 Task: Find connections with filter location Londrina with filter topic #lawstudentswith filter profile language German with filter current company TRANSEARCH with filter school Banaras Hindu University, Banaras with filter industry Forestry and Logging with filter service category Packaging Design with filter keywords title Brand Manager
Action: Mouse moved to (700, 109)
Screenshot: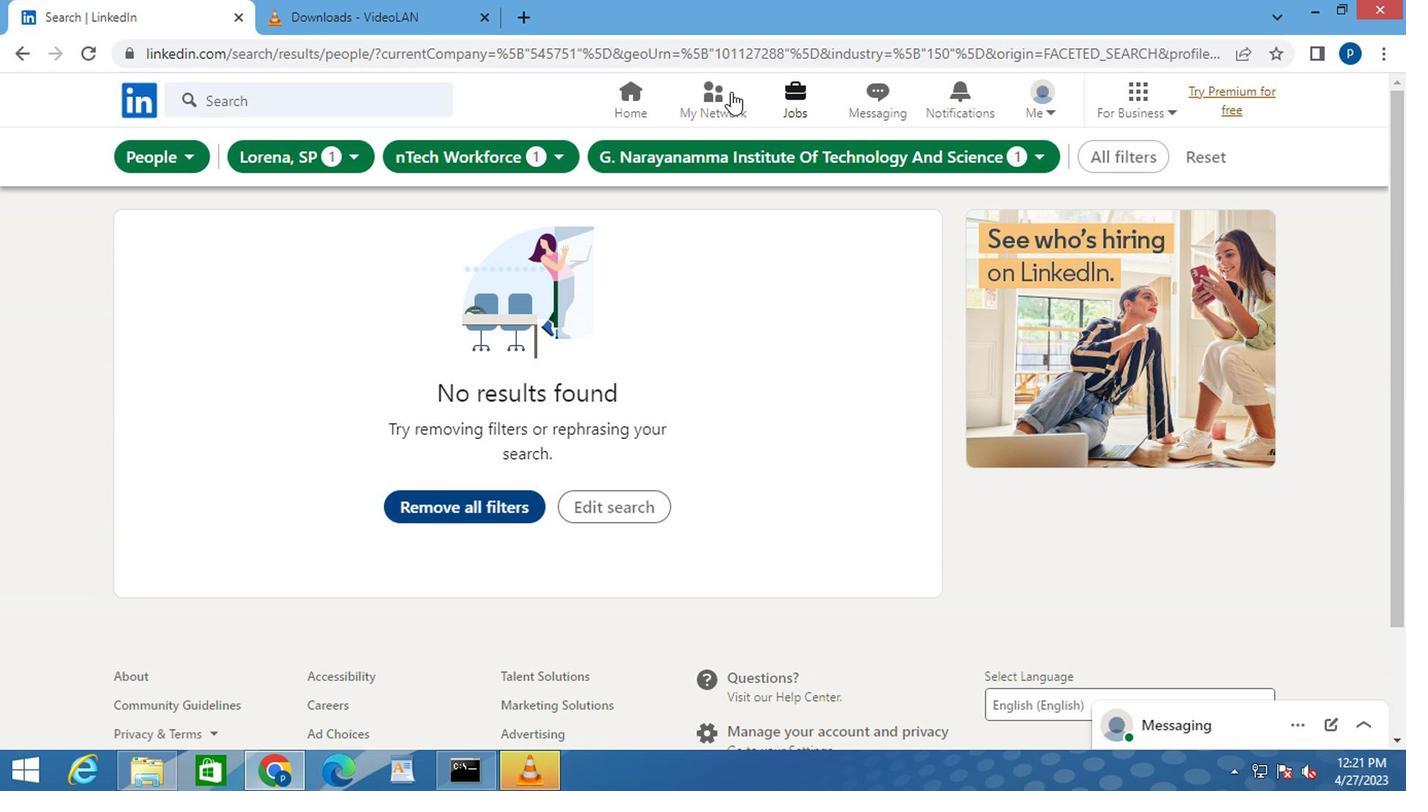 
Action: Mouse pressed left at (700, 109)
Screenshot: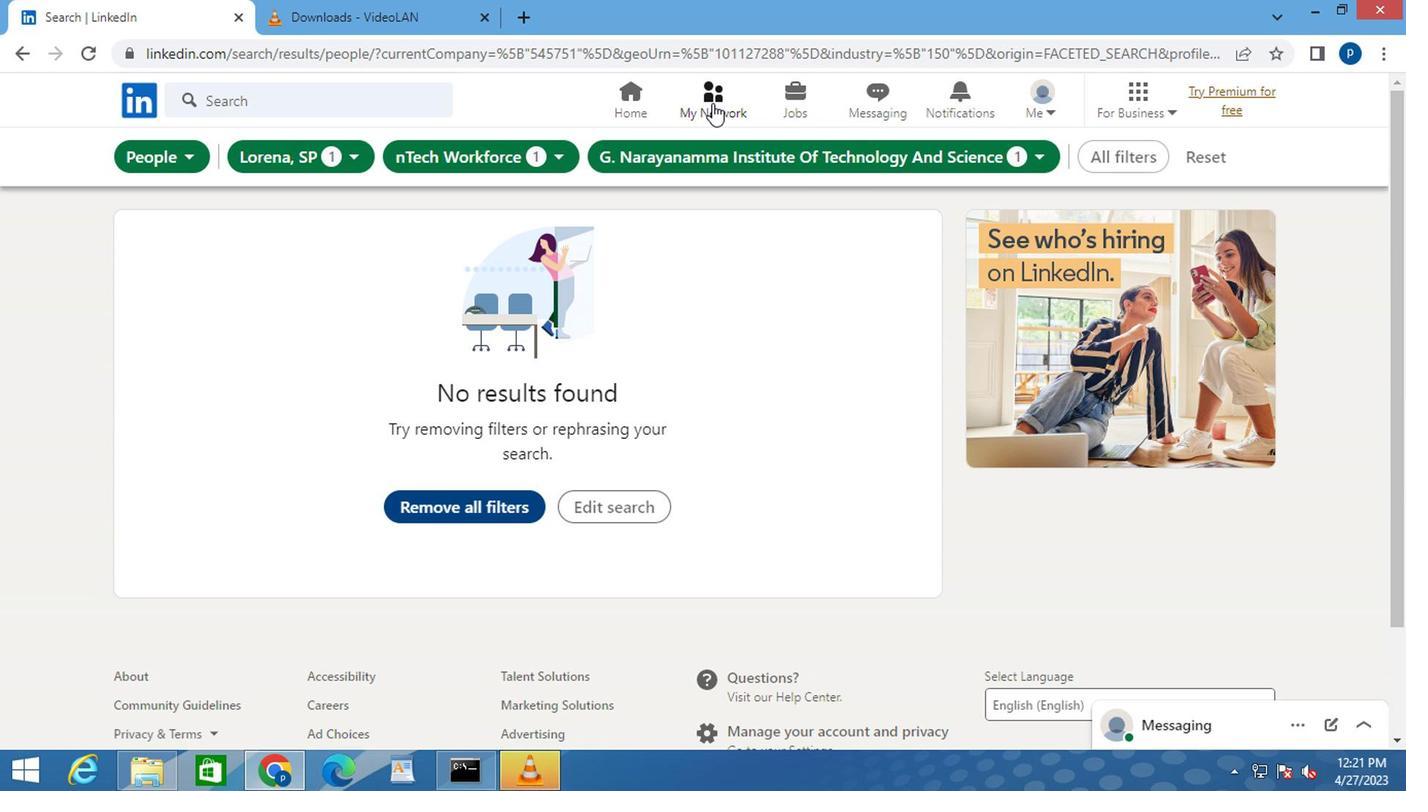 
Action: Mouse moved to (275, 208)
Screenshot: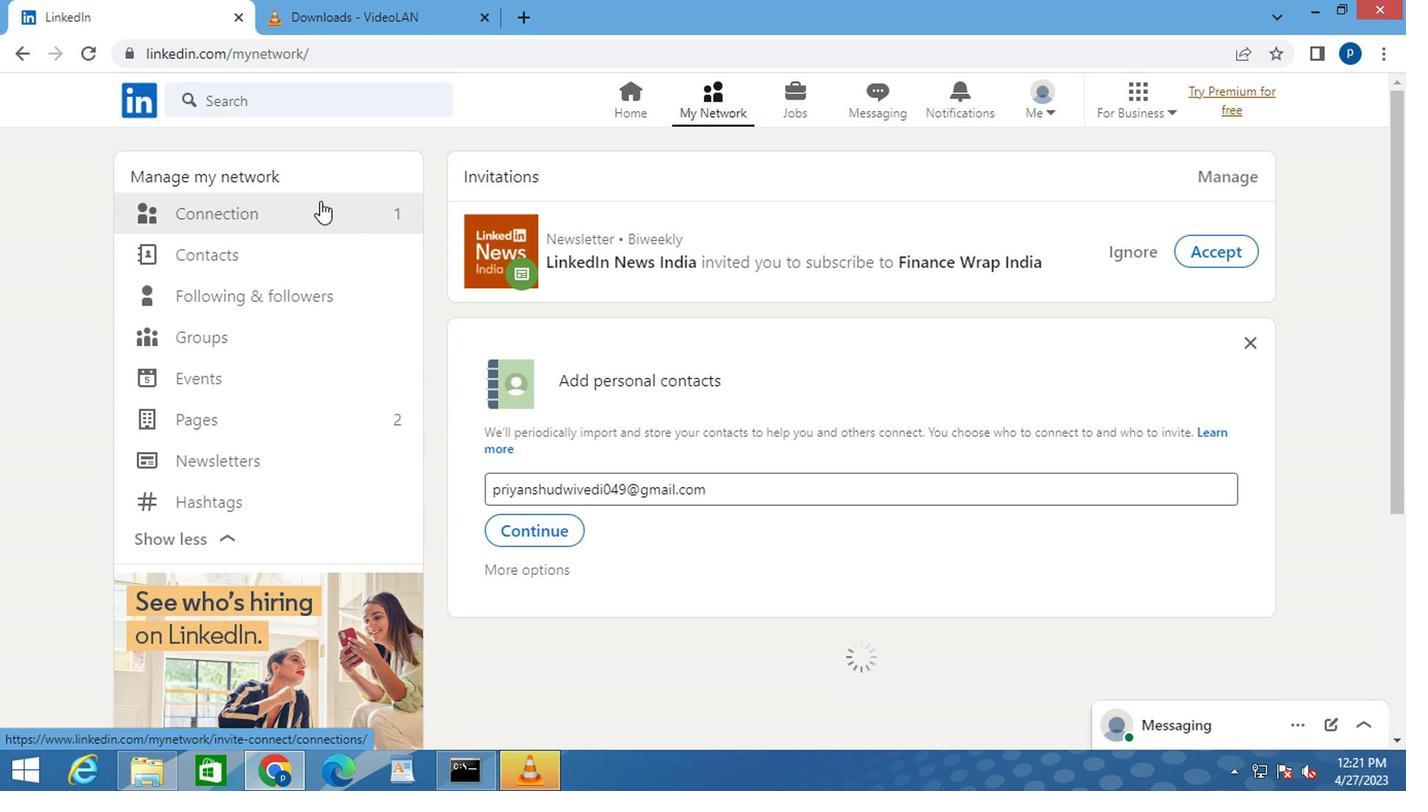 
Action: Mouse pressed left at (275, 208)
Screenshot: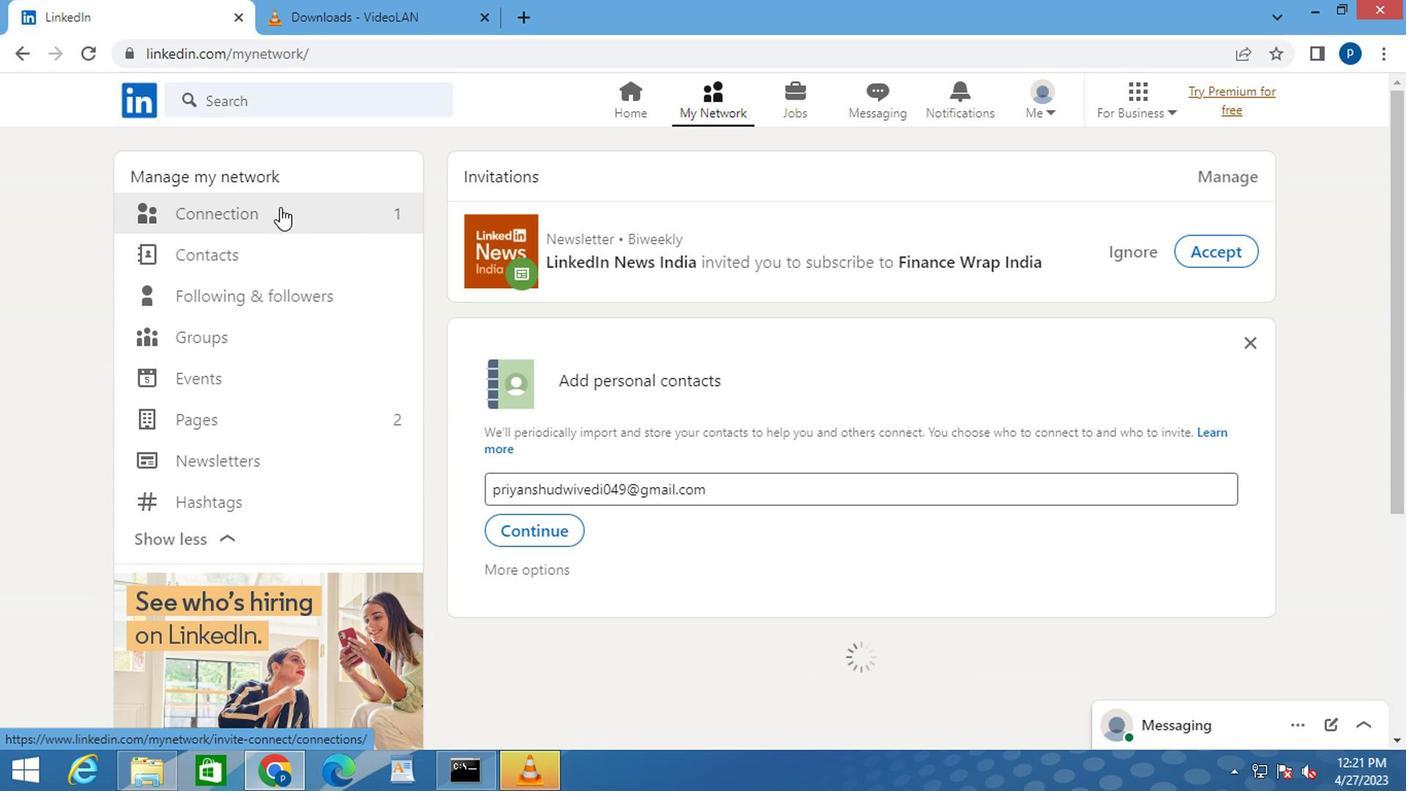 
Action: Mouse moved to (884, 221)
Screenshot: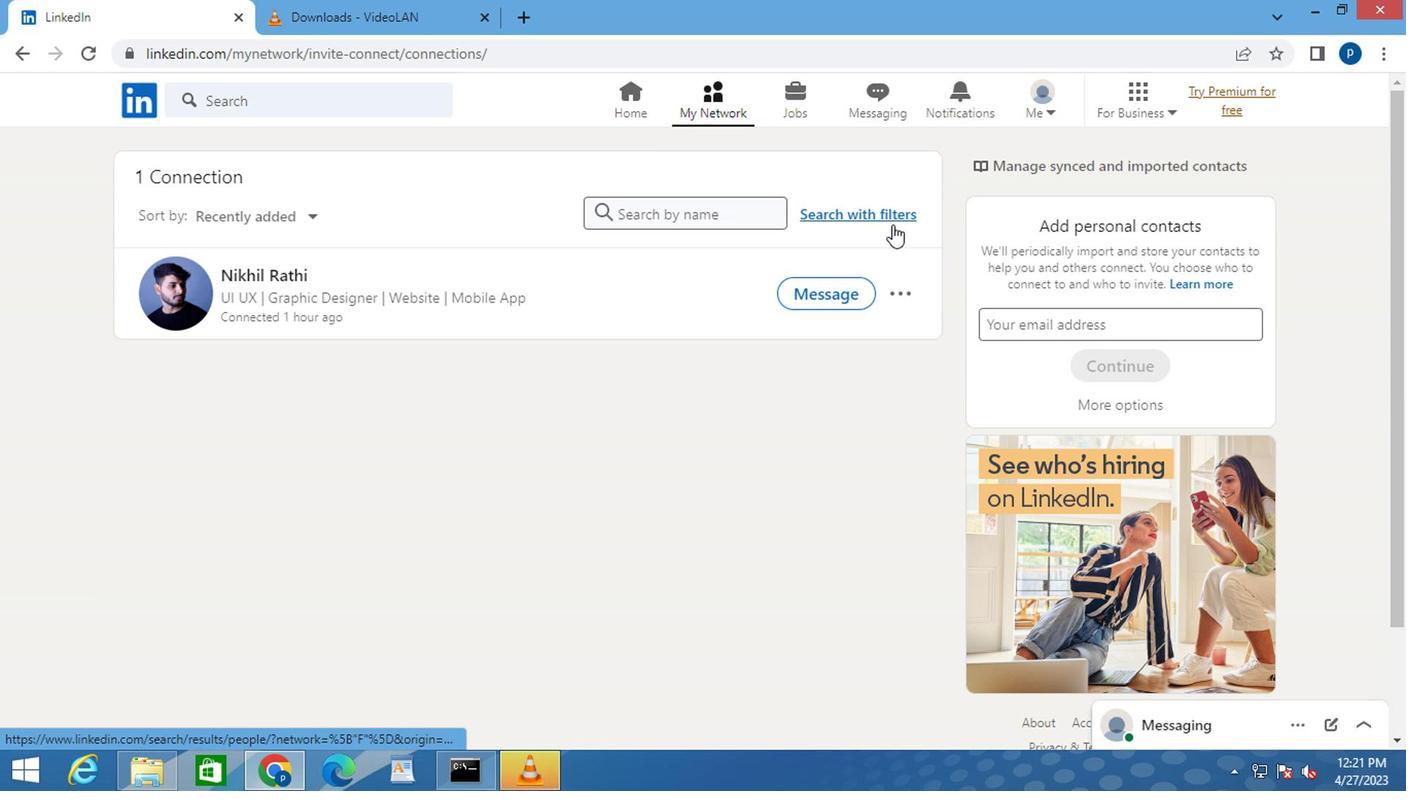 
Action: Mouse pressed left at (884, 221)
Screenshot: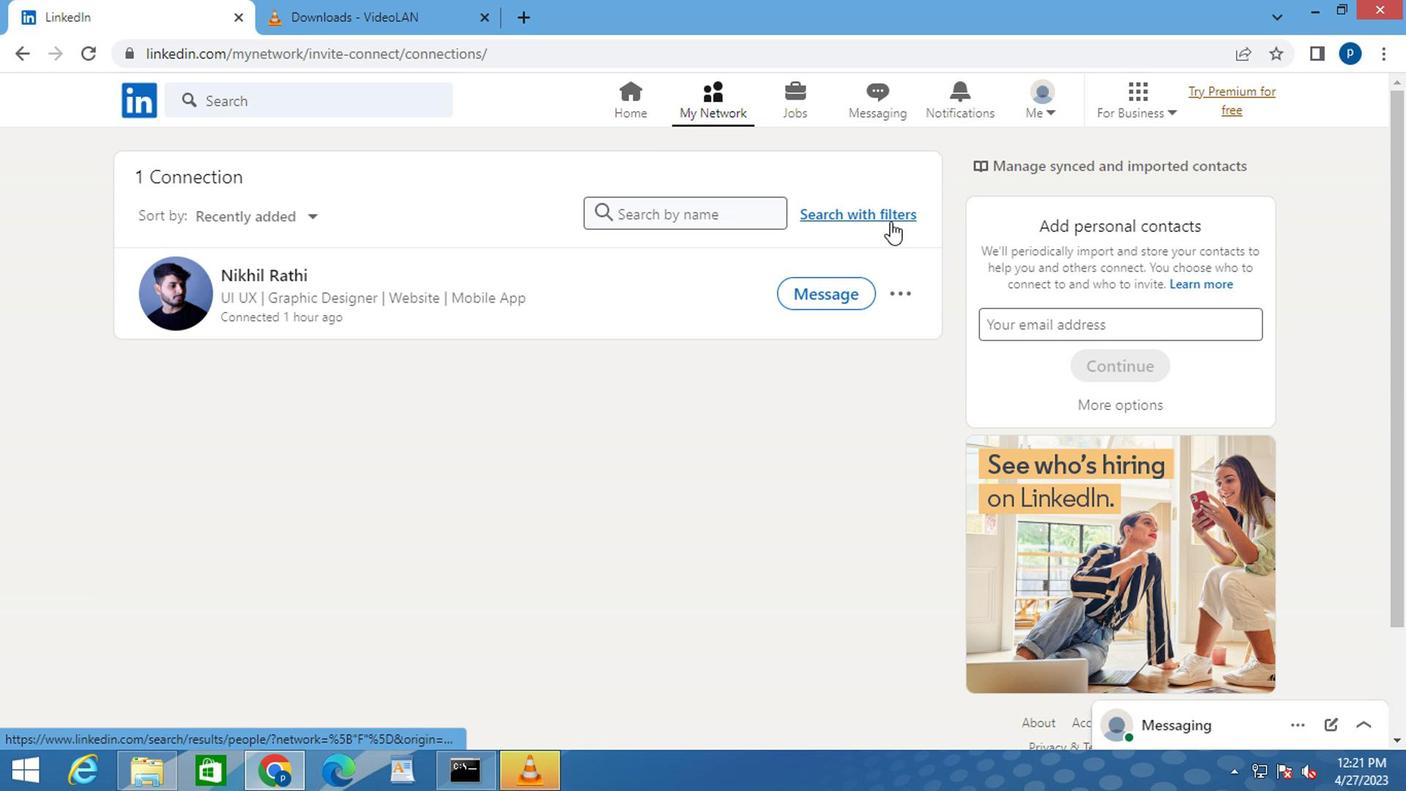 
Action: Mouse moved to (747, 156)
Screenshot: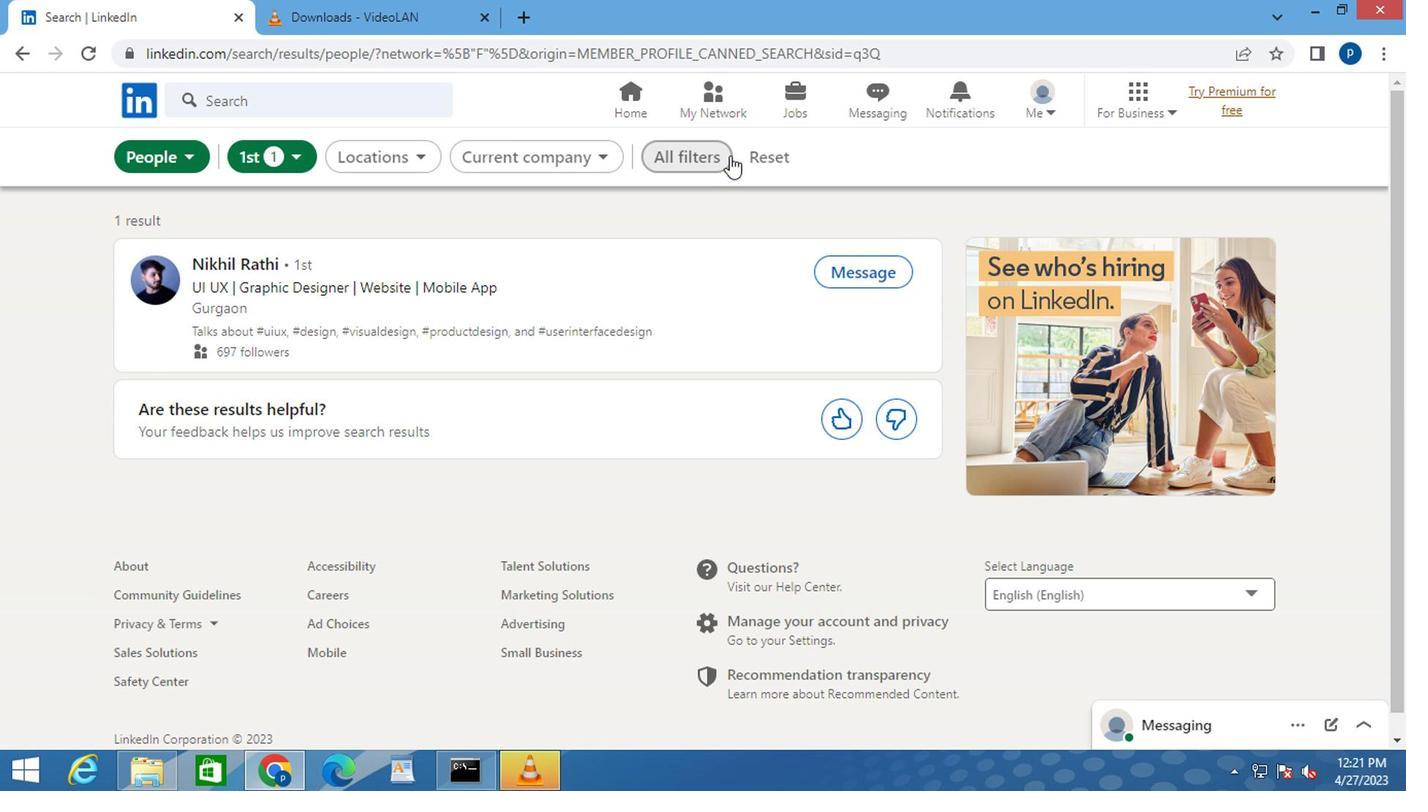 
Action: Mouse pressed left at (747, 156)
Screenshot: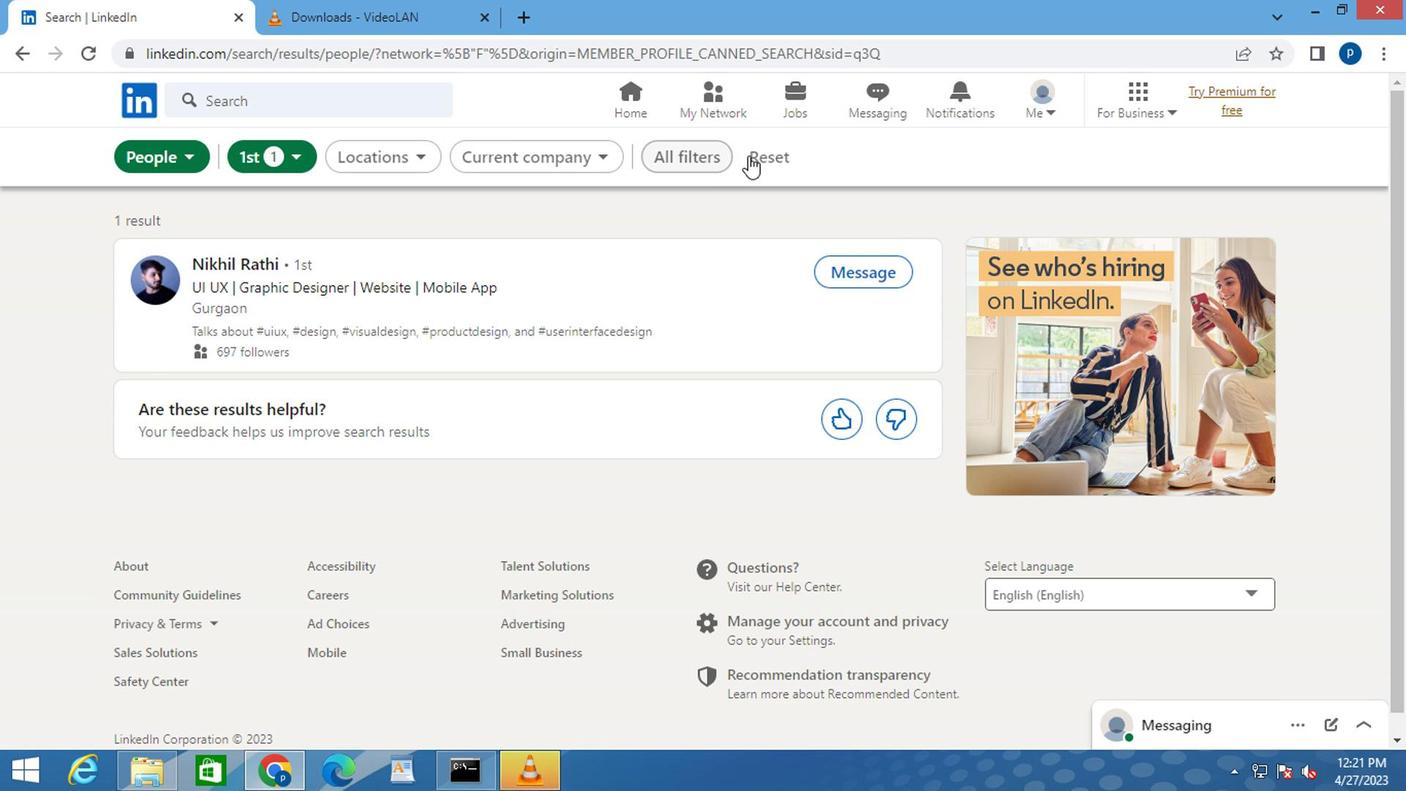 
Action: Mouse moved to (722, 160)
Screenshot: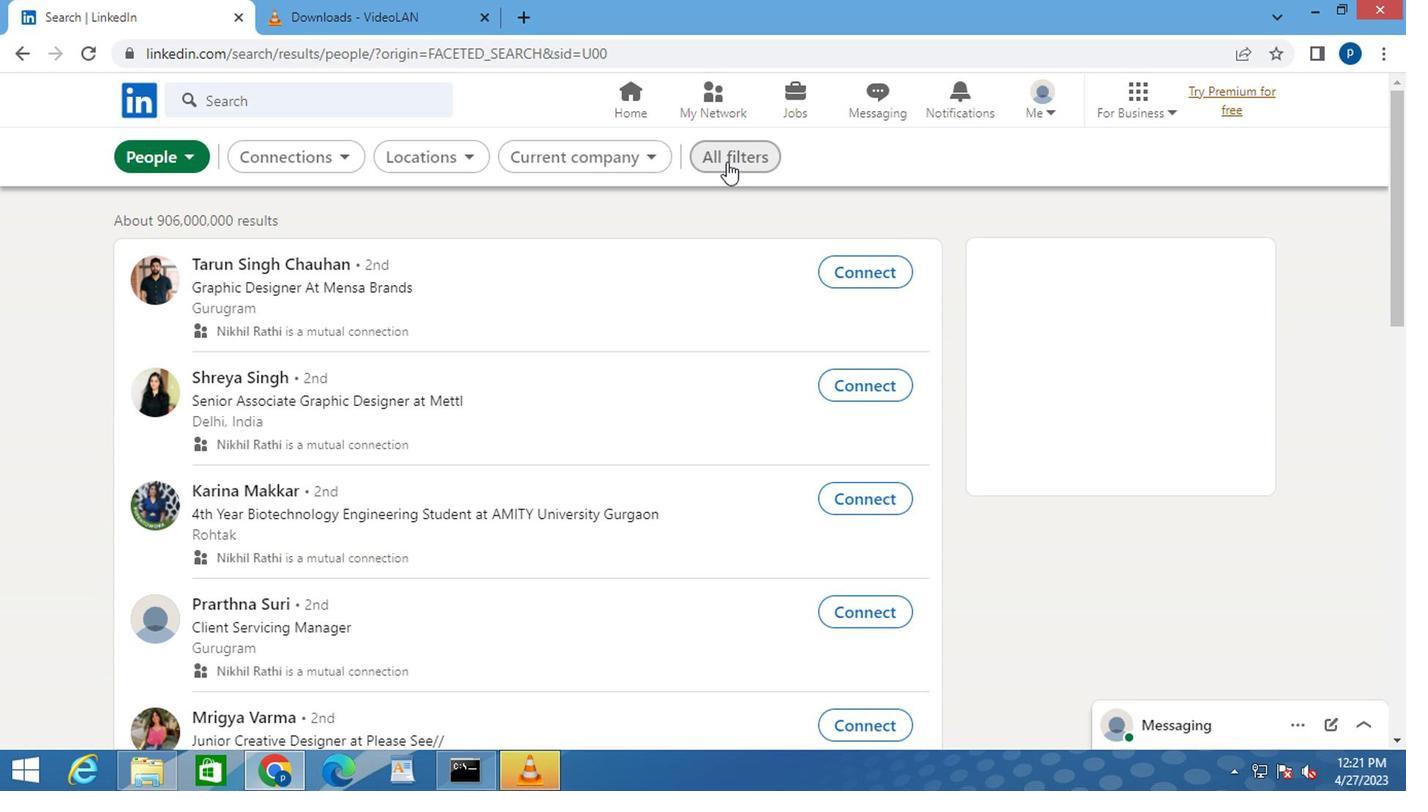 
Action: Mouse pressed left at (722, 160)
Screenshot: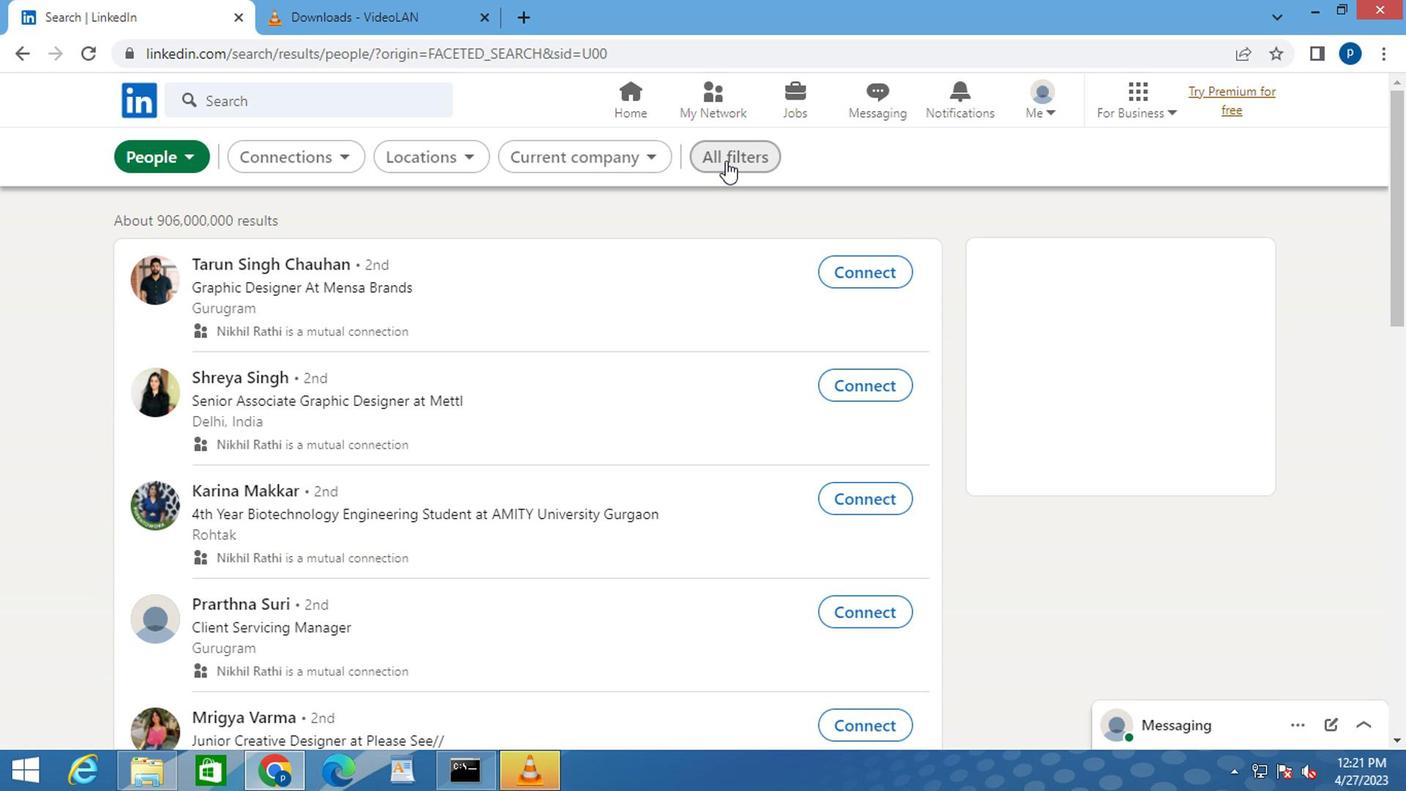 
Action: Mouse moved to (1046, 407)
Screenshot: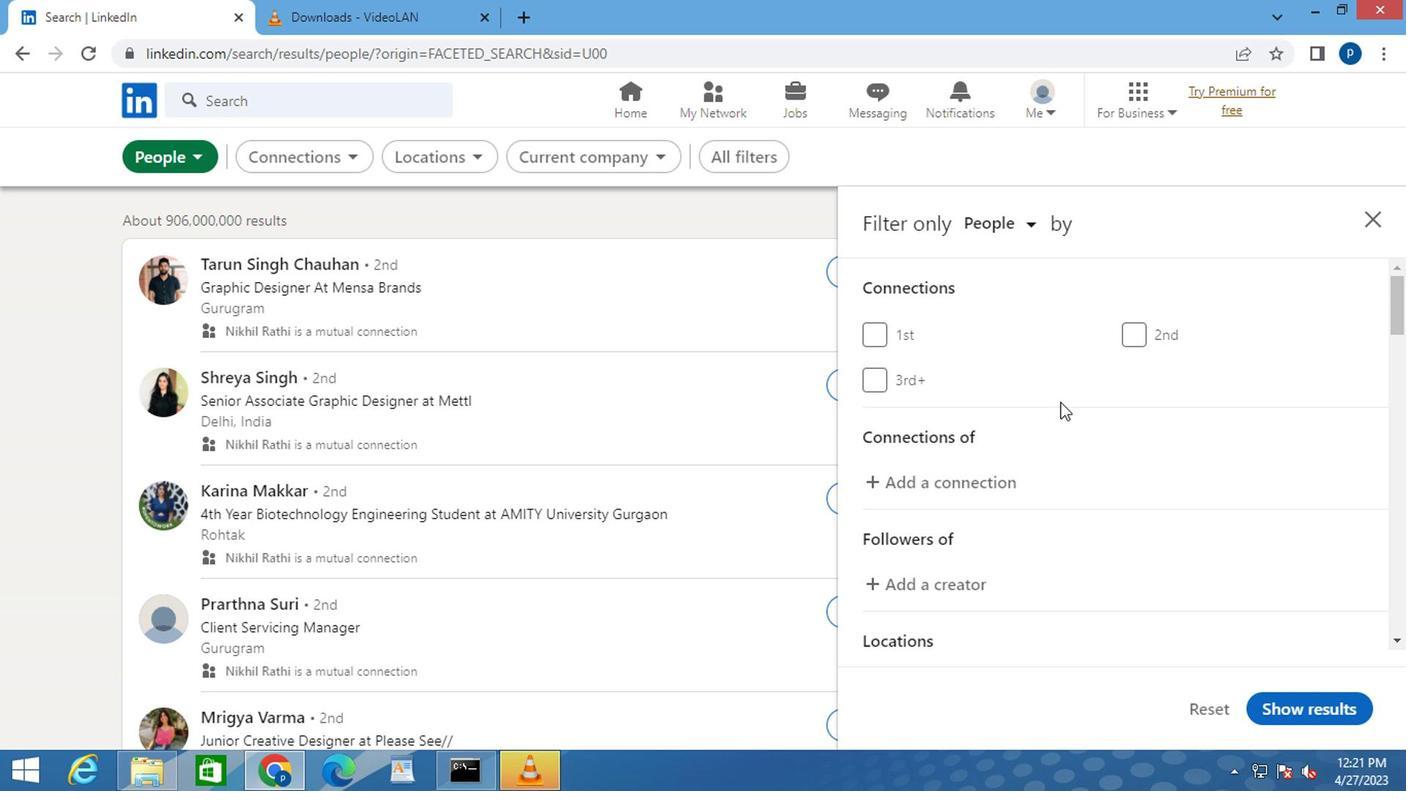 
Action: Mouse scrolled (1046, 406) with delta (0, -1)
Screenshot: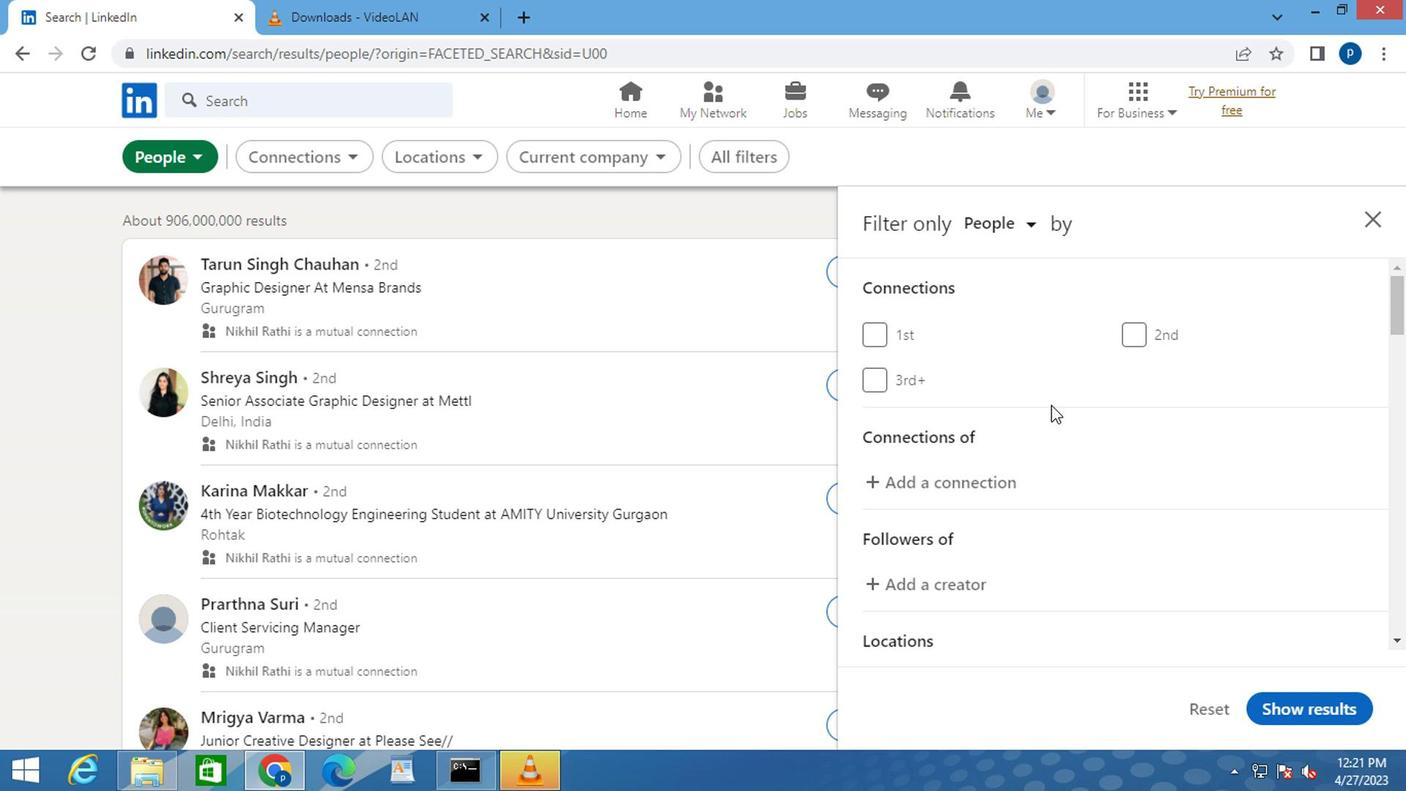 
Action: Mouse scrolled (1046, 406) with delta (0, -1)
Screenshot: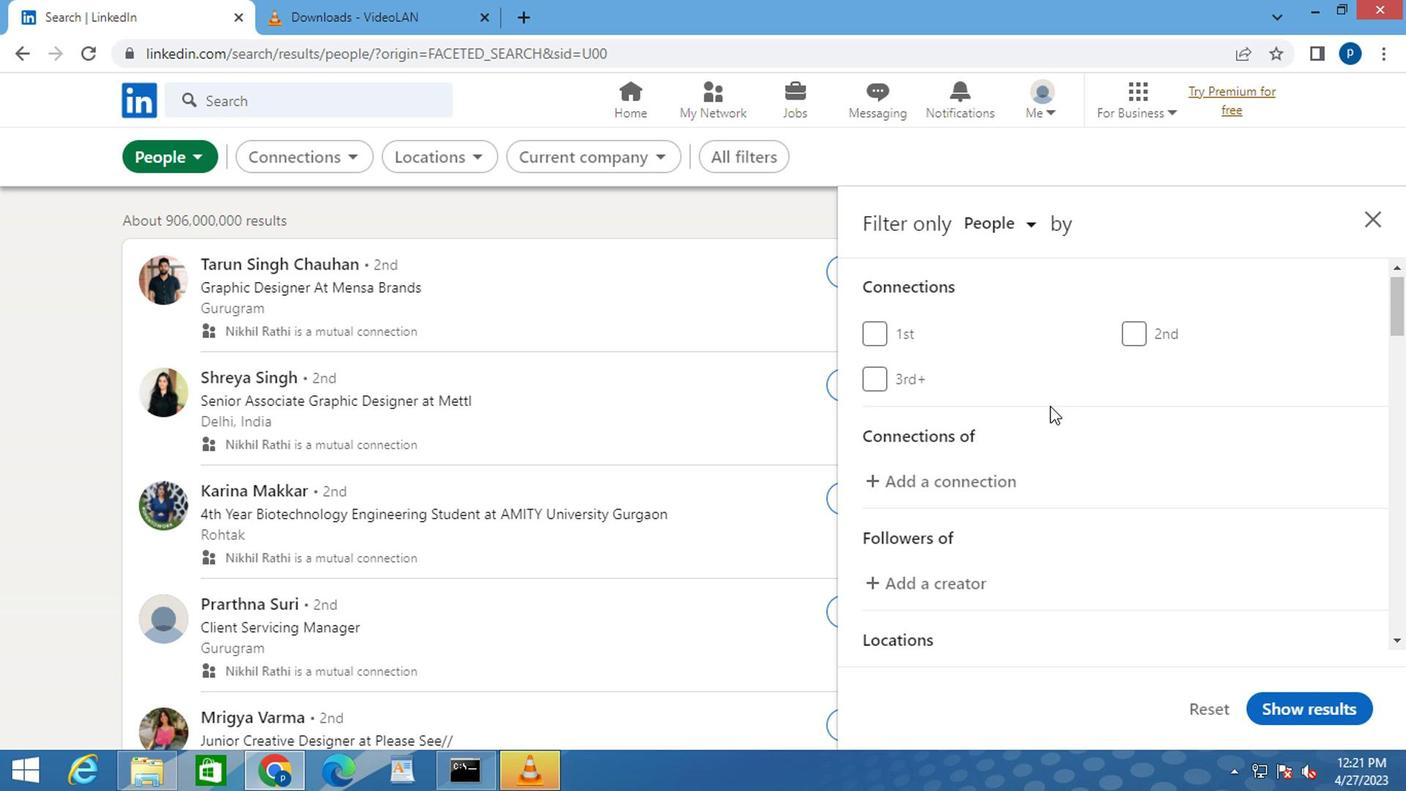 
Action: Mouse moved to (1176, 574)
Screenshot: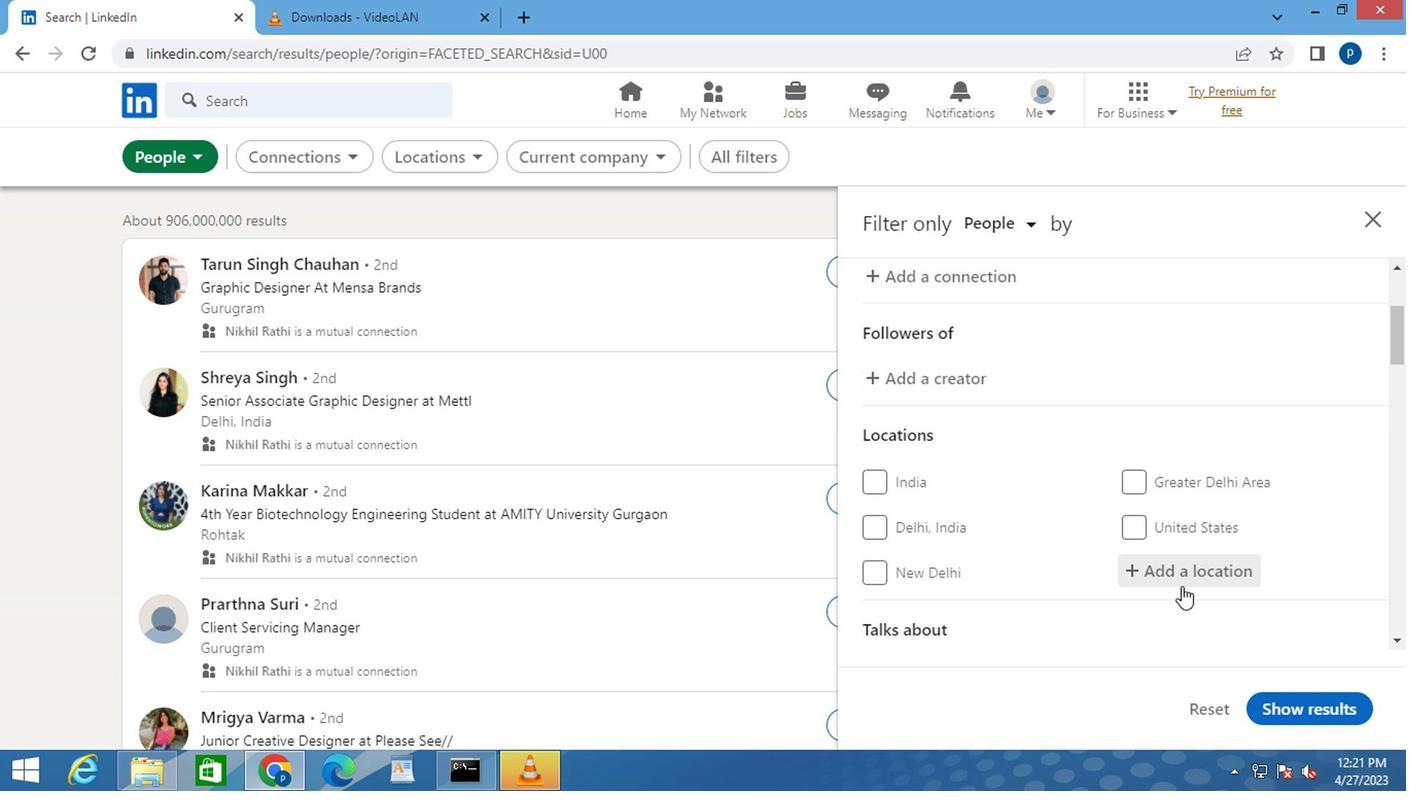 
Action: Mouse pressed left at (1176, 574)
Screenshot: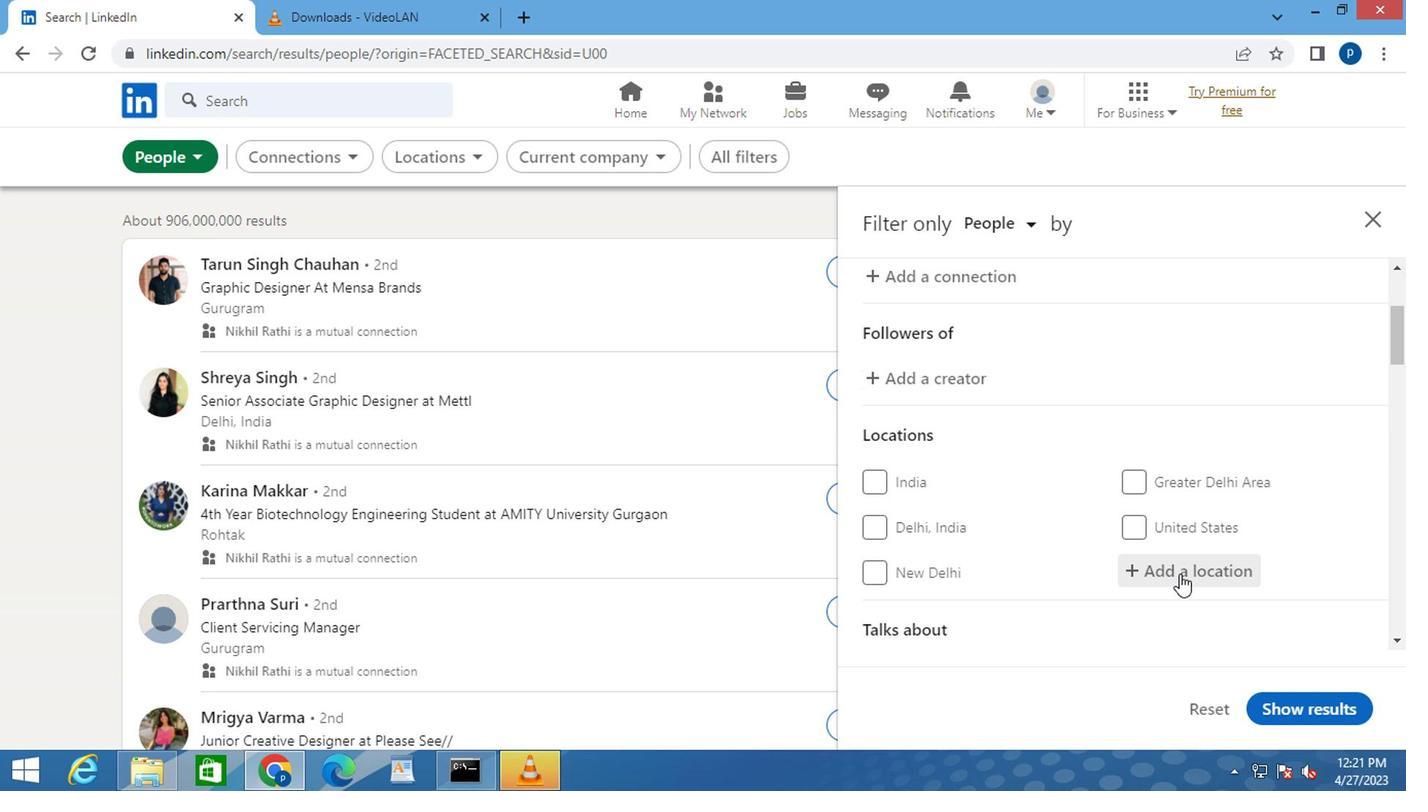 
Action: Key pressed l<Key.caps_lock>ondrina
Screenshot: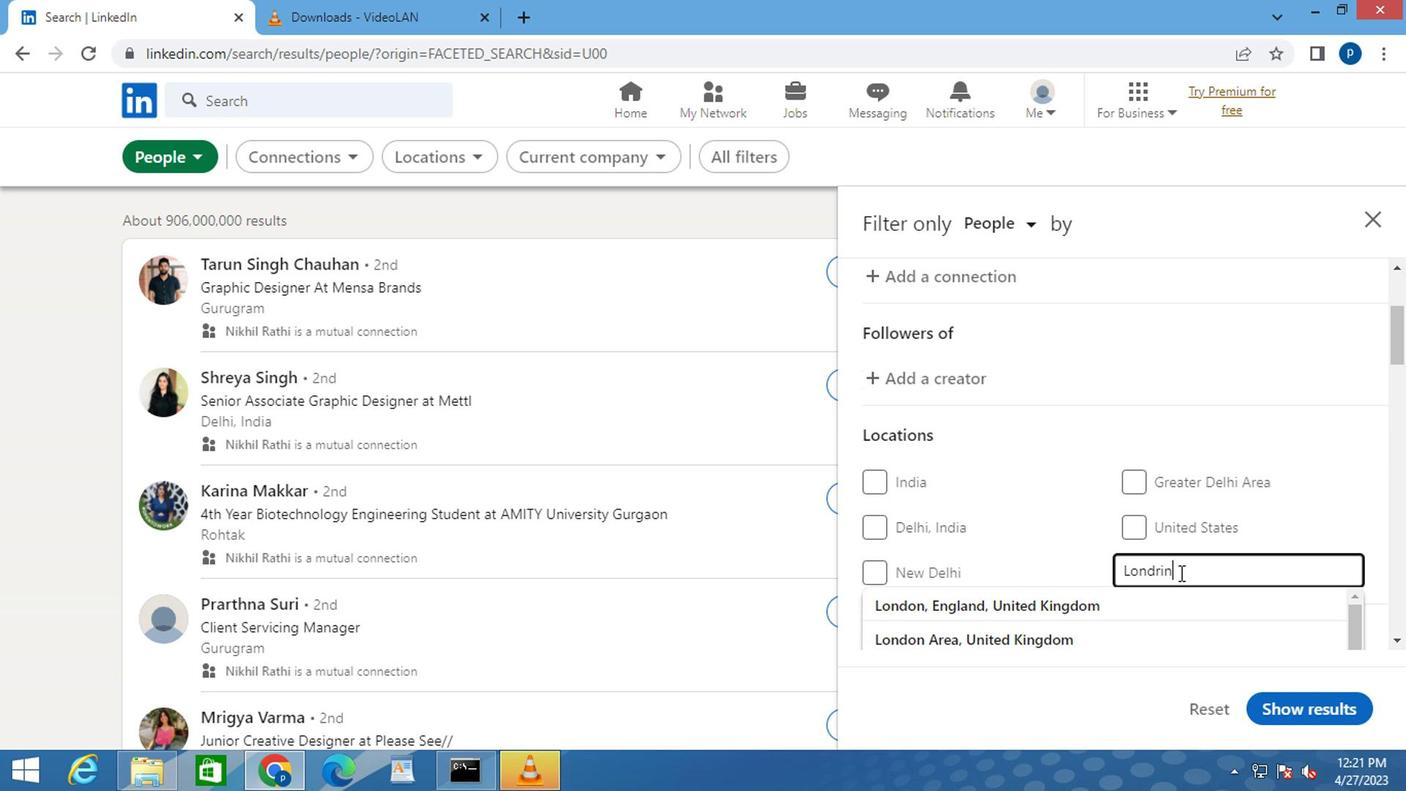 
Action: Mouse moved to (1005, 614)
Screenshot: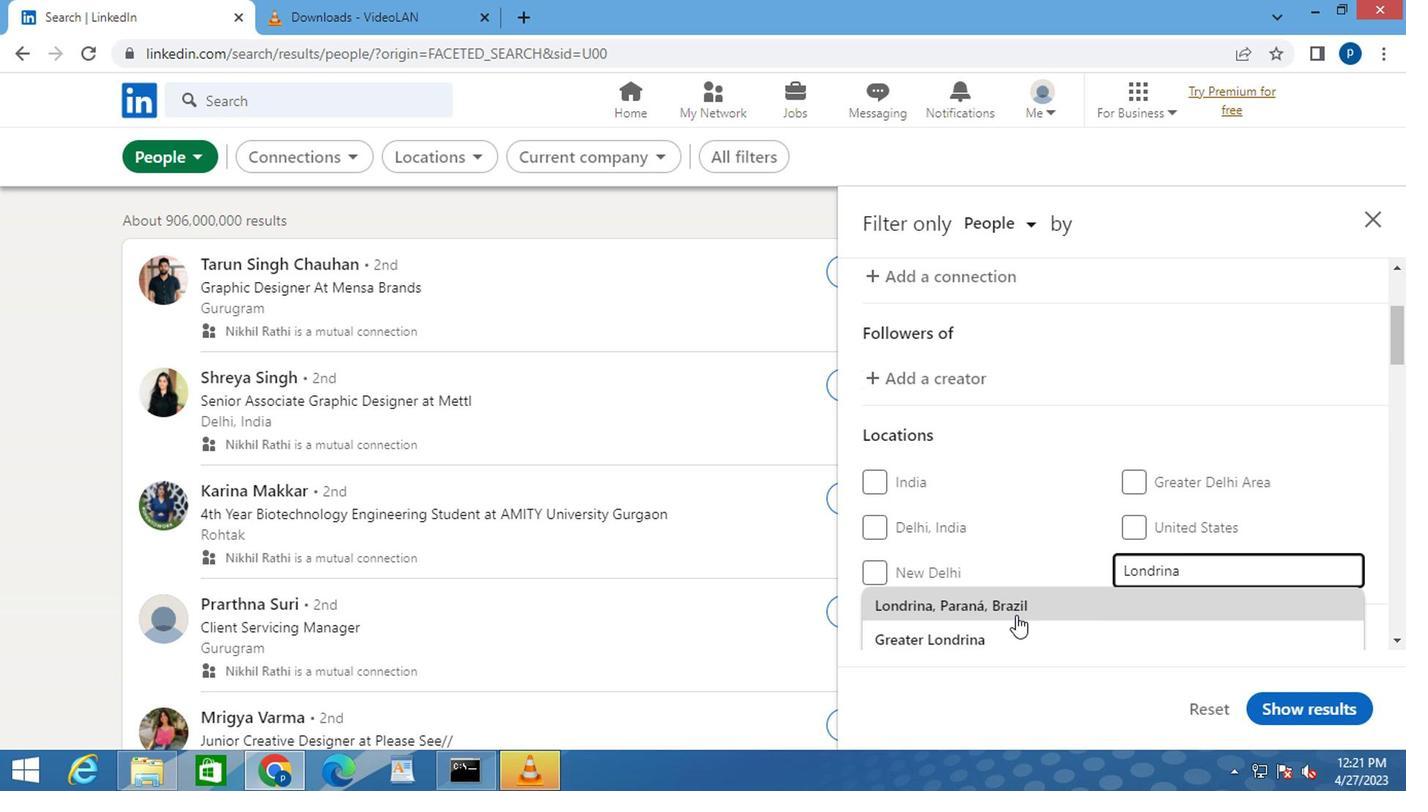 
Action: Mouse pressed left at (1005, 614)
Screenshot: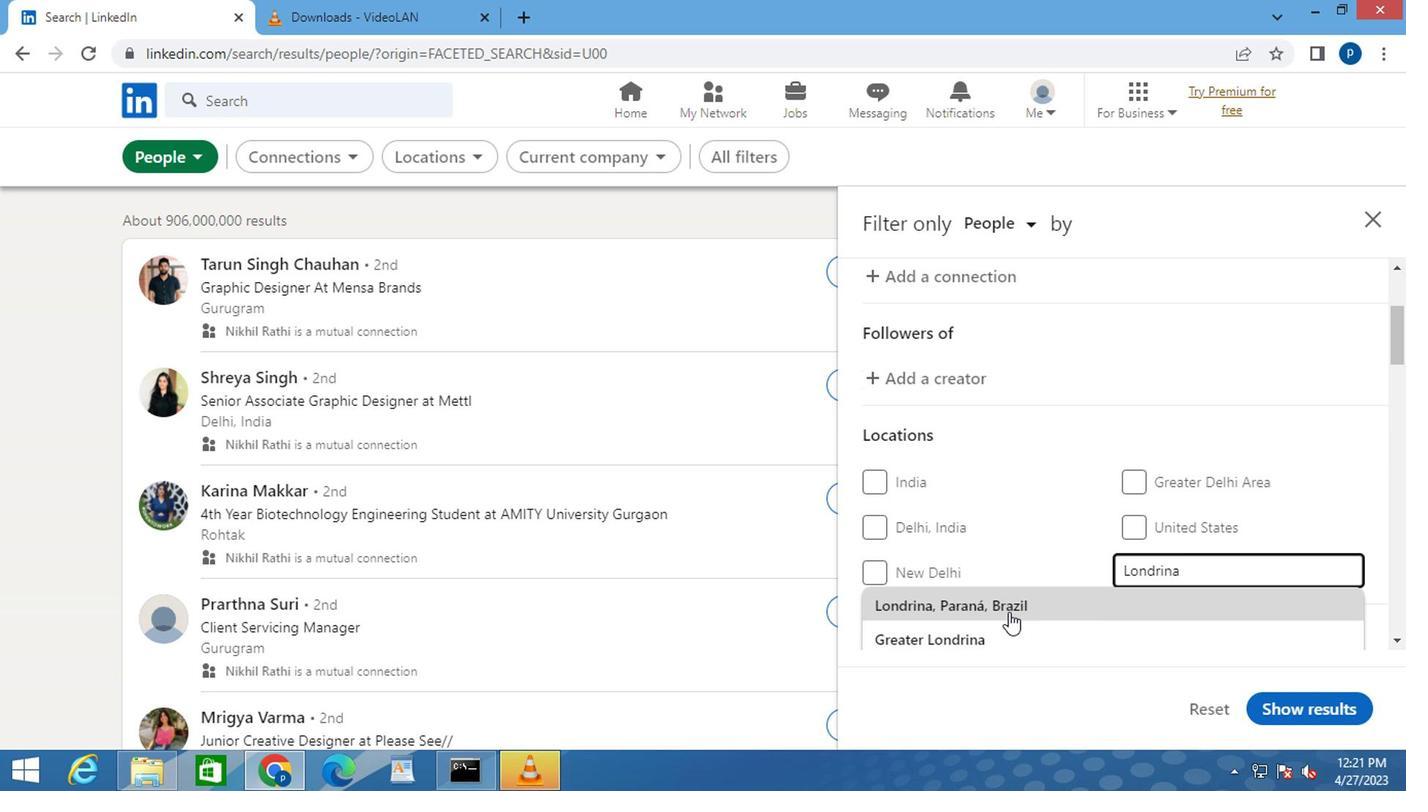 
Action: Mouse moved to (1013, 593)
Screenshot: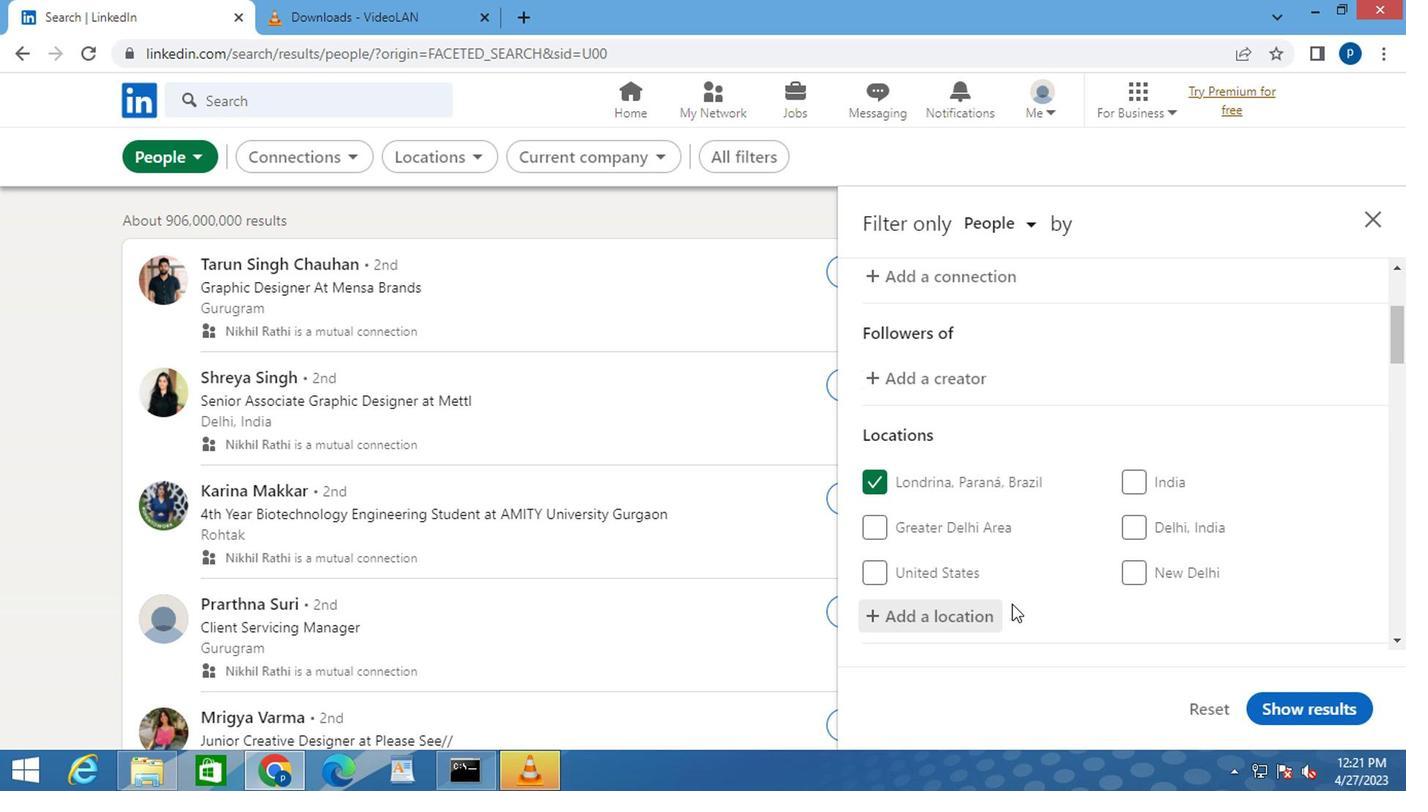 
Action: Mouse scrolled (1013, 592) with delta (0, 0)
Screenshot: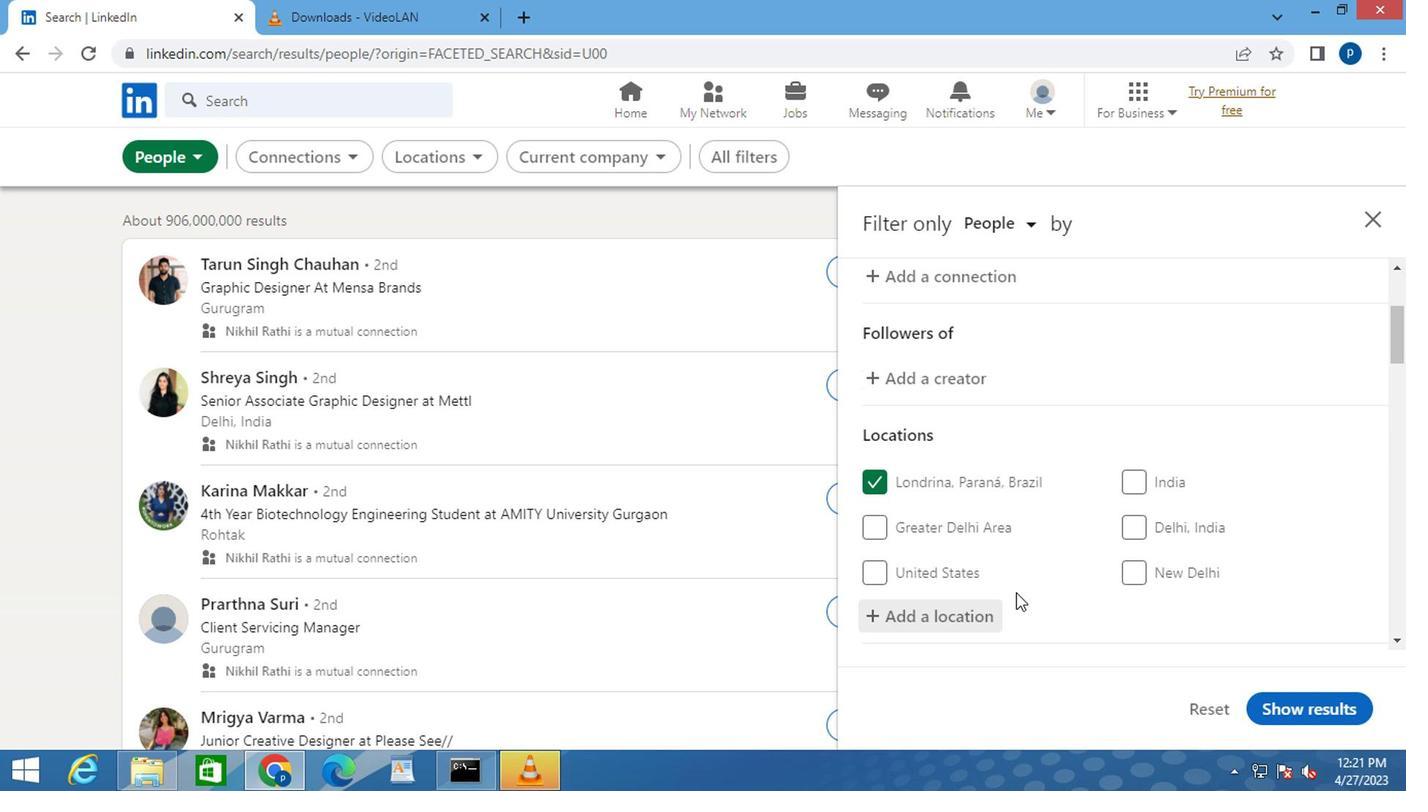 
Action: Mouse scrolled (1013, 592) with delta (0, 0)
Screenshot: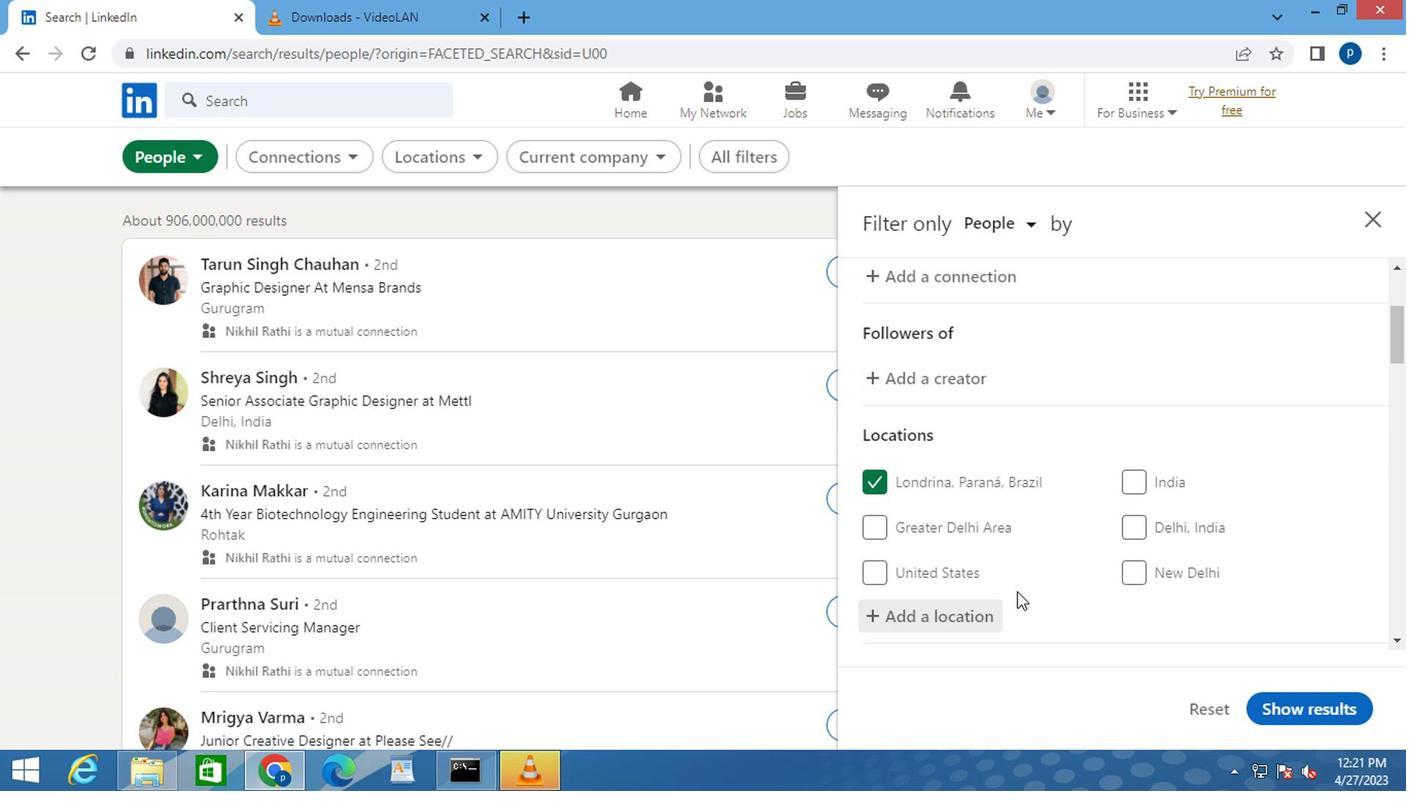 
Action: Mouse scrolled (1013, 592) with delta (0, 0)
Screenshot: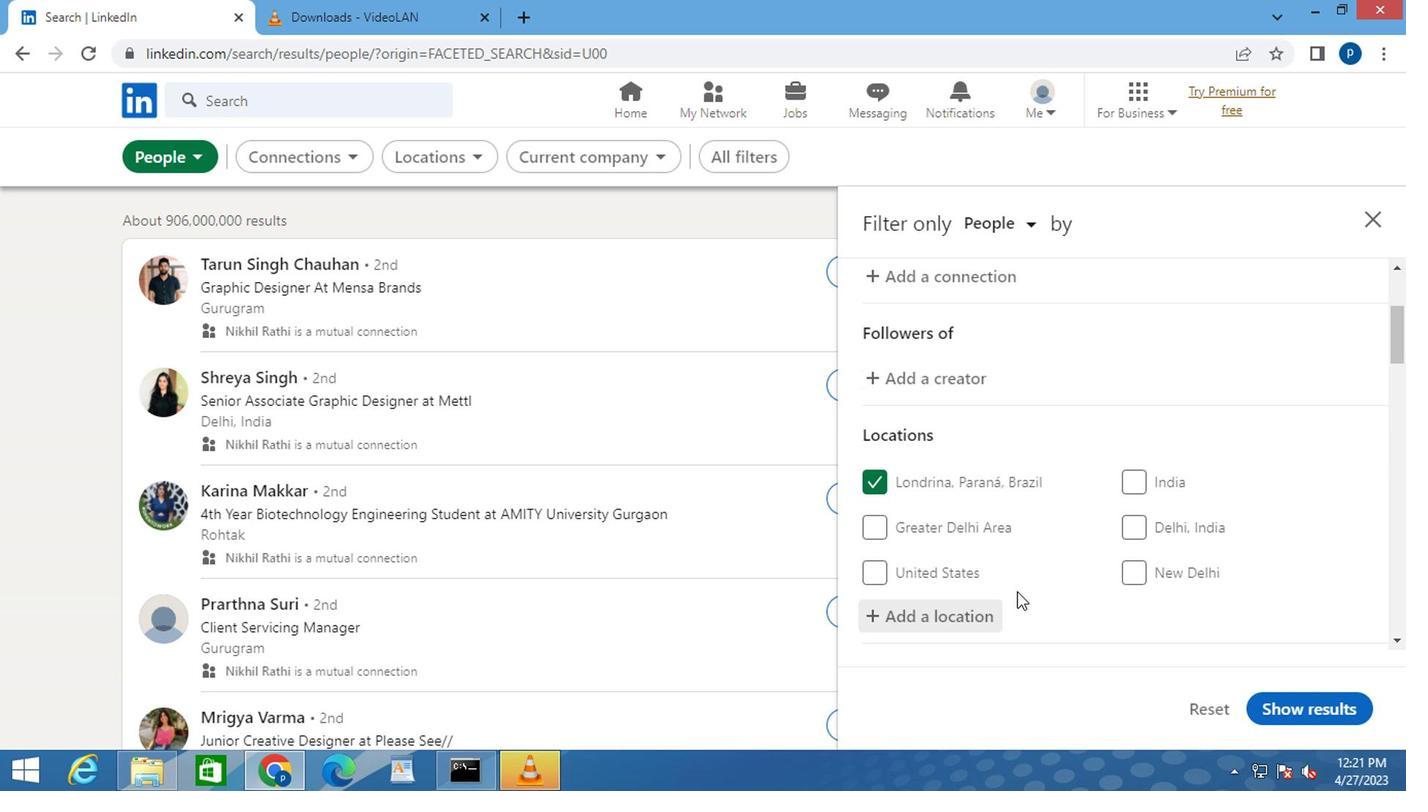 
Action: Mouse moved to (1205, 507)
Screenshot: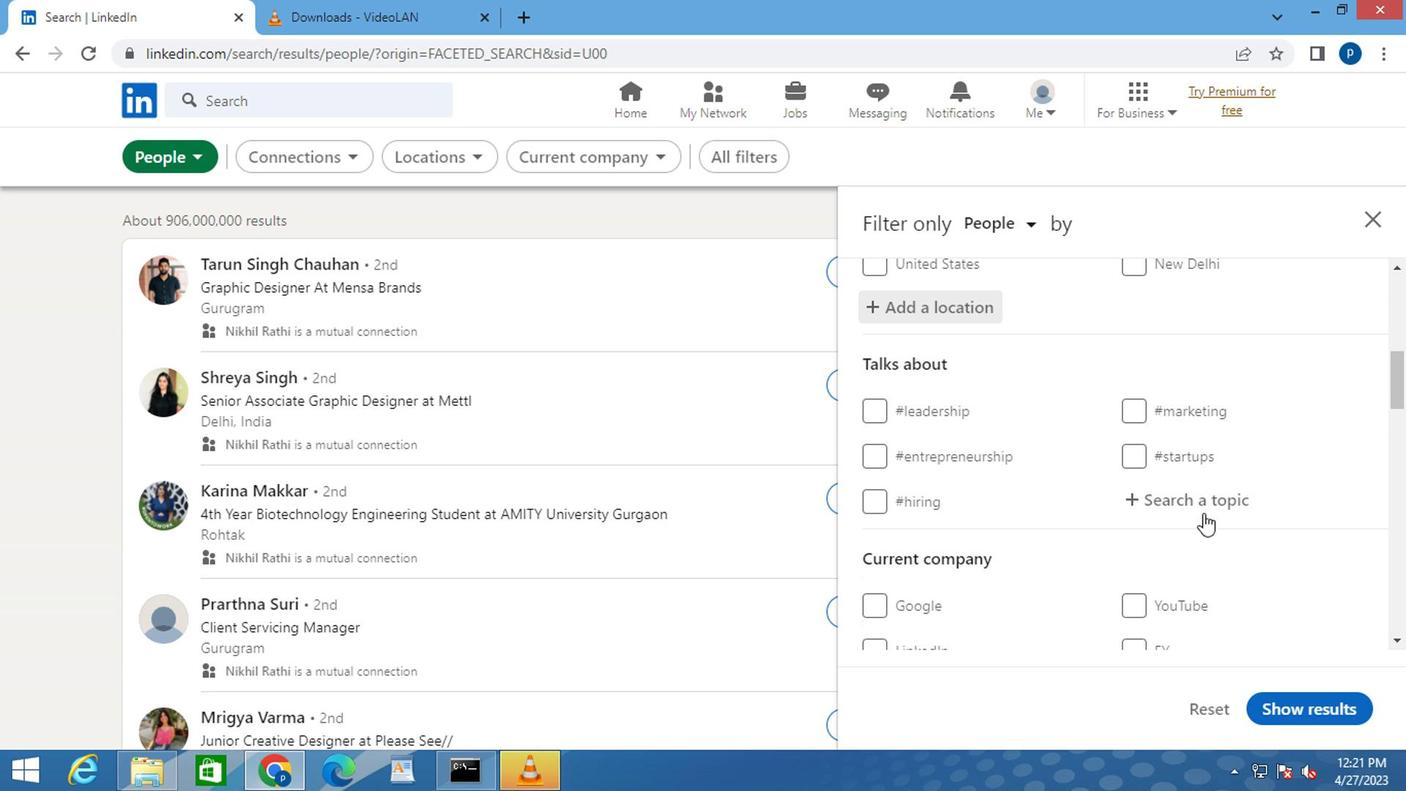 
Action: Mouse pressed left at (1205, 507)
Screenshot: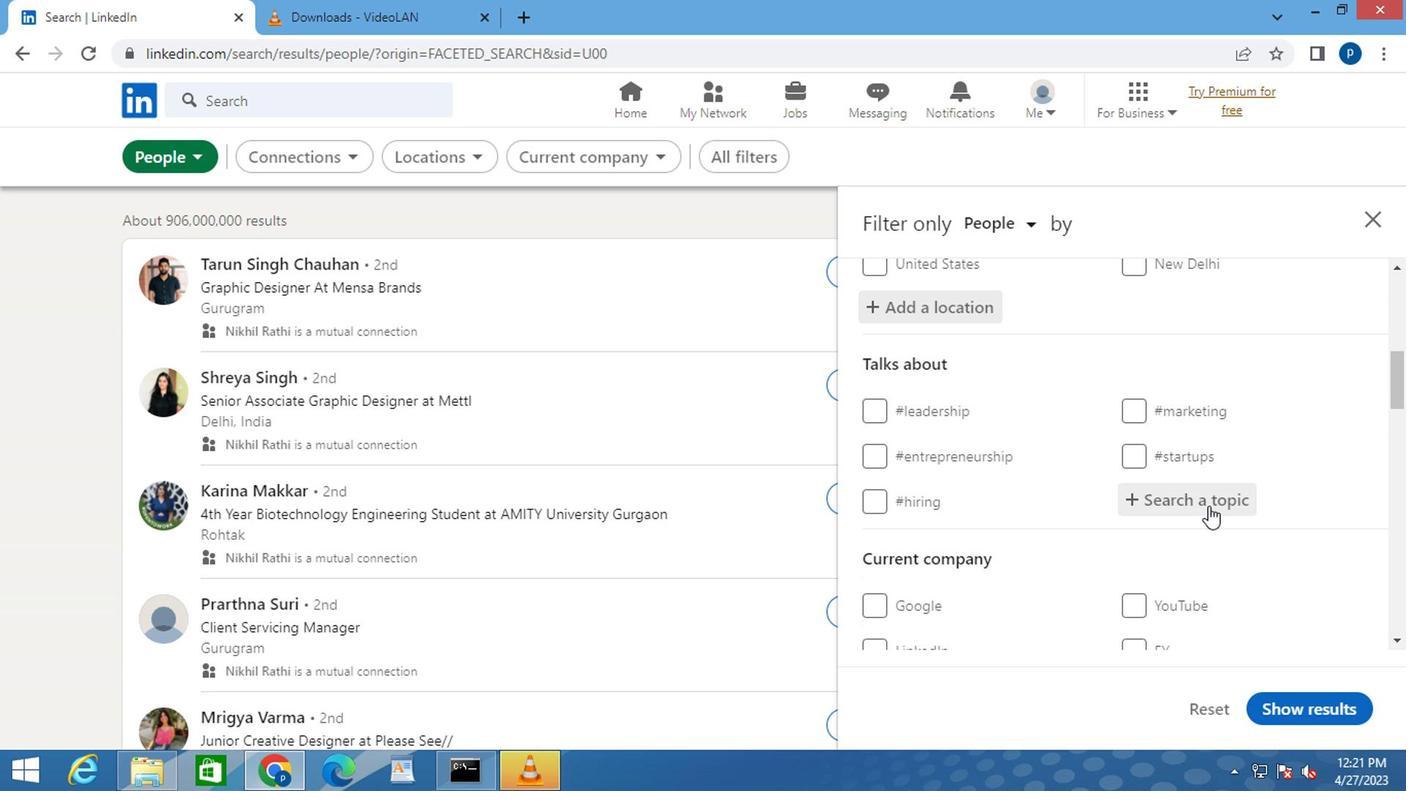 
Action: Key pressed <Key.shift>#<Key.caps_lock>L<Key.caps_lock>AWSTUDENTS<Key.space>
Screenshot: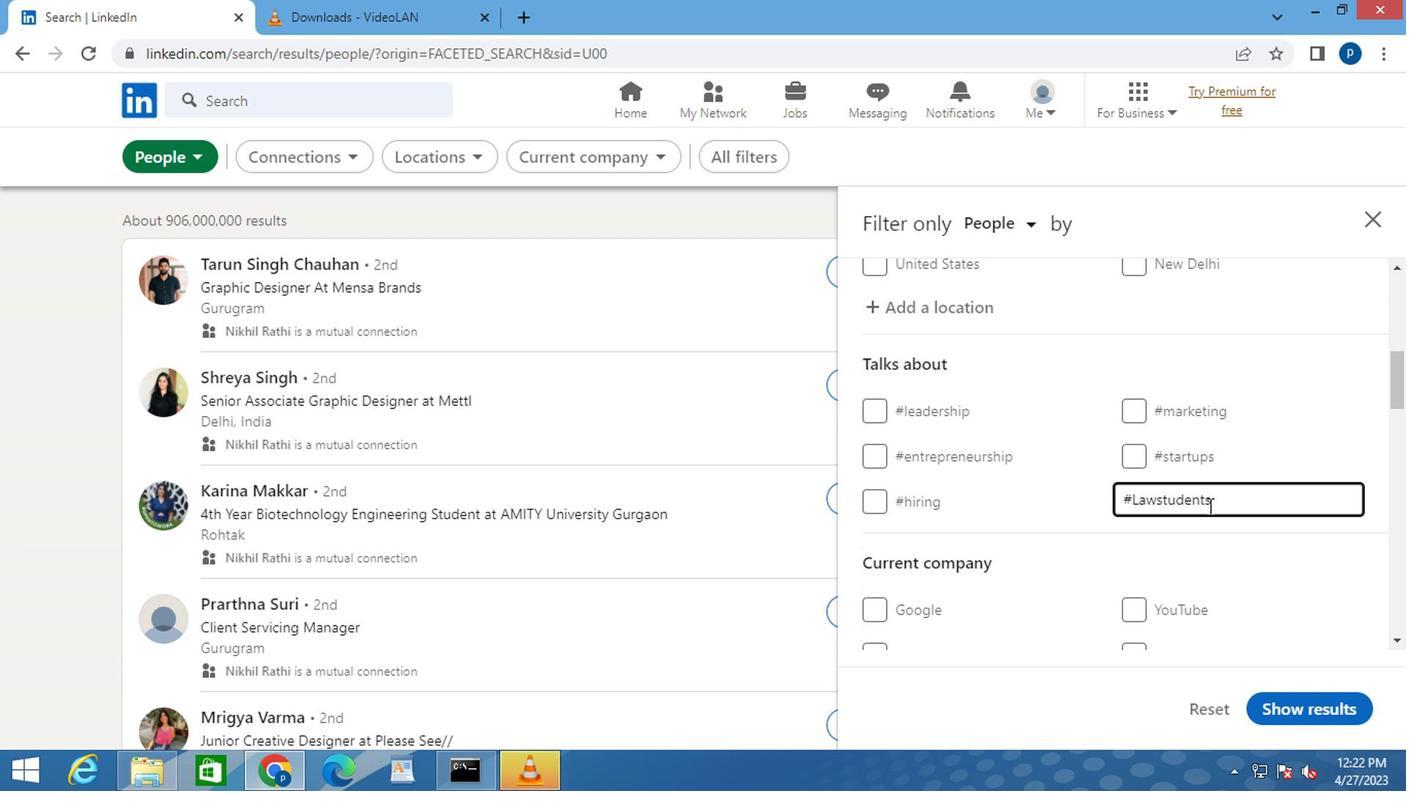 
Action: Mouse moved to (1081, 541)
Screenshot: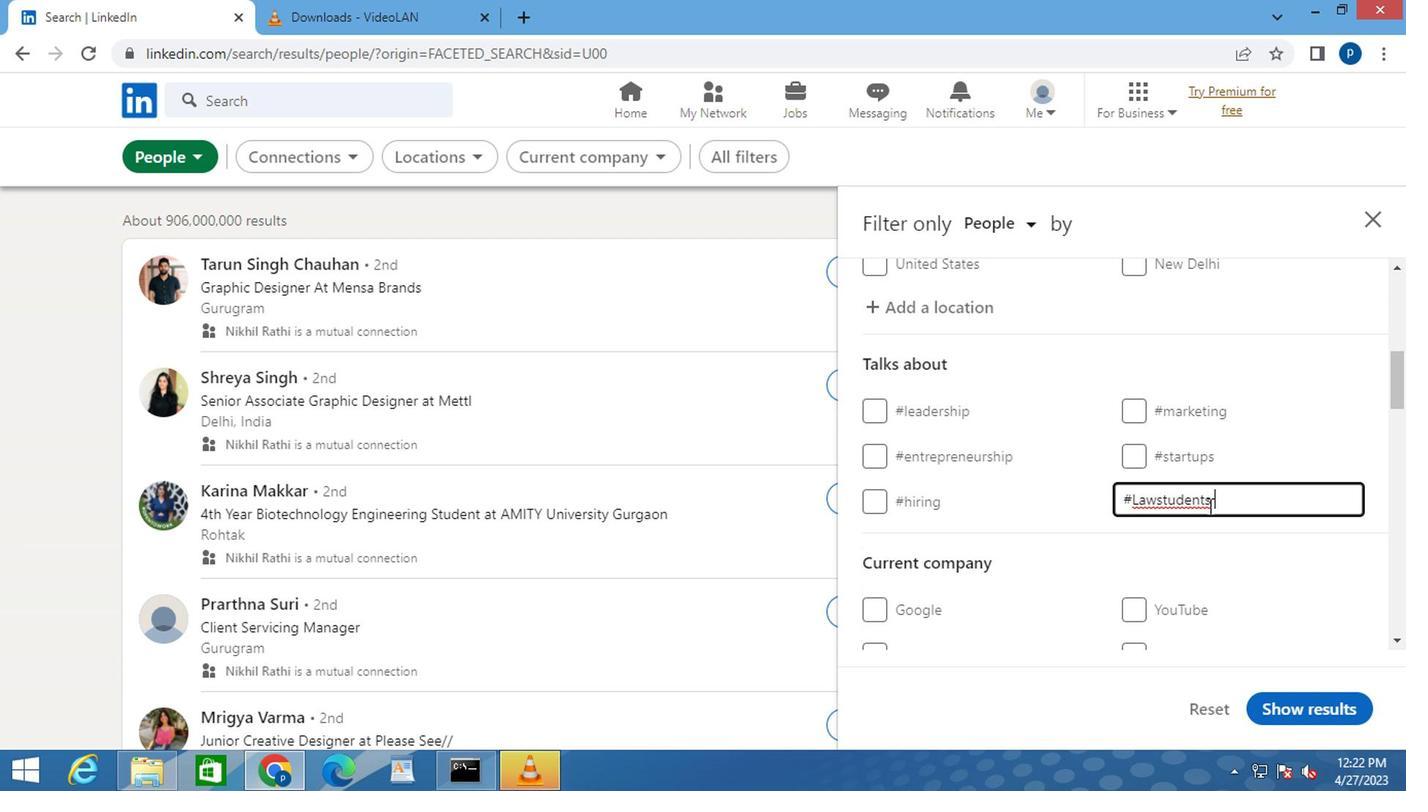 
Action: Mouse scrolled (1081, 539) with delta (0, -1)
Screenshot: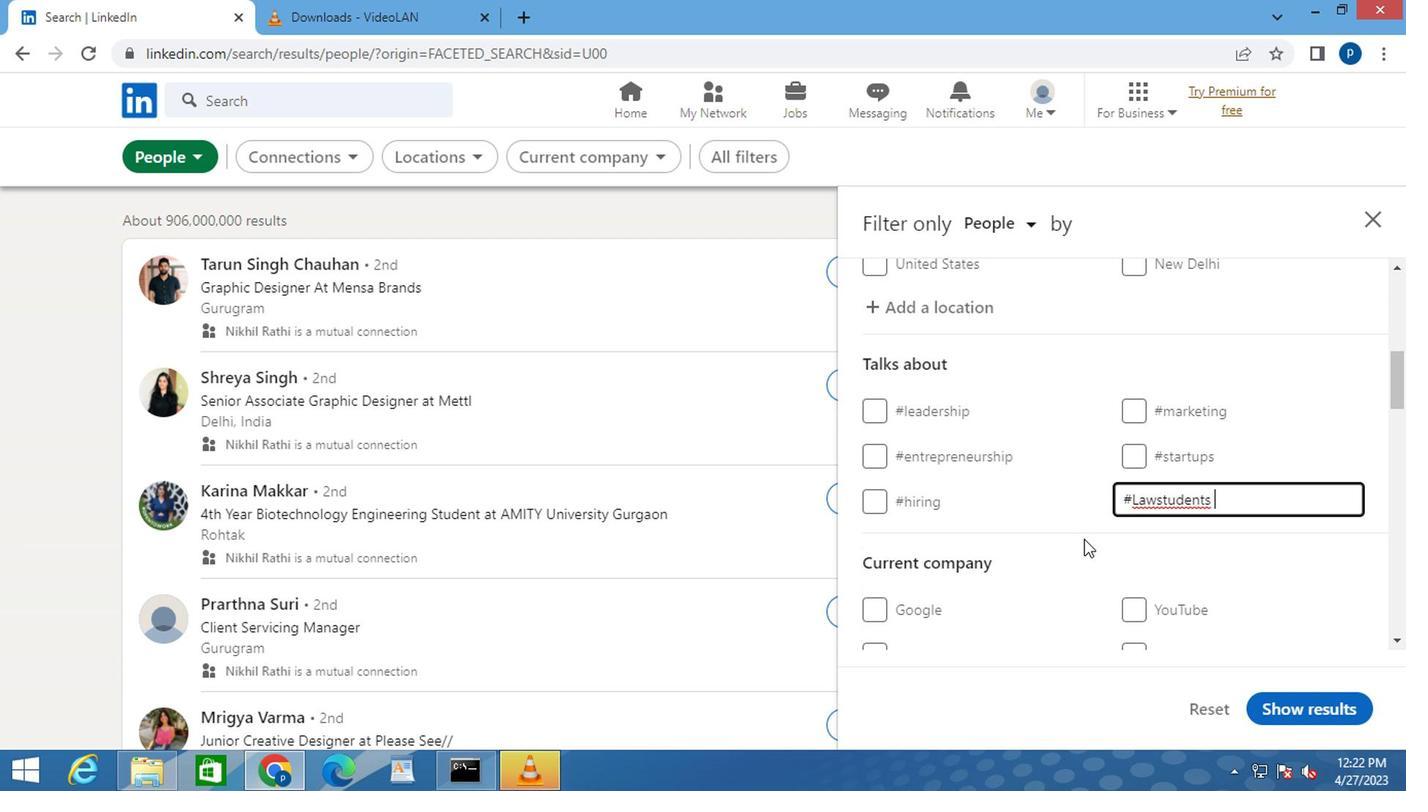 
Action: Mouse scrolled (1081, 539) with delta (0, -1)
Screenshot: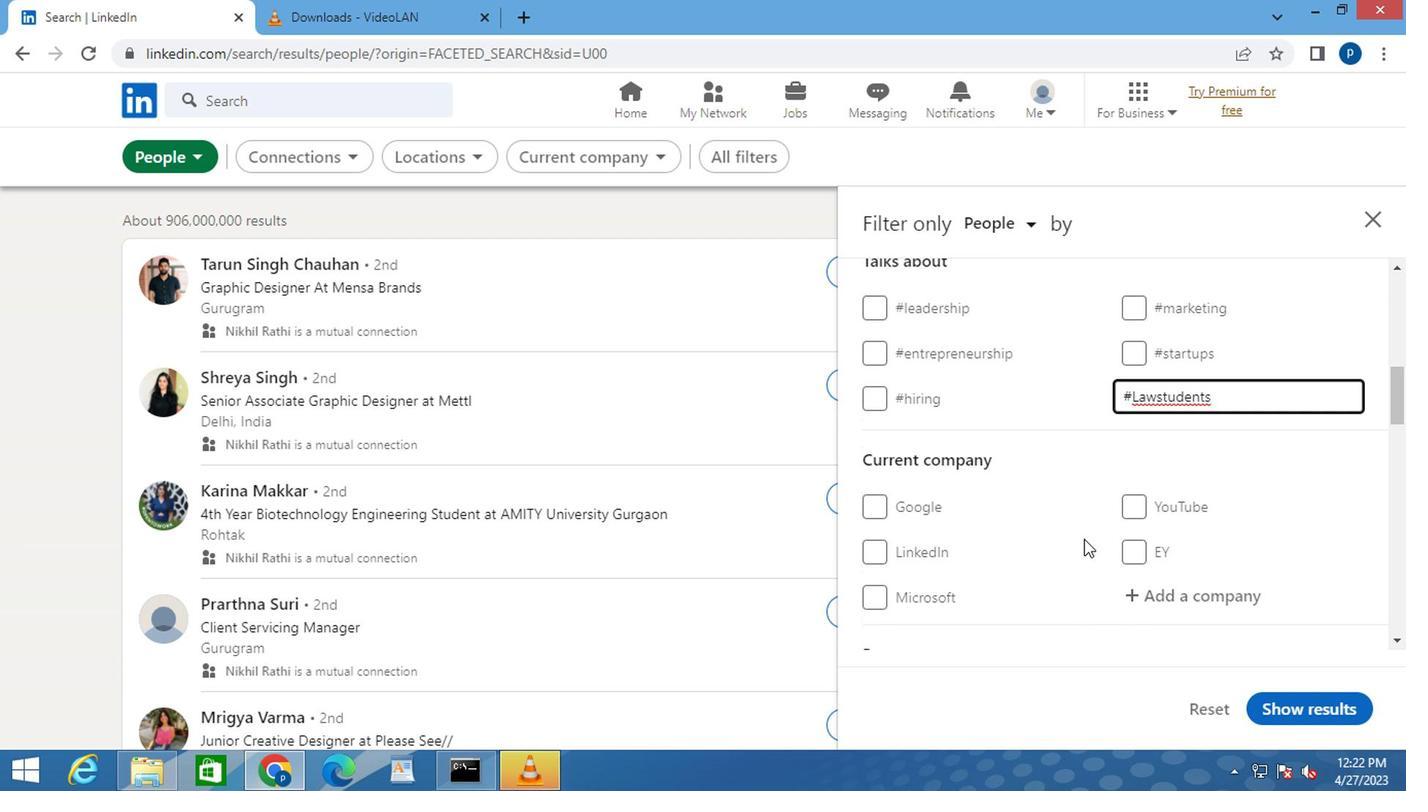 
Action: Mouse scrolled (1081, 539) with delta (0, -1)
Screenshot: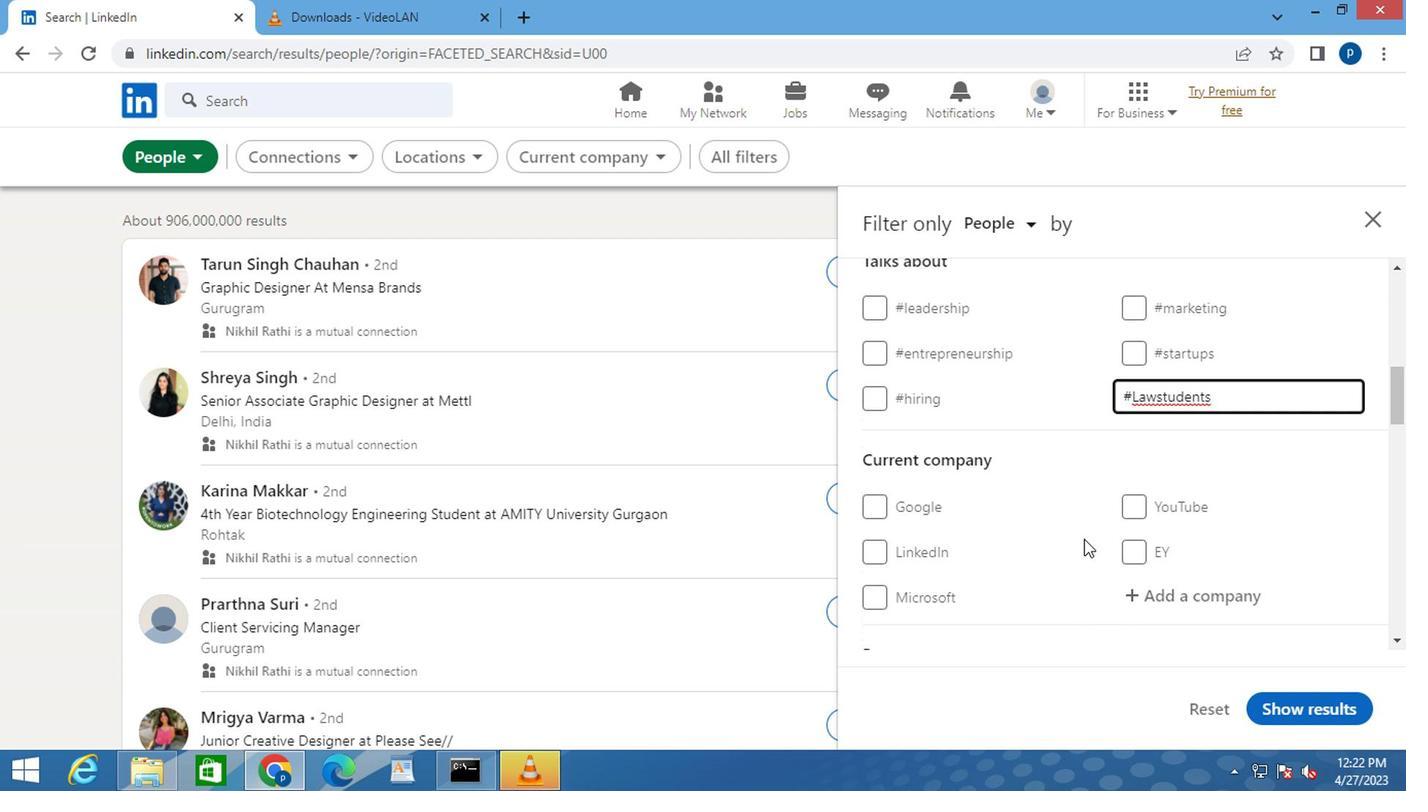 
Action: Mouse scrolled (1081, 539) with delta (0, -1)
Screenshot: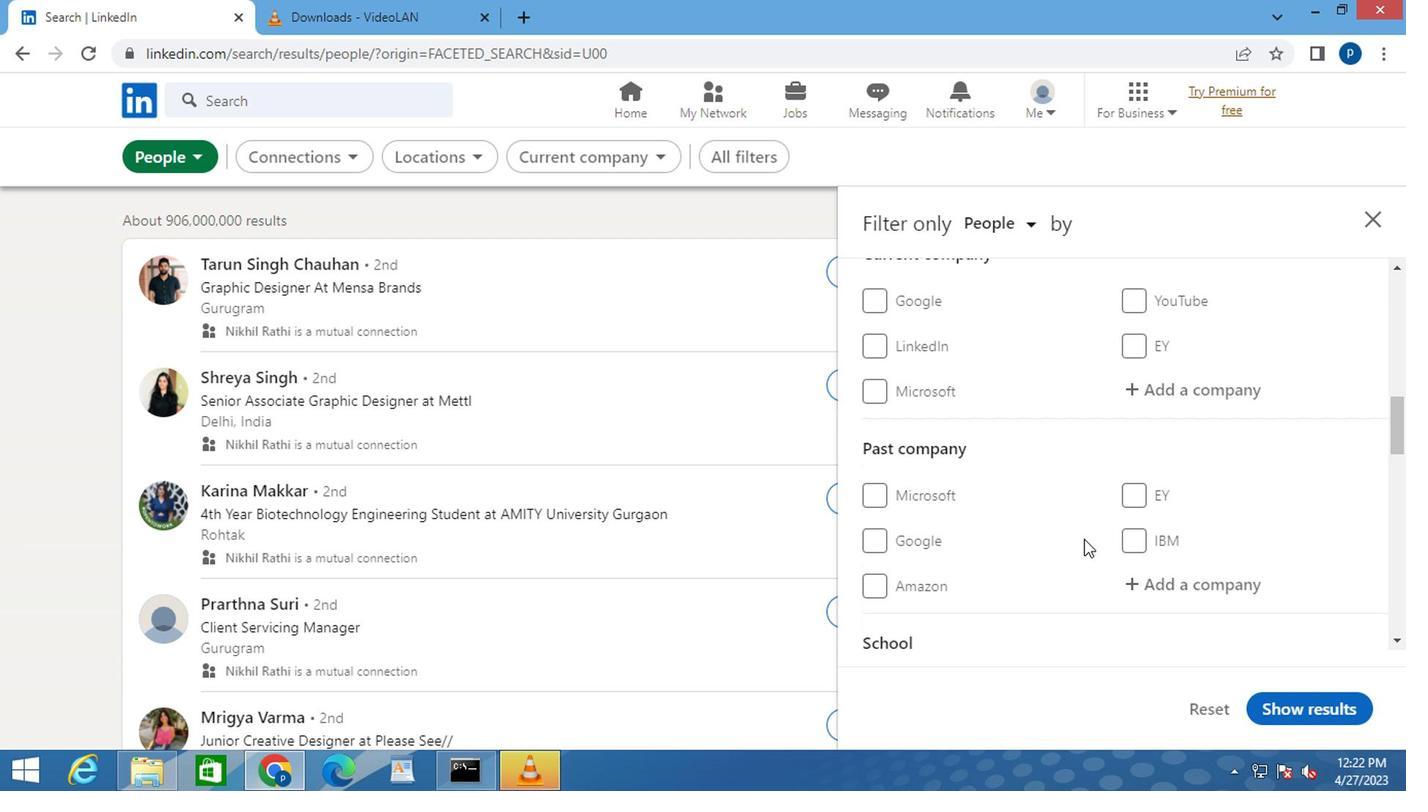 
Action: Mouse scrolled (1081, 539) with delta (0, -1)
Screenshot: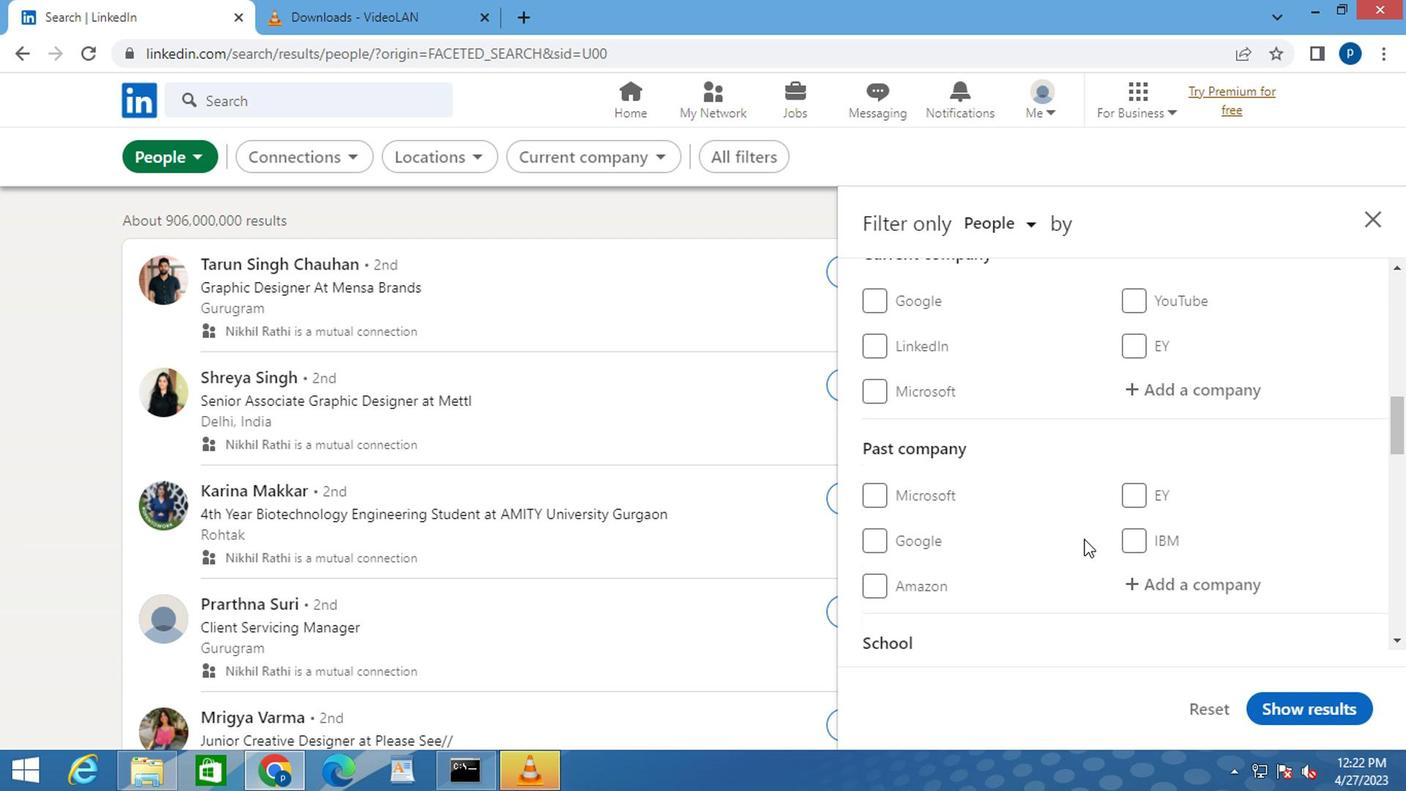 
Action: Mouse moved to (1081, 541)
Screenshot: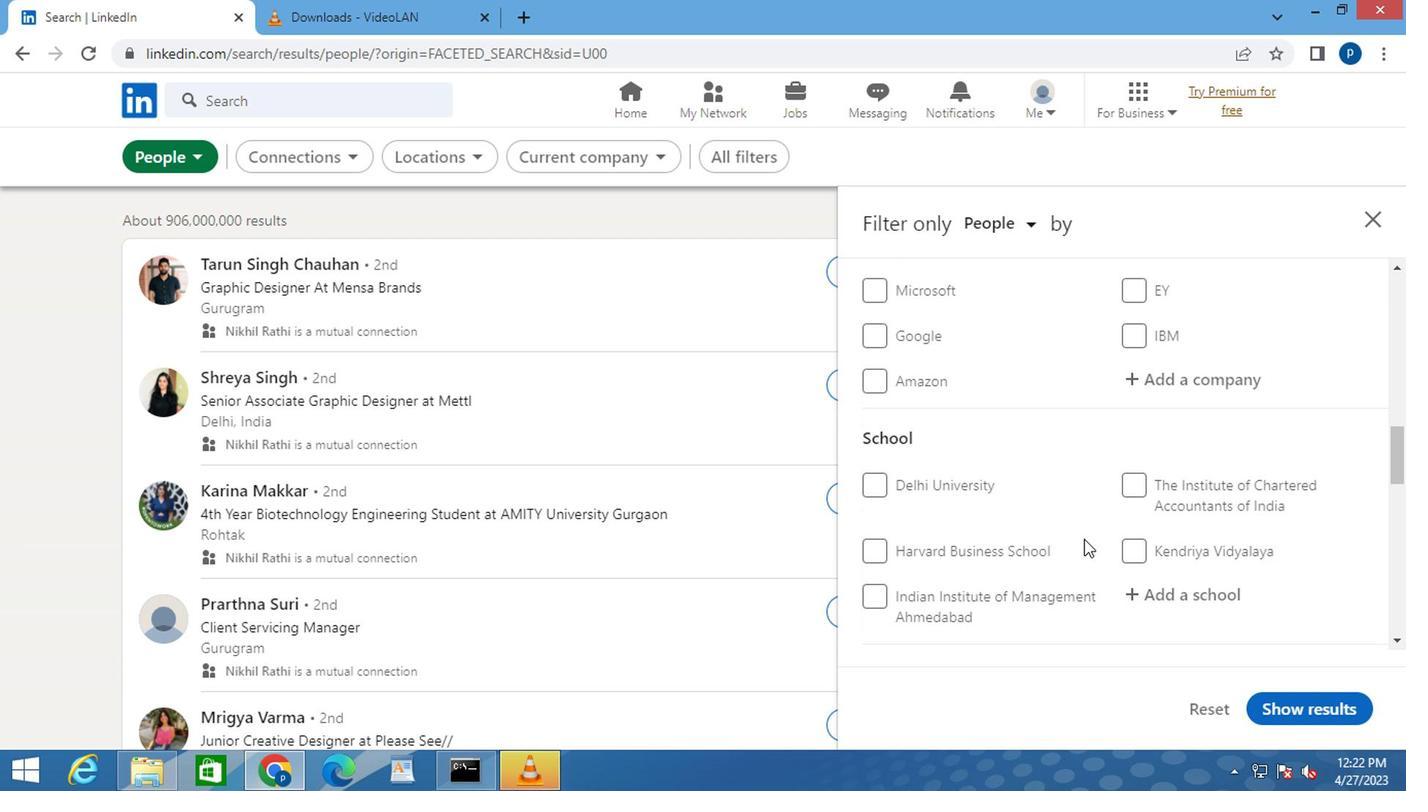 
Action: Mouse scrolled (1081, 541) with delta (0, 0)
Screenshot: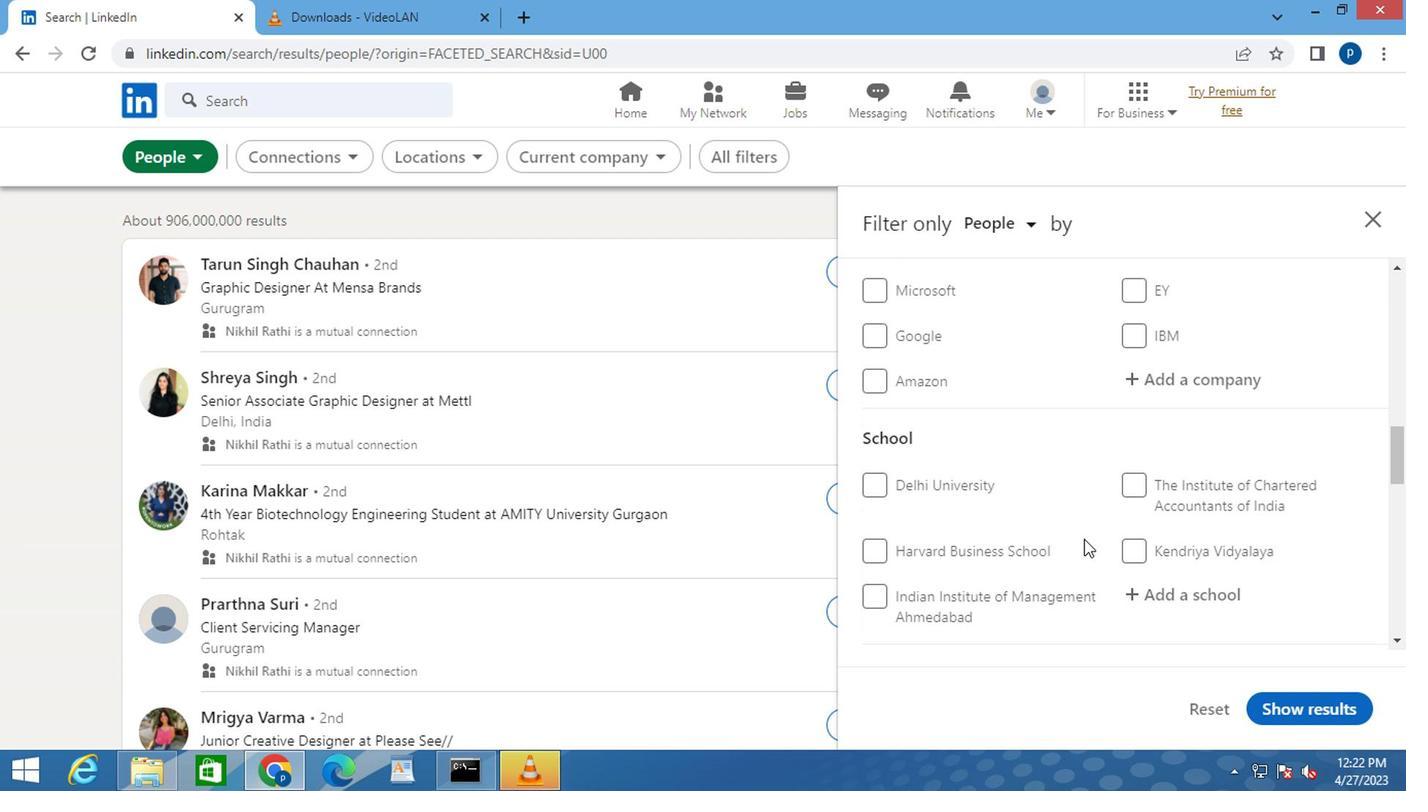 
Action: Mouse moved to (1080, 541)
Screenshot: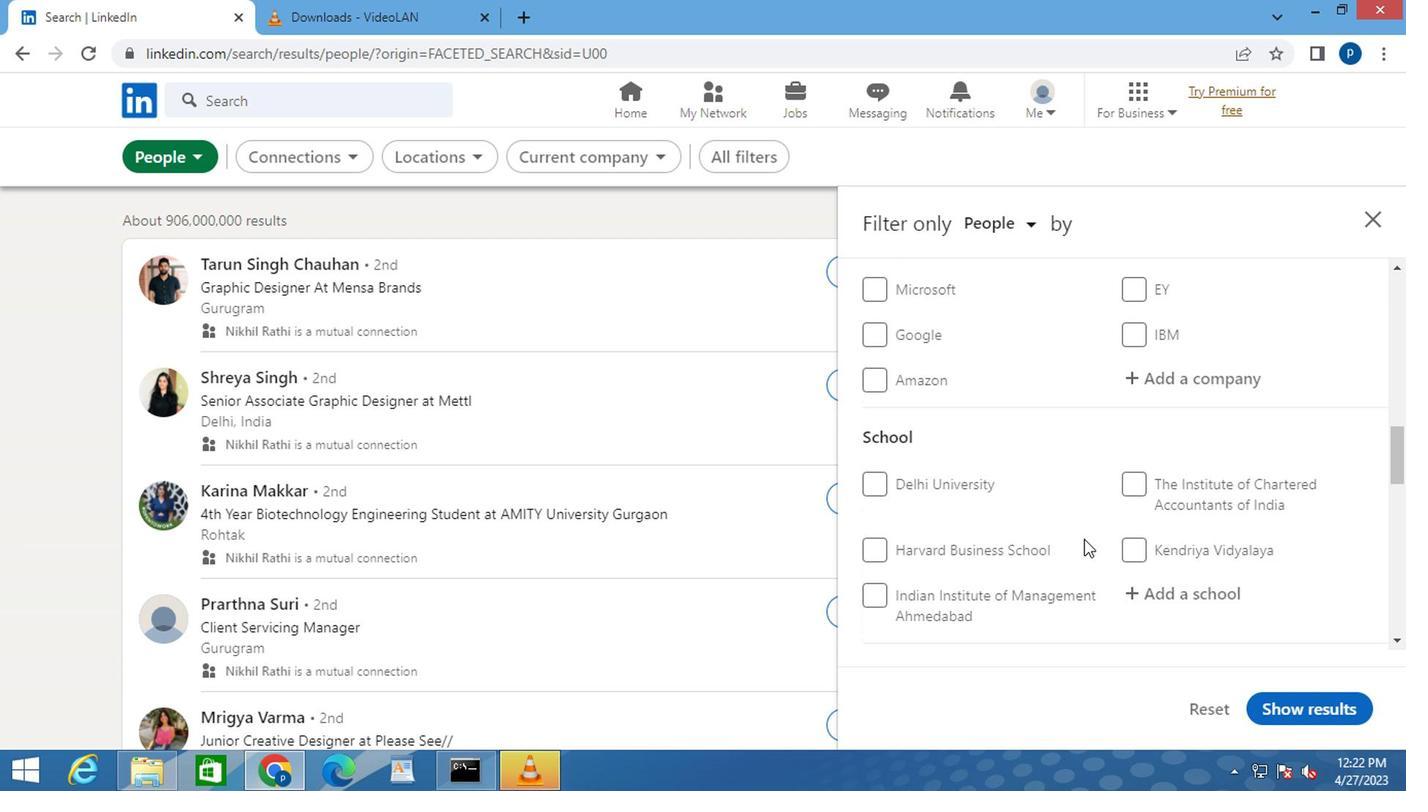
Action: Mouse scrolled (1080, 541) with delta (0, 0)
Screenshot: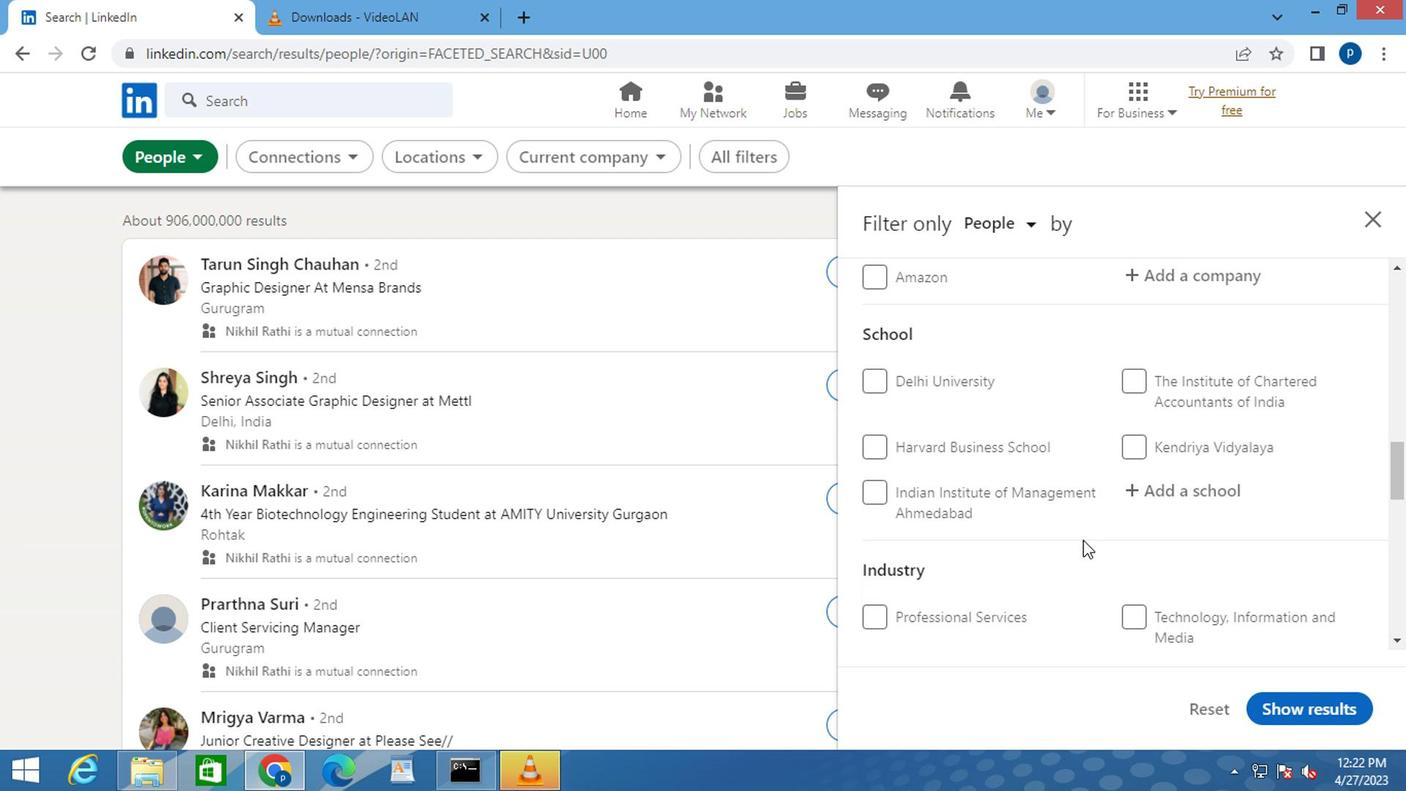 
Action: Mouse scrolled (1080, 541) with delta (0, 0)
Screenshot: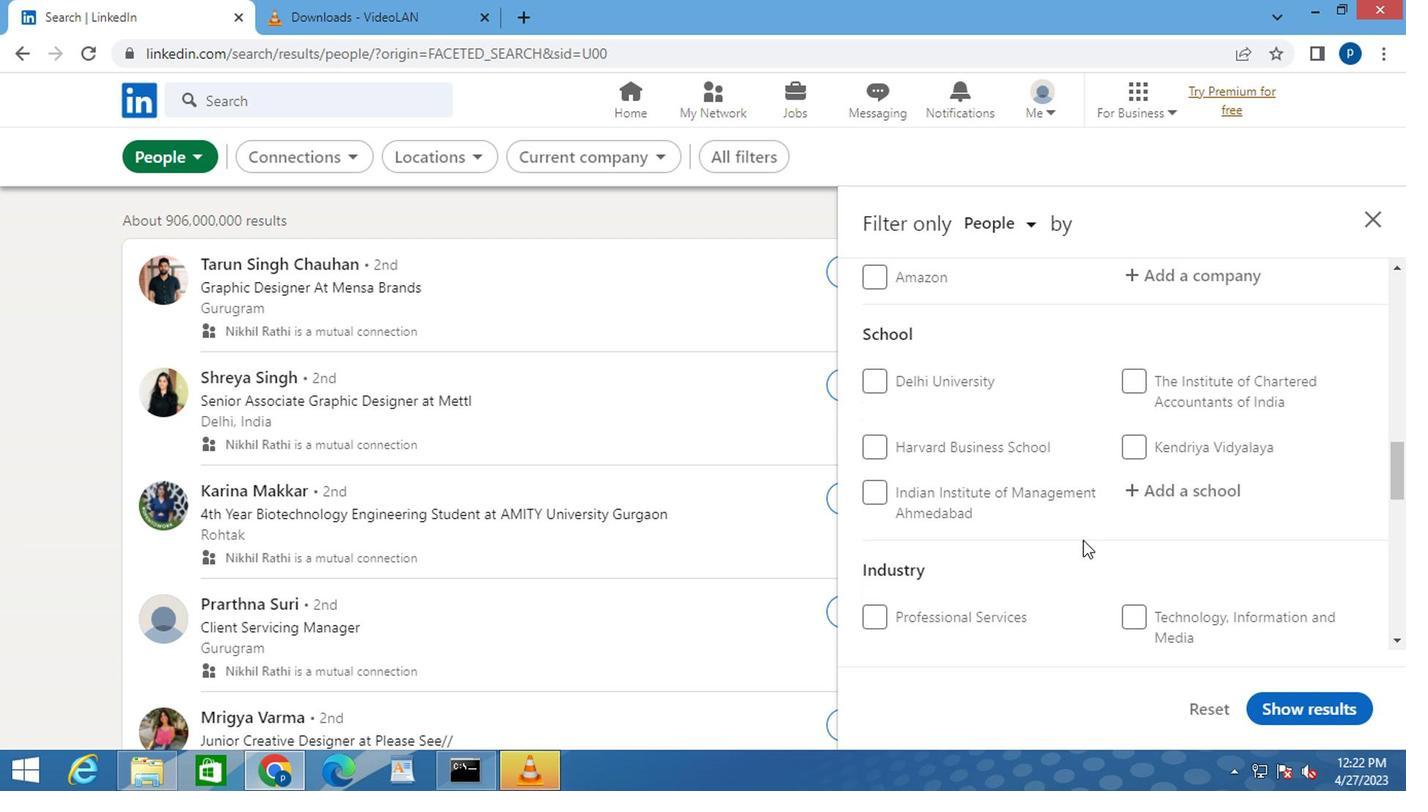
Action: Mouse moved to (1075, 542)
Screenshot: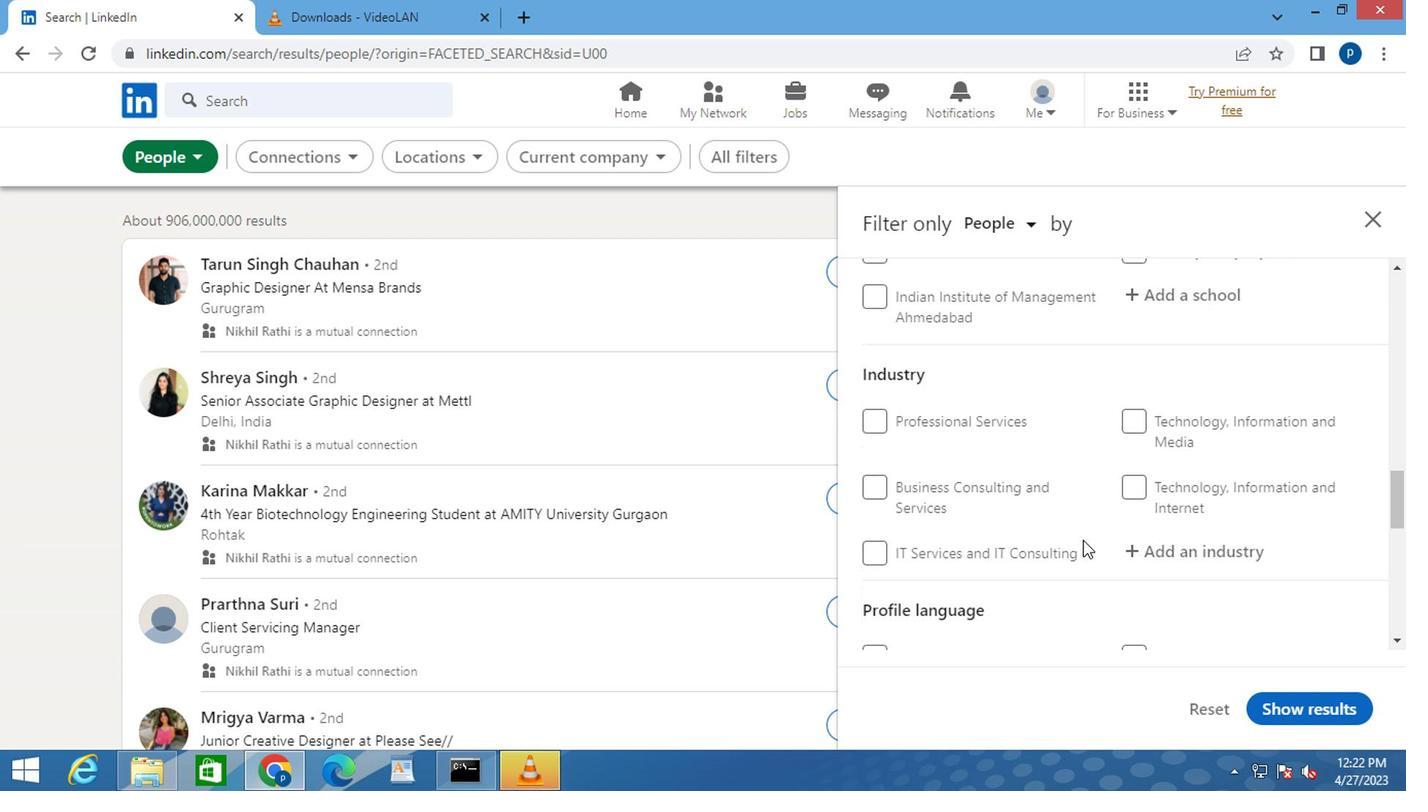 
Action: Mouse scrolled (1075, 541) with delta (0, 0)
Screenshot: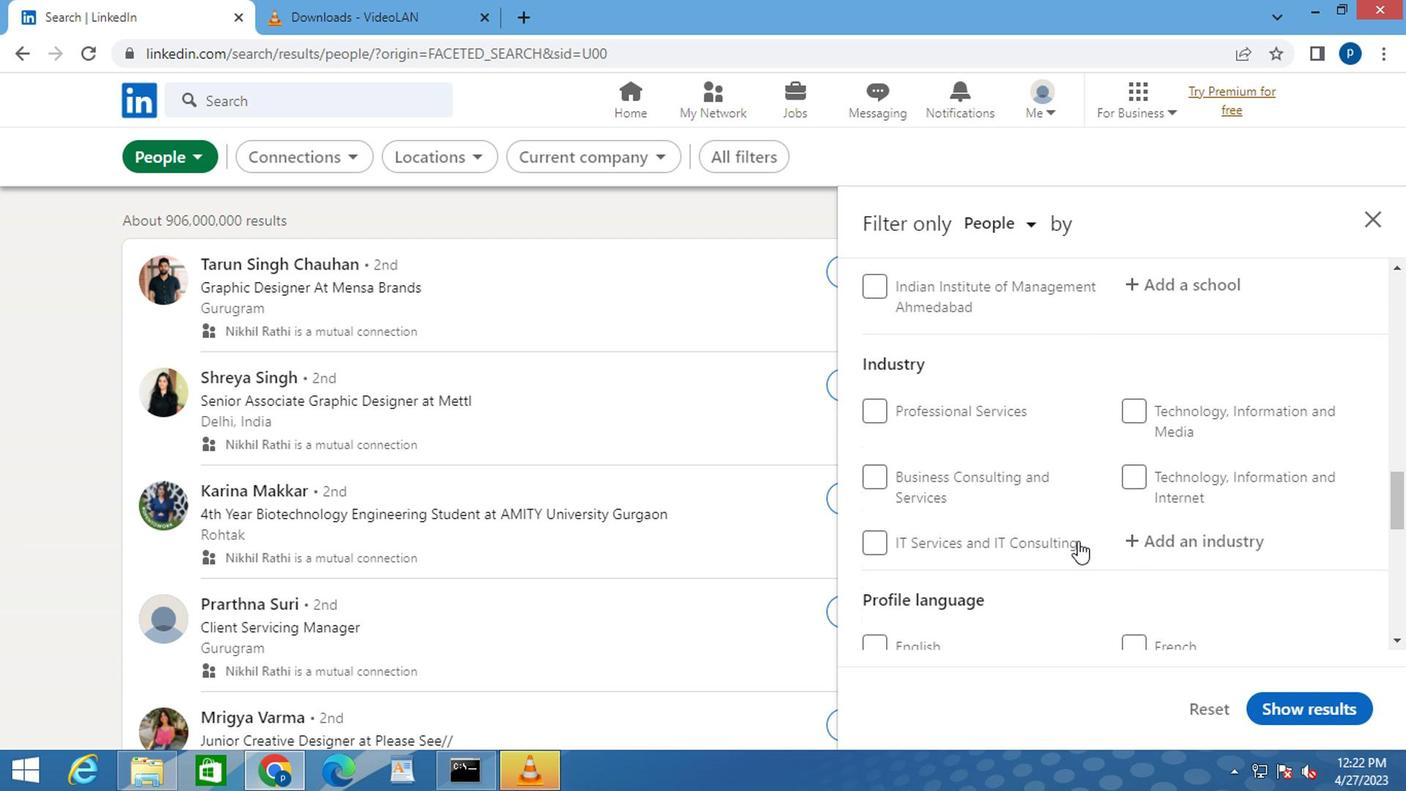 
Action: Mouse scrolled (1075, 541) with delta (0, 0)
Screenshot: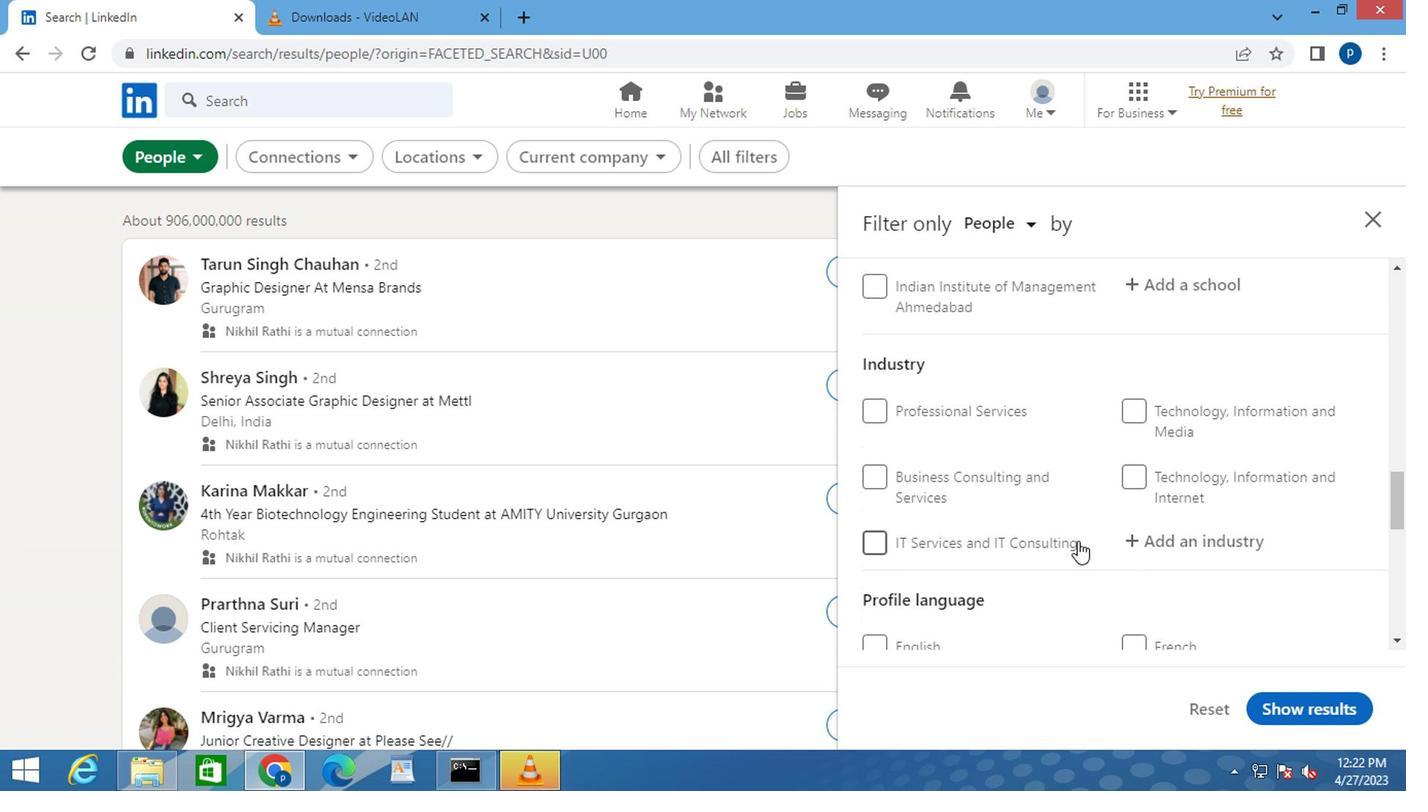 
Action: Mouse moved to (879, 529)
Screenshot: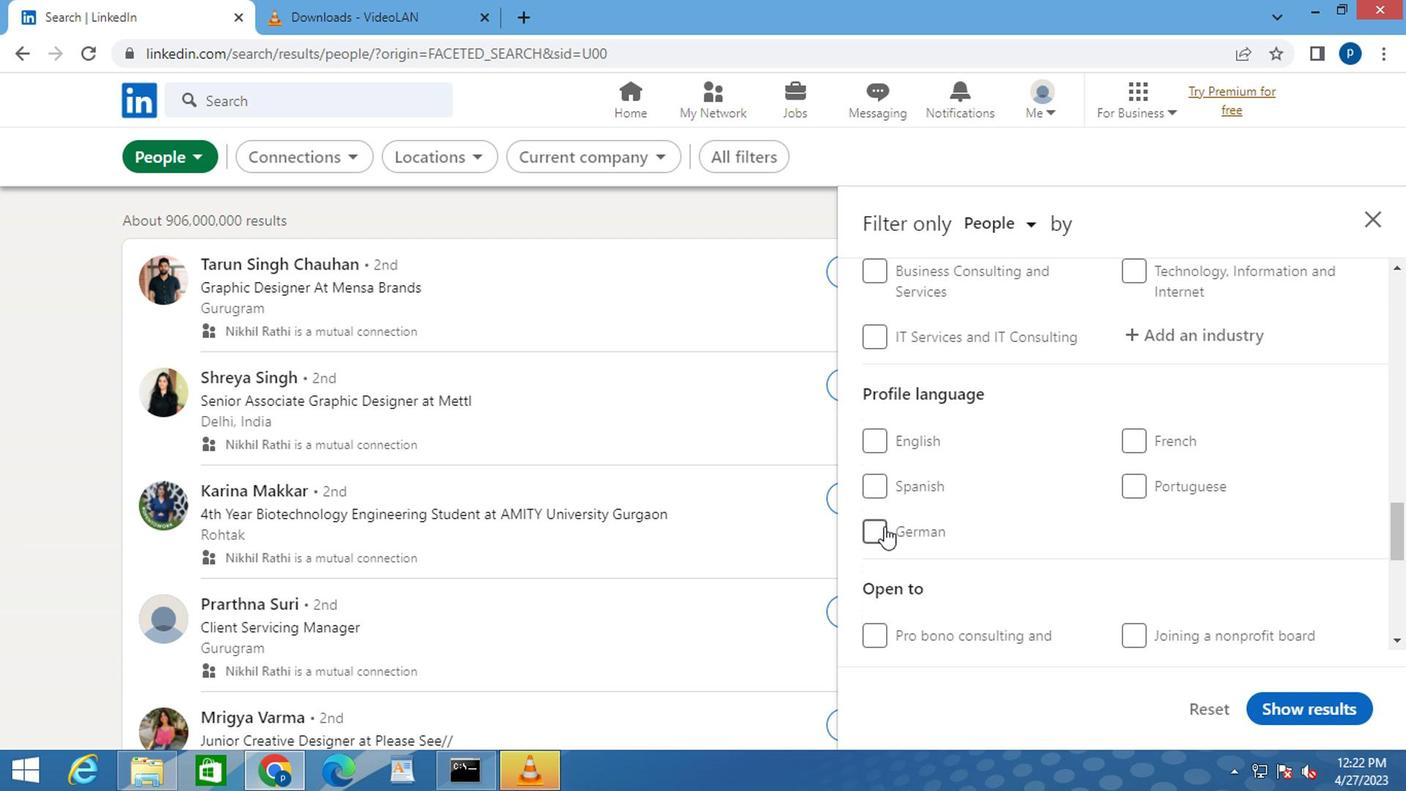 
Action: Mouse pressed left at (879, 529)
Screenshot: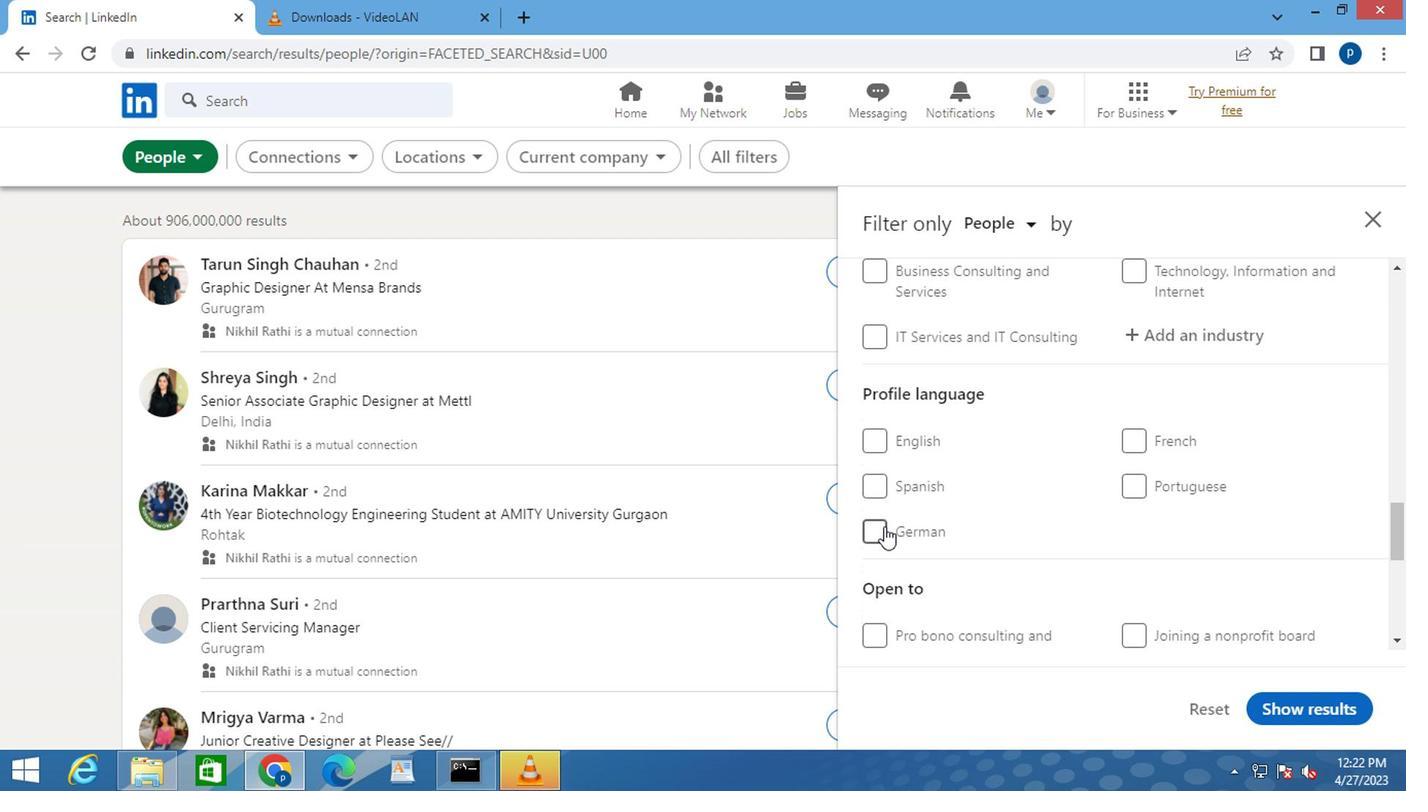 
Action: Mouse moved to (1031, 514)
Screenshot: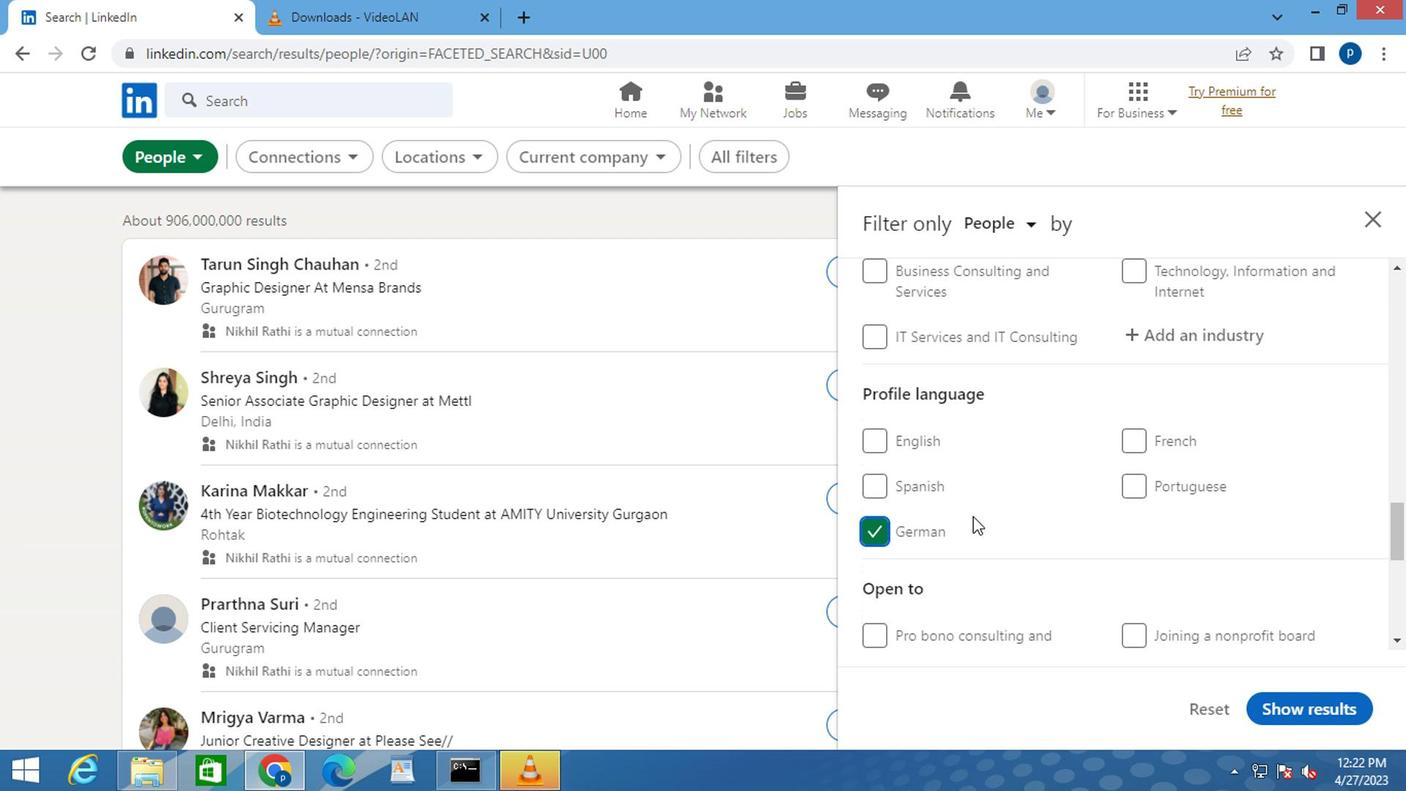 
Action: Mouse scrolled (1031, 514) with delta (0, 0)
Screenshot: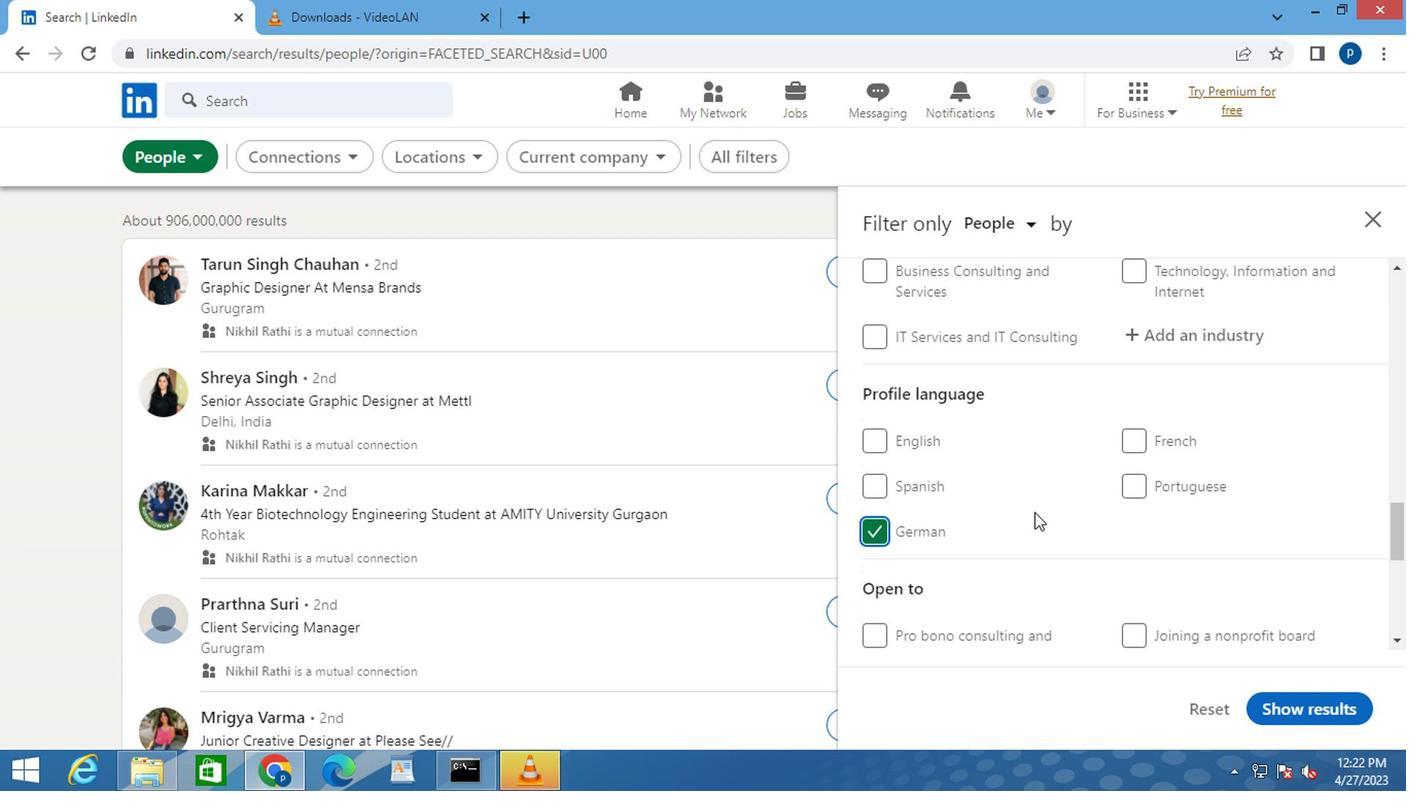 
Action: Mouse scrolled (1031, 514) with delta (0, 0)
Screenshot: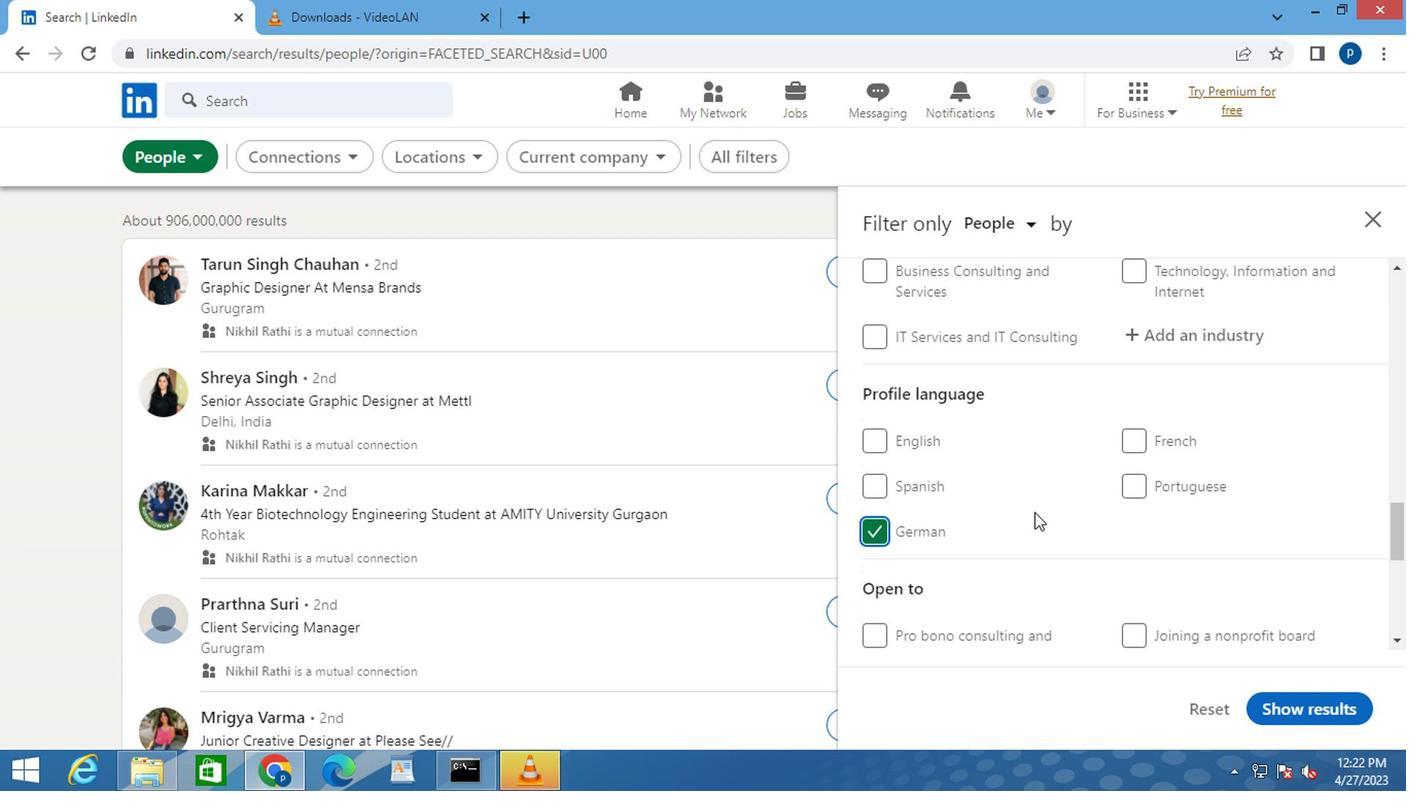 
Action: Mouse moved to (1031, 514)
Screenshot: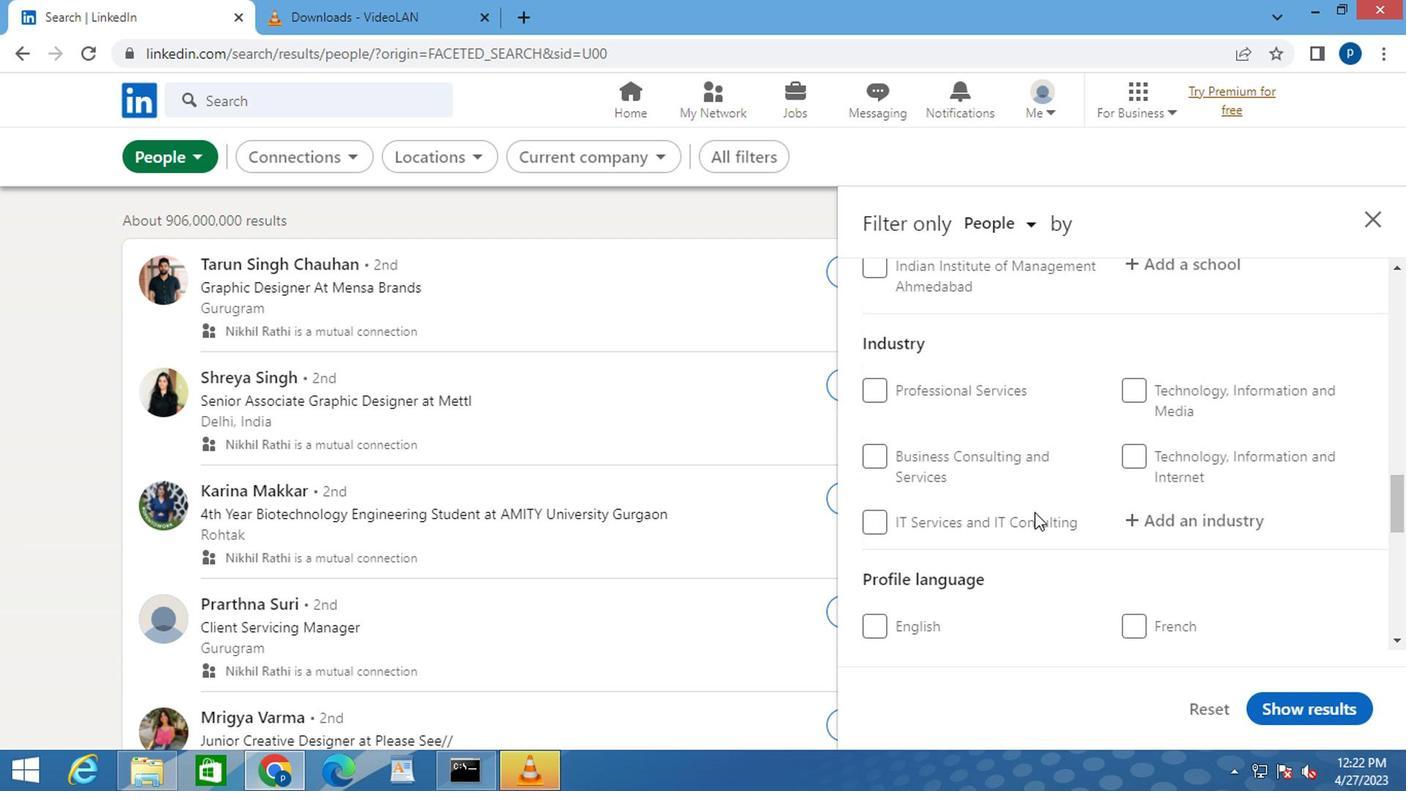 
Action: Mouse scrolled (1031, 514) with delta (0, 0)
Screenshot: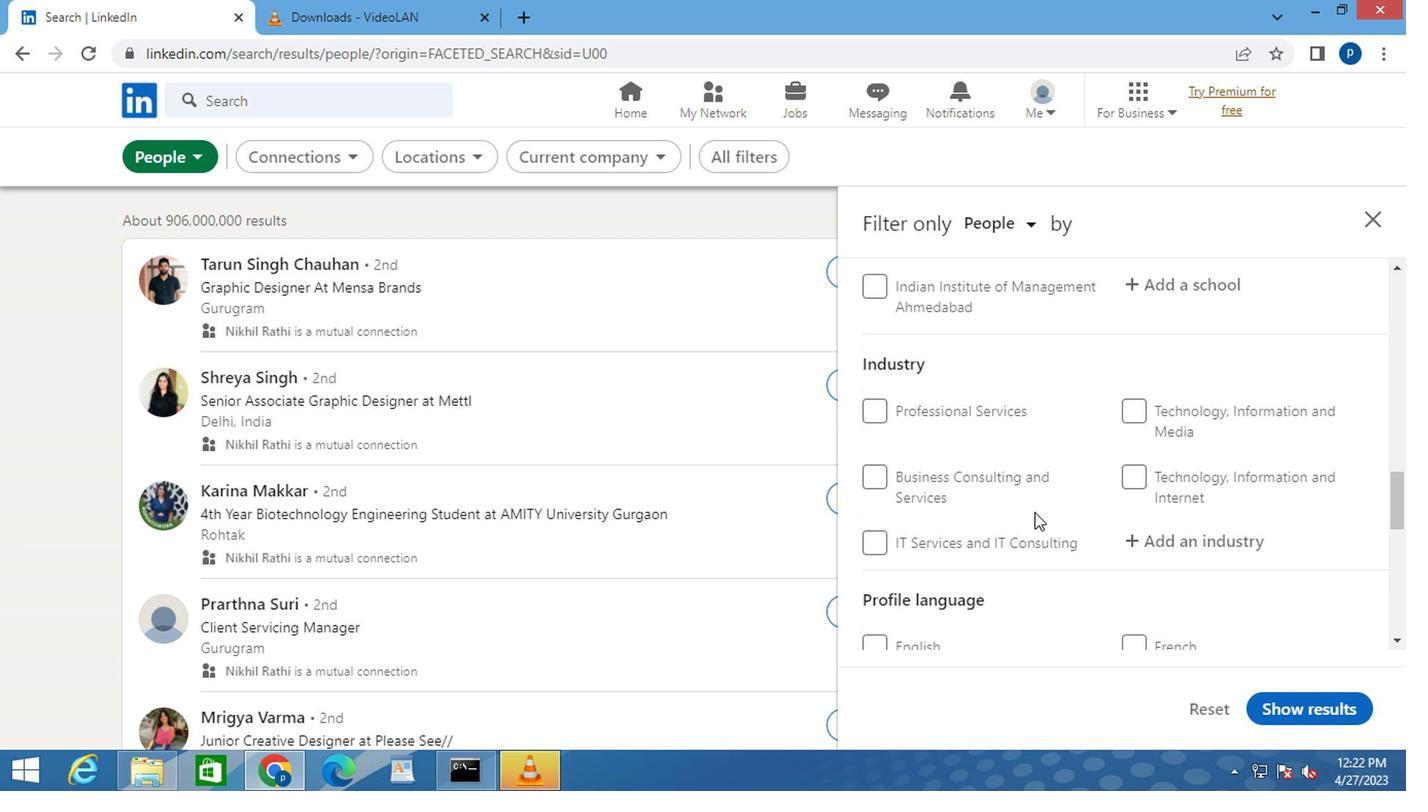 
Action: Mouse scrolled (1031, 514) with delta (0, 0)
Screenshot: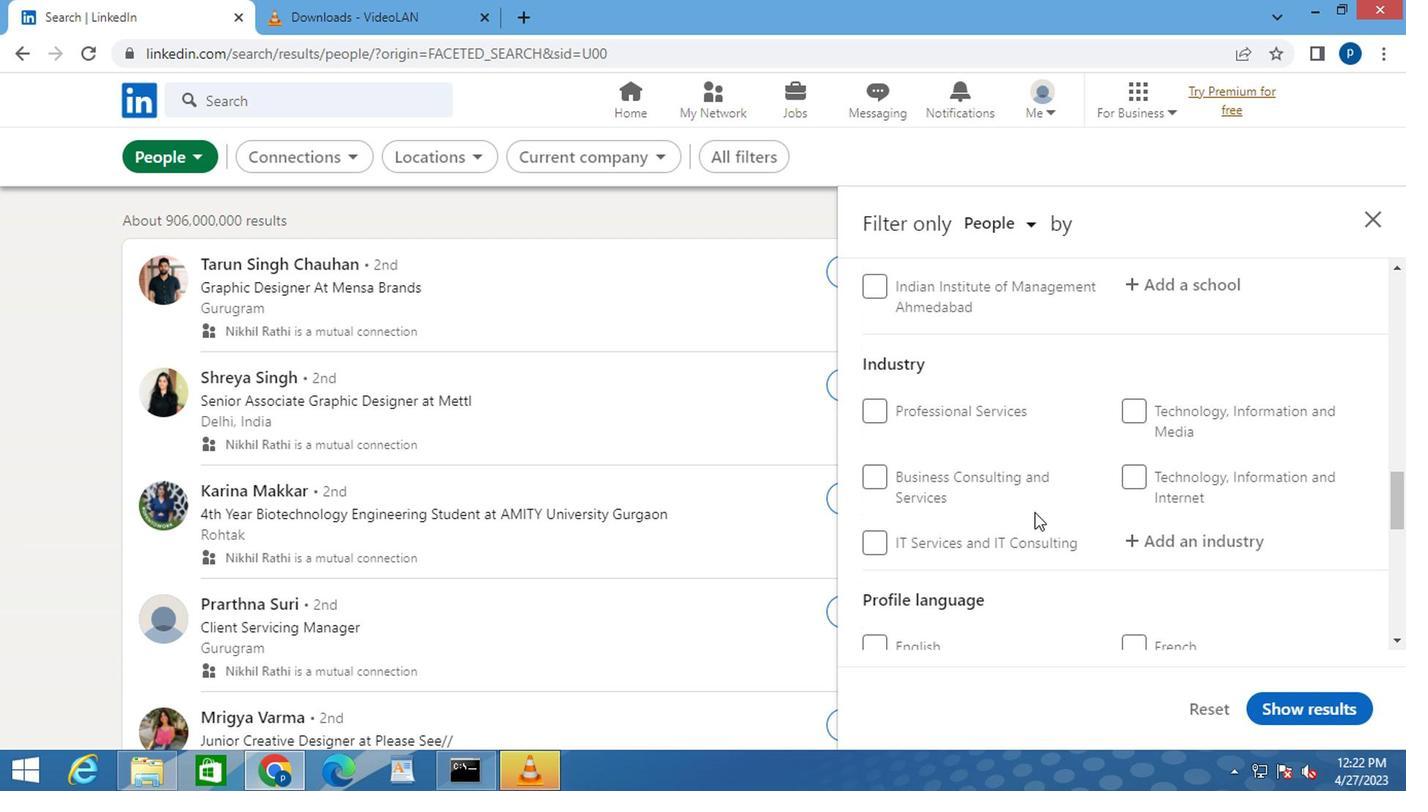 
Action: Mouse moved to (1040, 512)
Screenshot: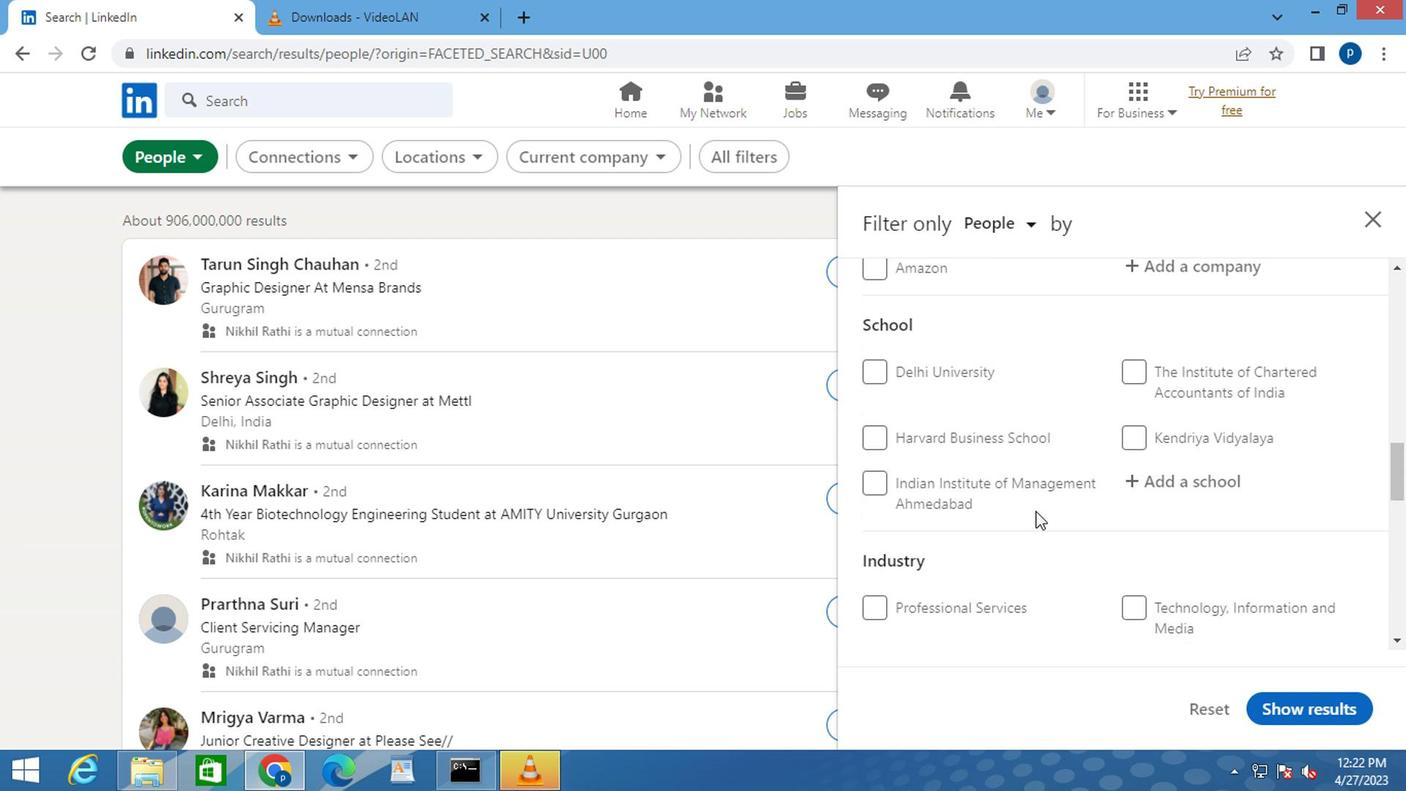 
Action: Mouse scrolled (1040, 514) with delta (0, 1)
Screenshot: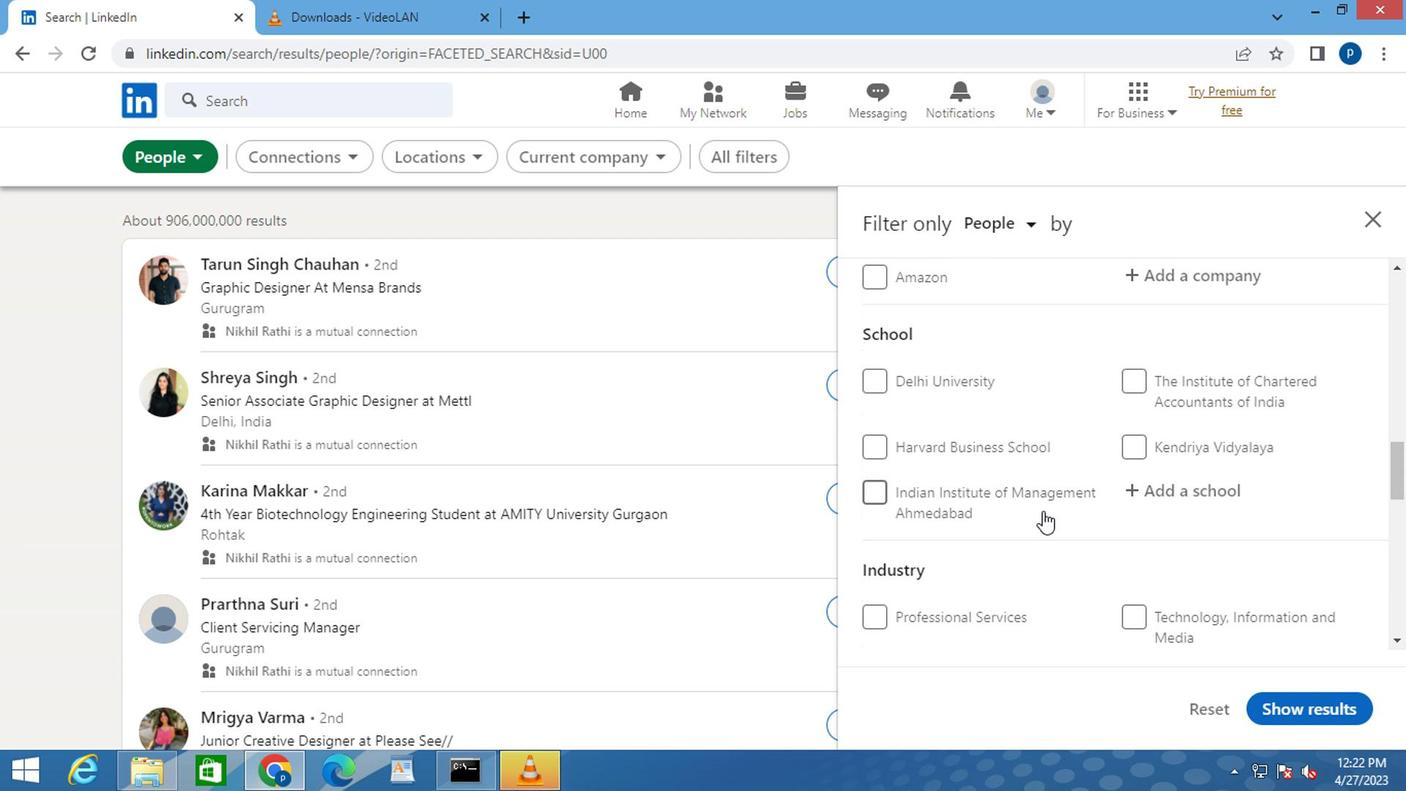
Action: Mouse scrolled (1040, 514) with delta (0, 1)
Screenshot: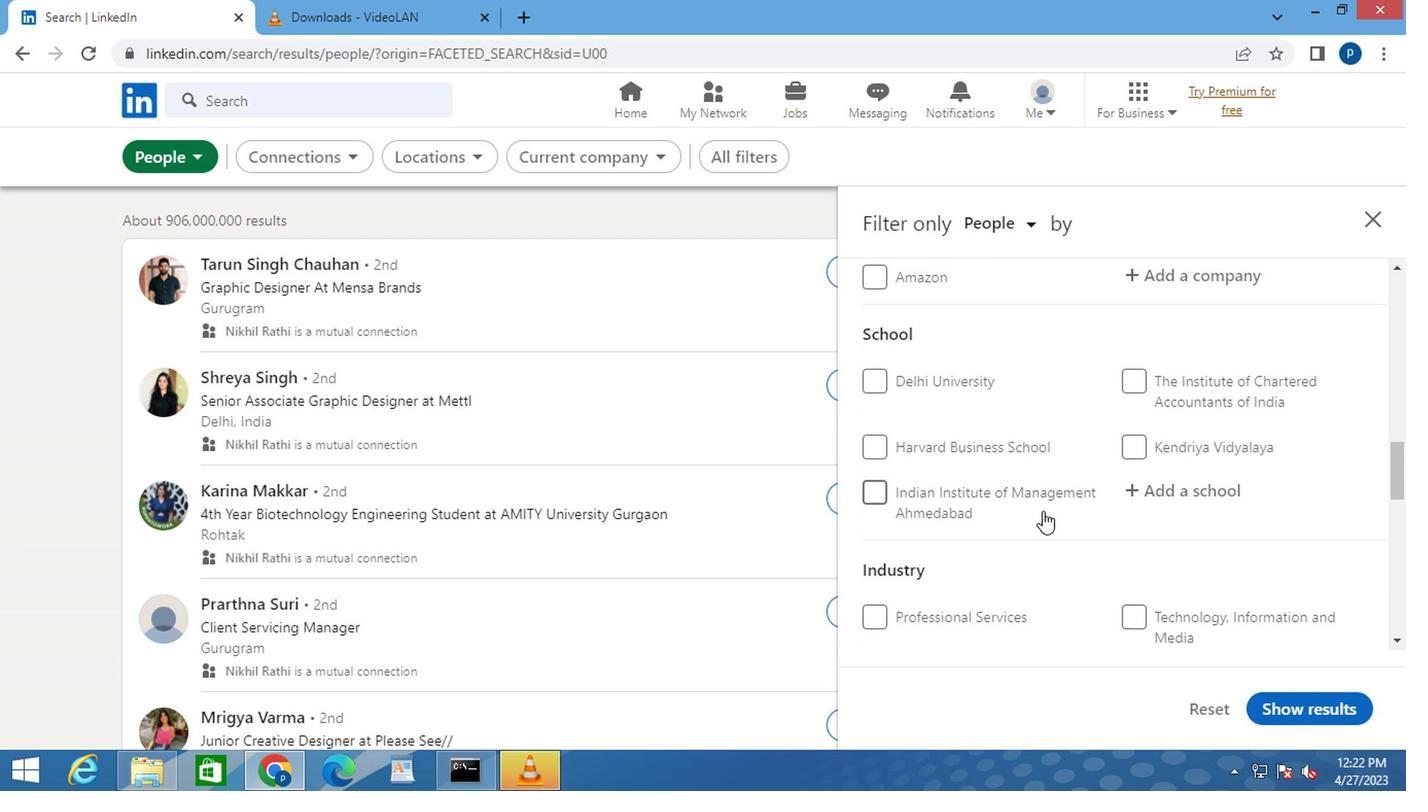 
Action: Mouse moved to (1075, 486)
Screenshot: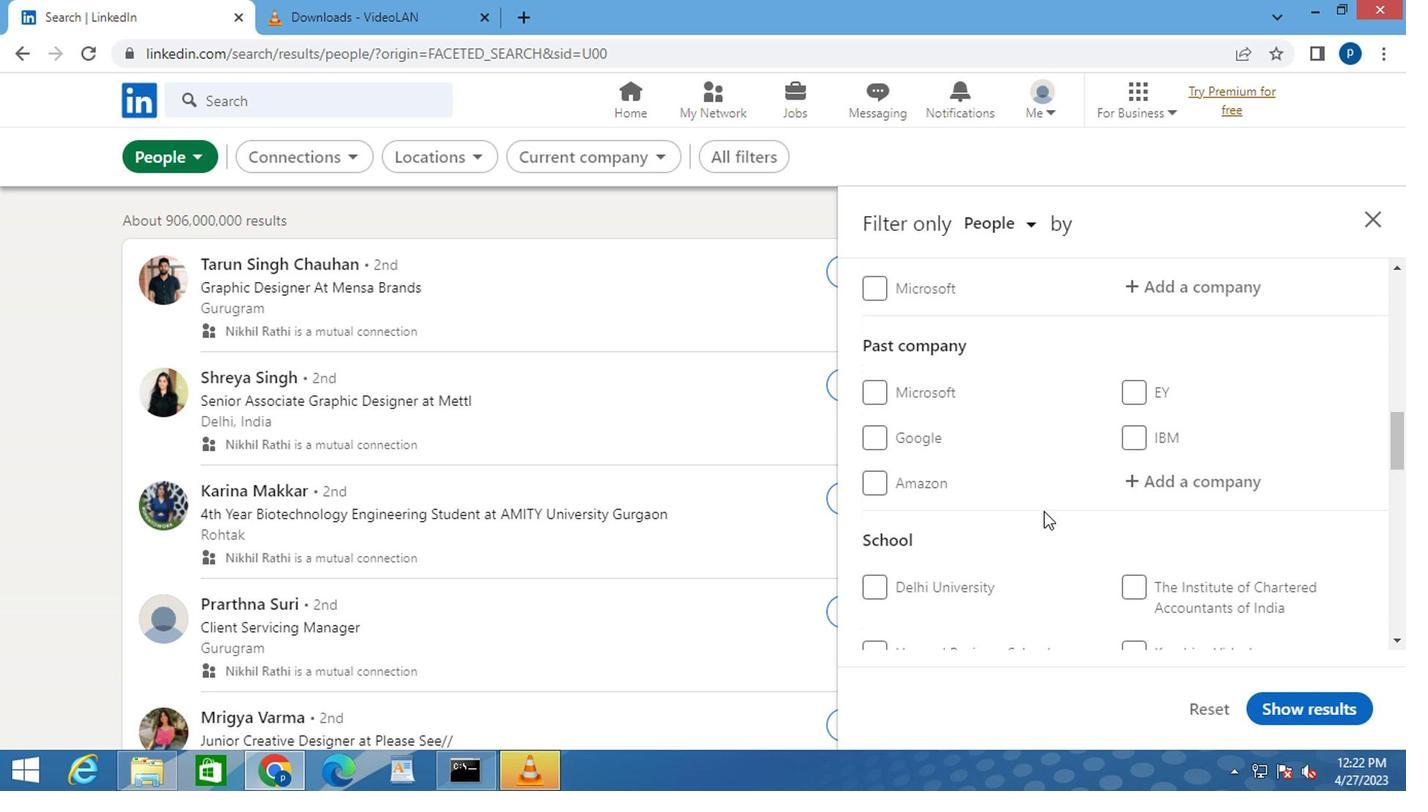
Action: Mouse scrolled (1075, 487) with delta (0, 0)
Screenshot: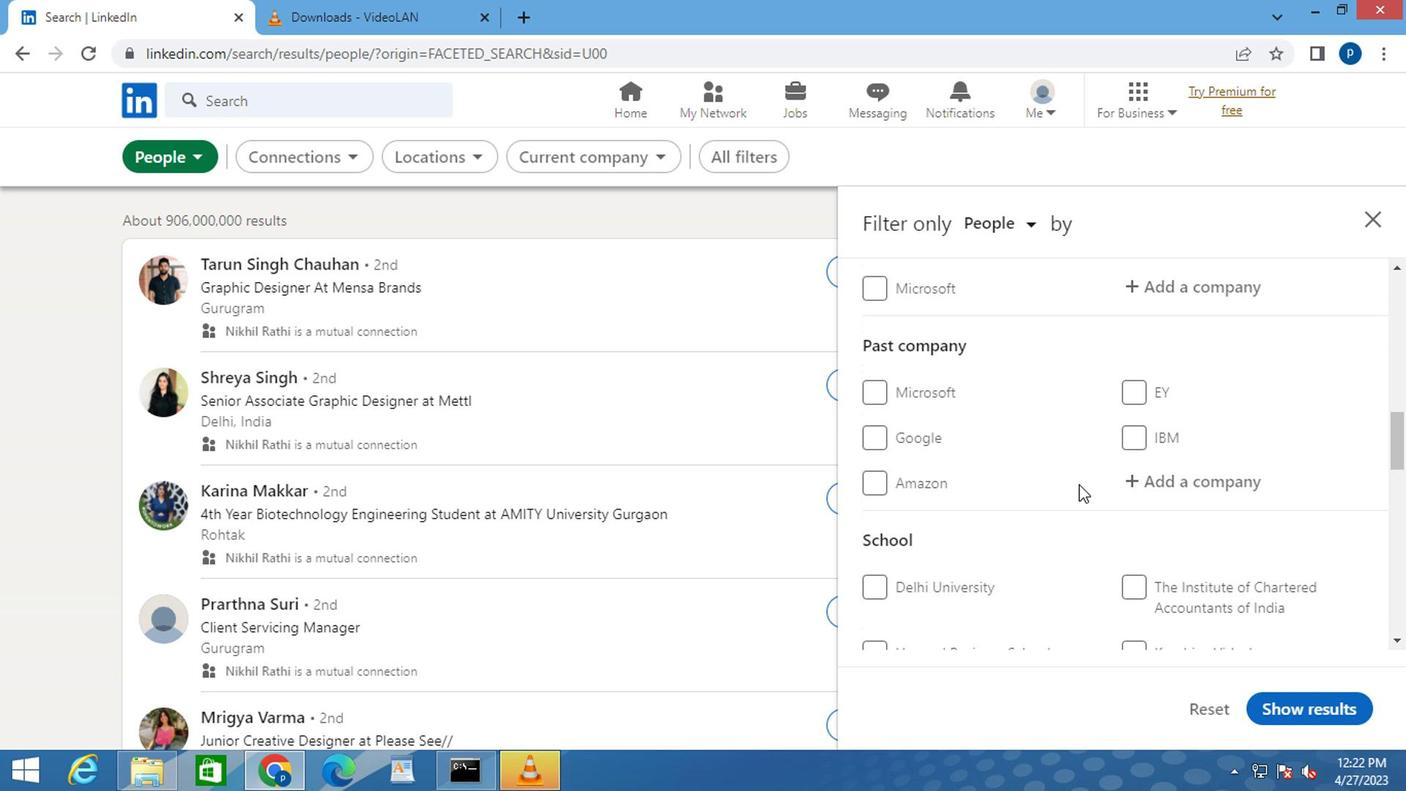 
Action: Mouse moved to (1114, 470)
Screenshot: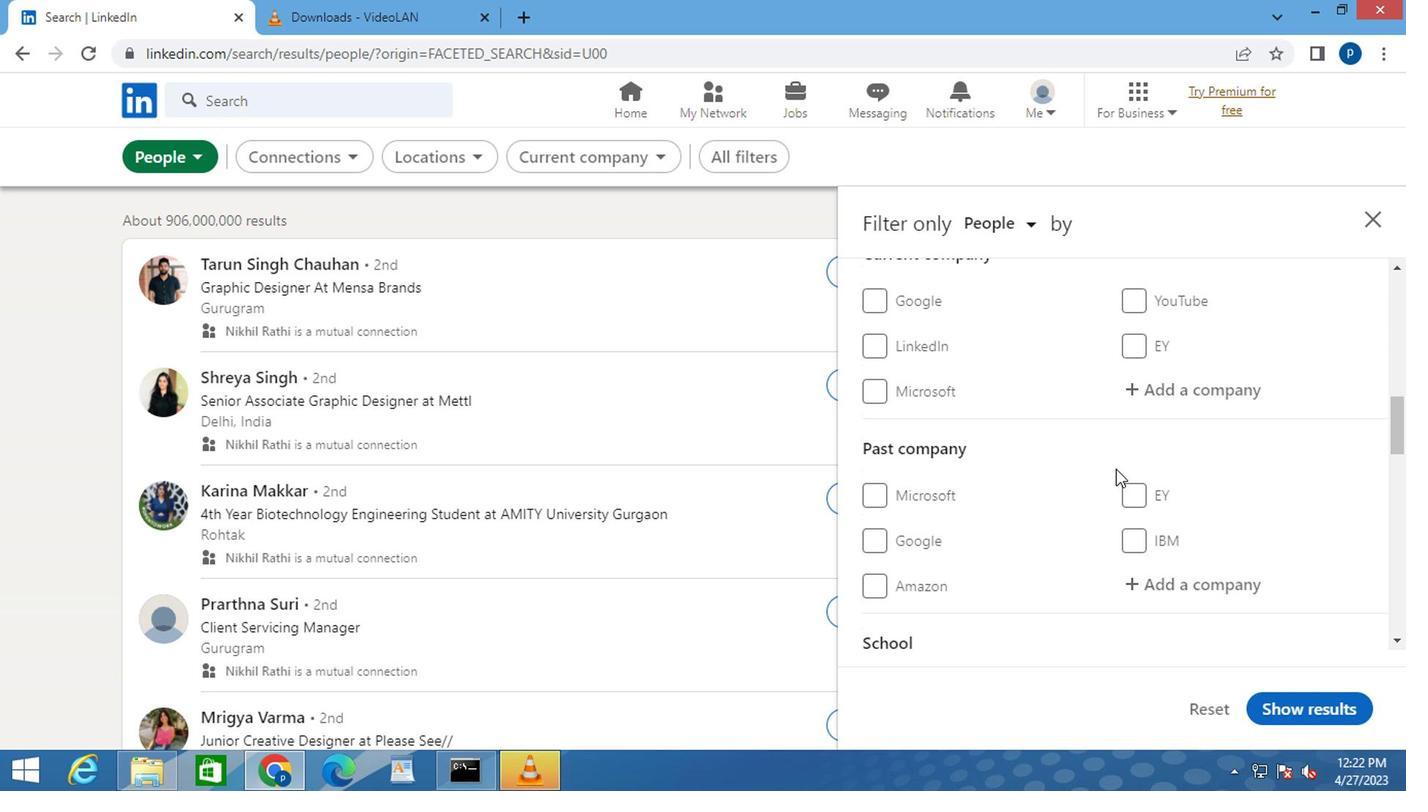 
Action: Mouse scrolled (1114, 471) with delta (0, 0)
Screenshot: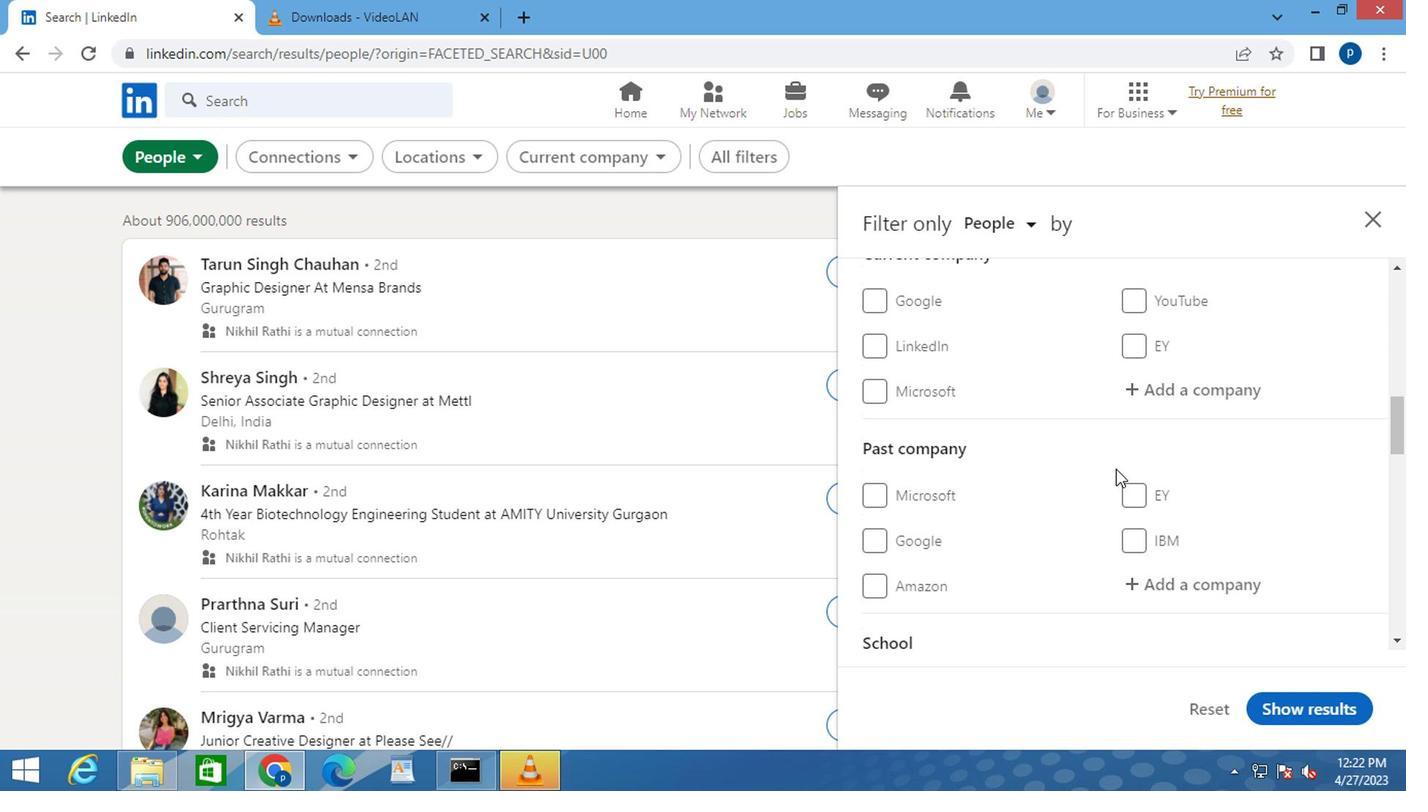 
Action: Mouse moved to (1139, 494)
Screenshot: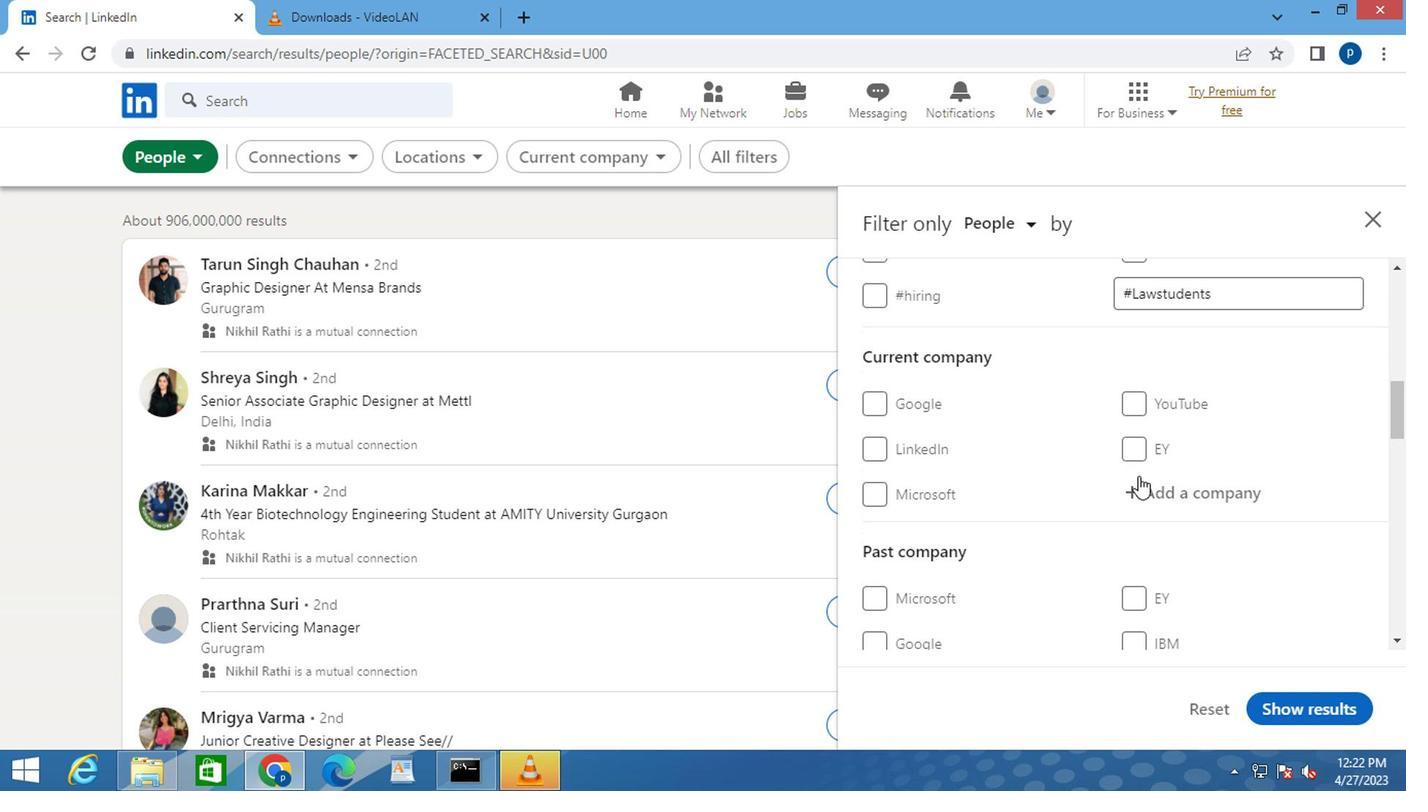 
Action: Mouse pressed left at (1139, 494)
Screenshot: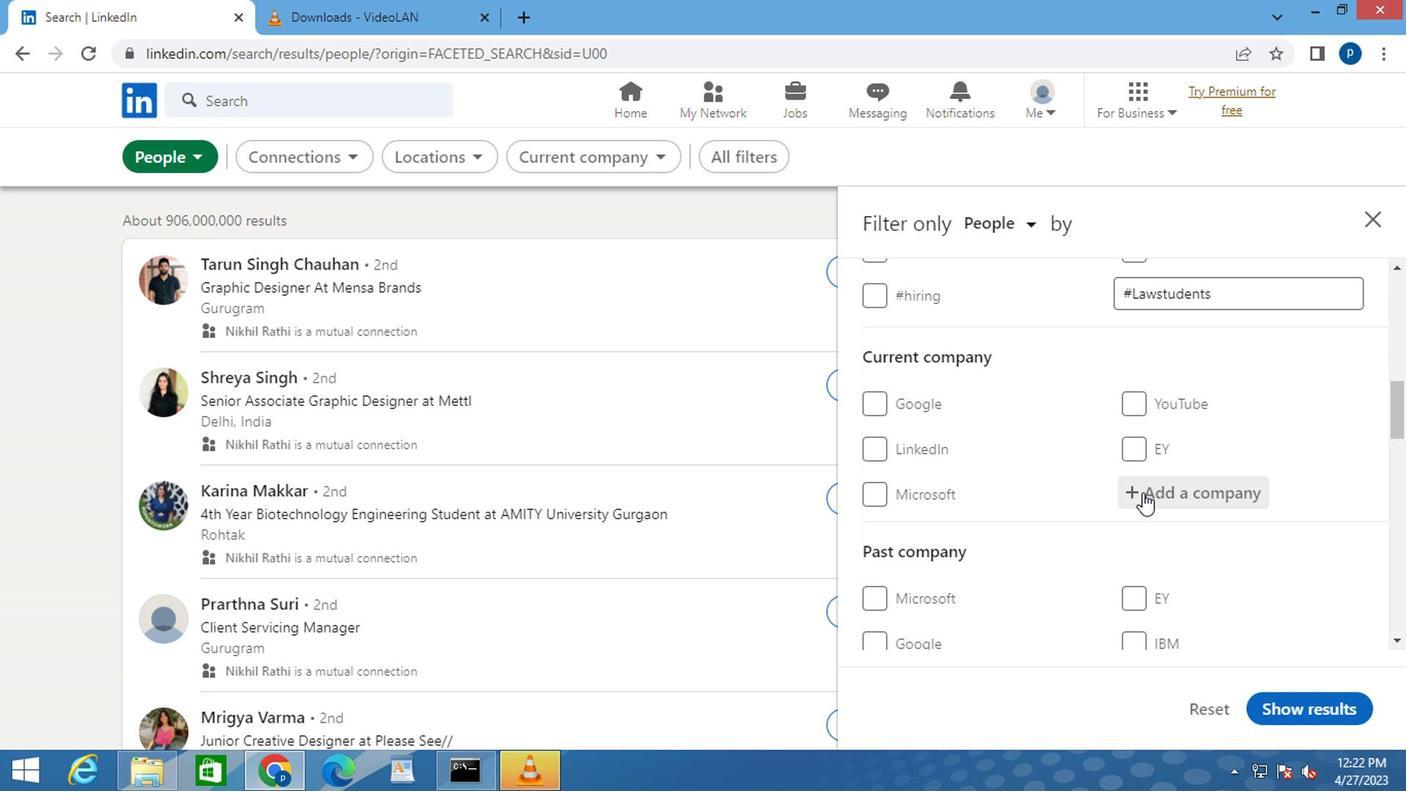 
Action: Key pressed <Key.caps_lock>TRANSEARCH
Screenshot: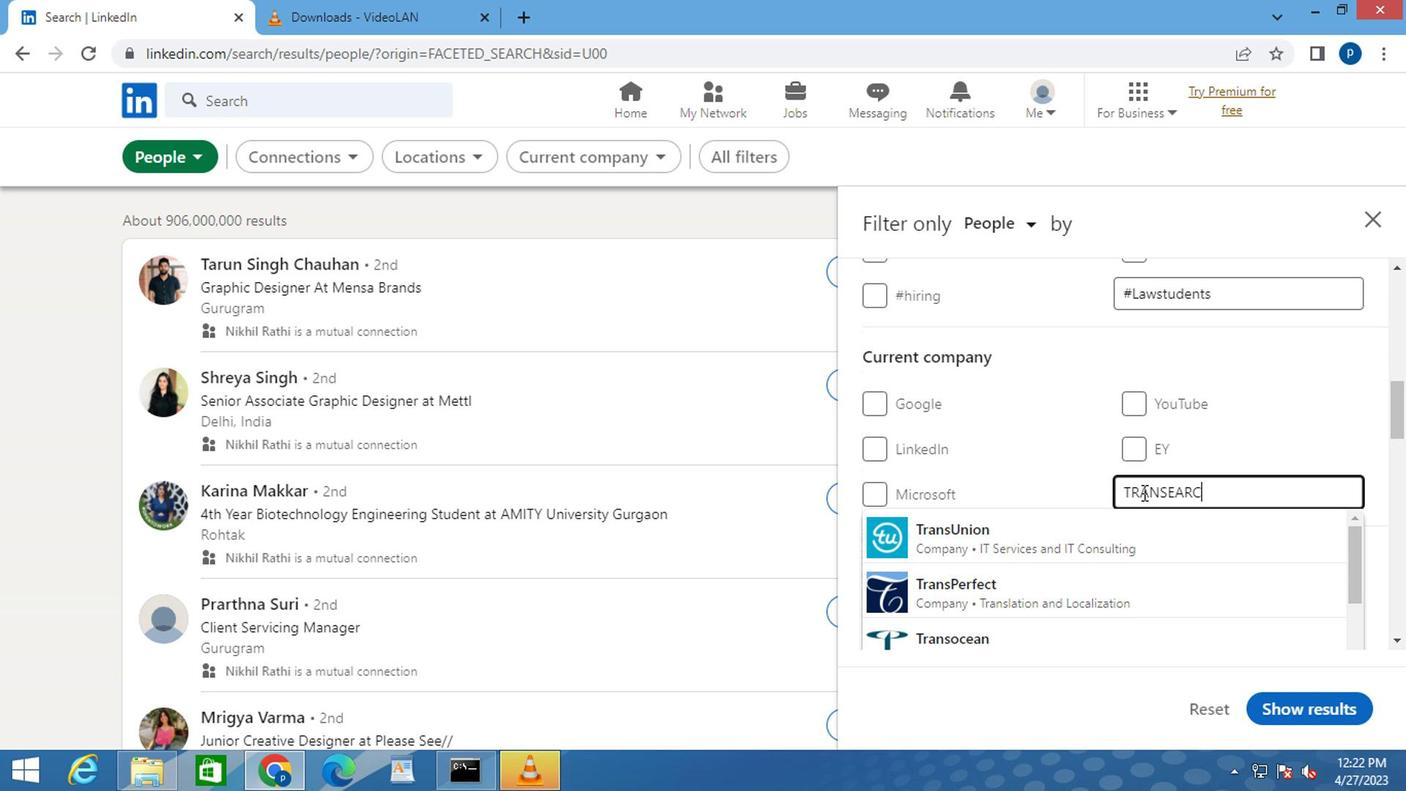 
Action: Mouse moved to (962, 529)
Screenshot: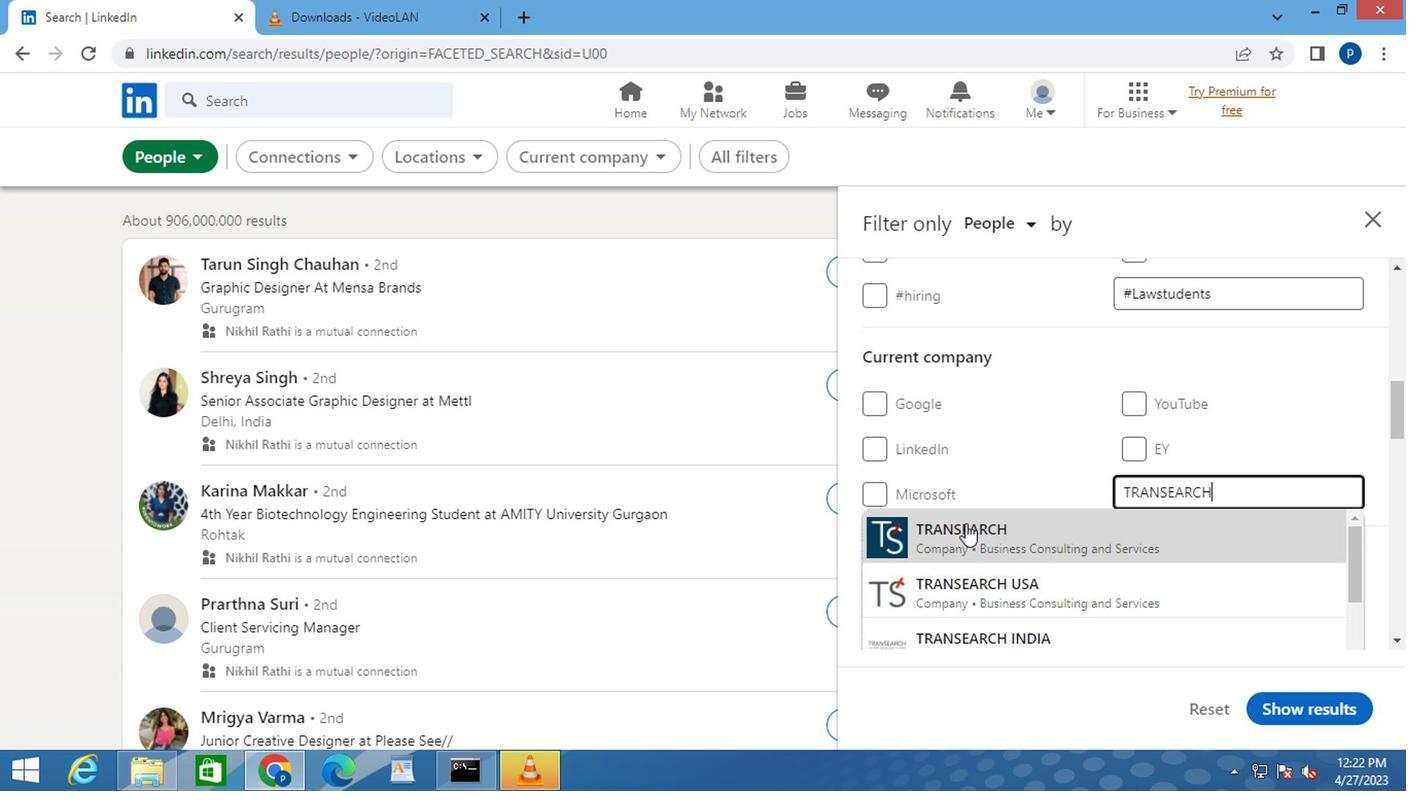 
Action: Mouse pressed left at (962, 529)
Screenshot: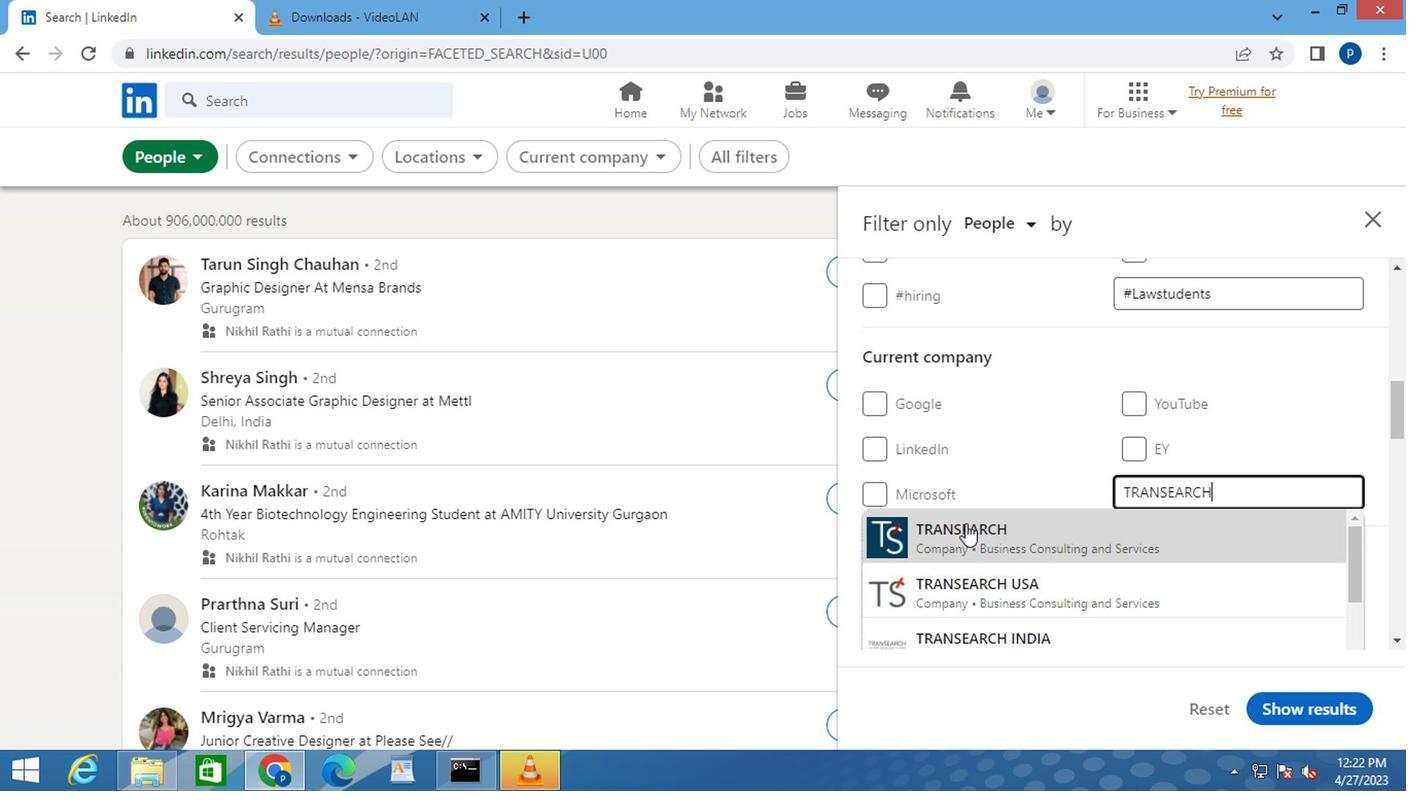 
Action: Mouse moved to (1010, 533)
Screenshot: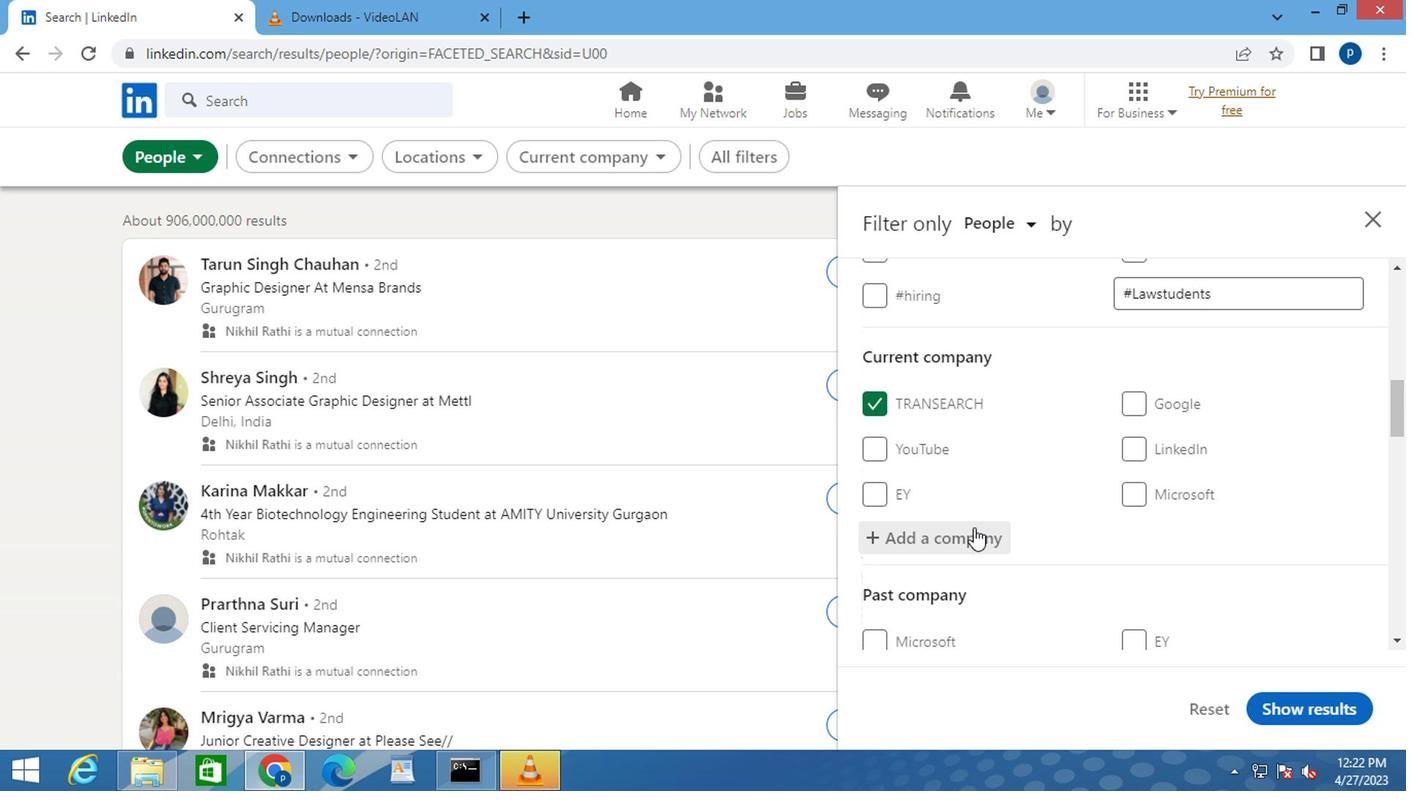 
Action: Mouse scrolled (1010, 532) with delta (0, -1)
Screenshot: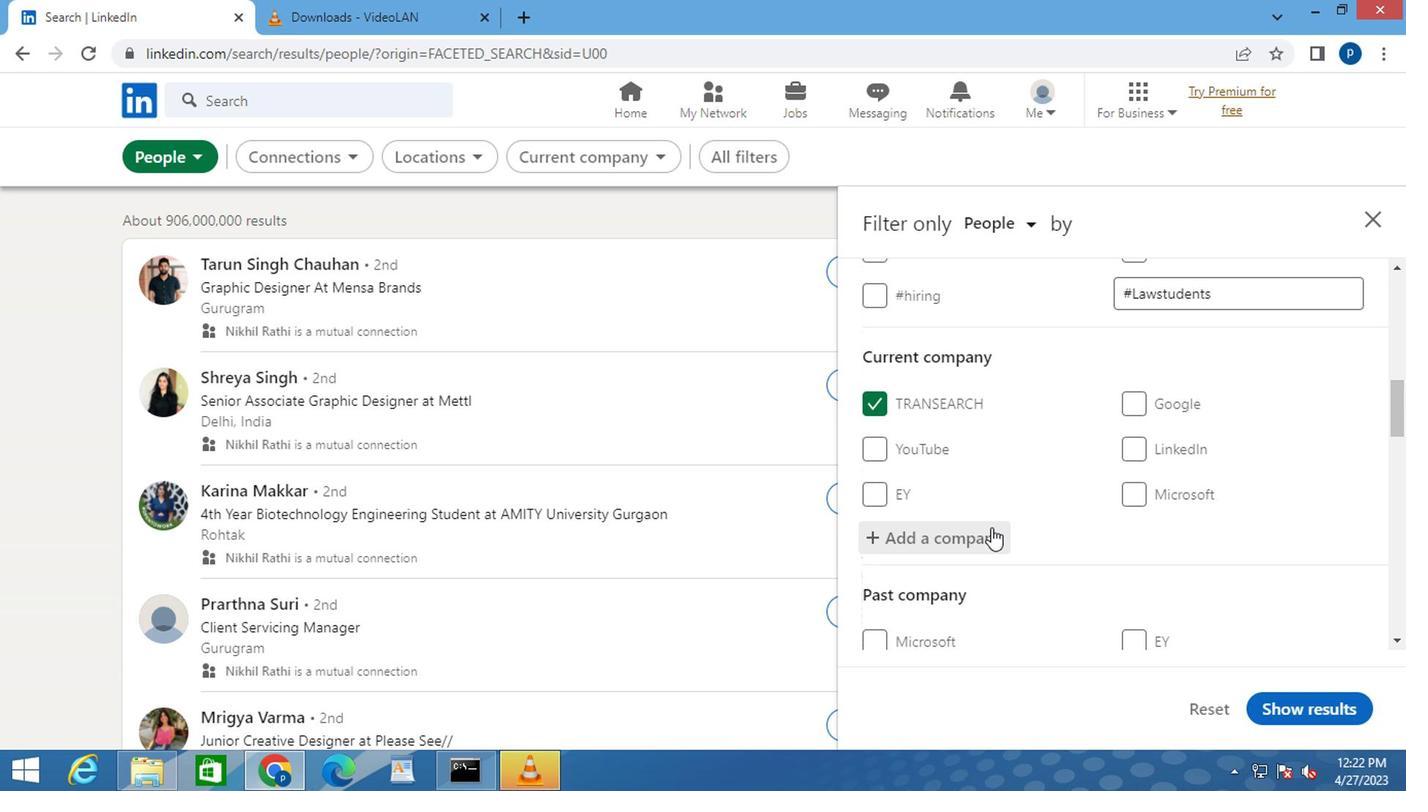 
Action: Mouse moved to (1013, 539)
Screenshot: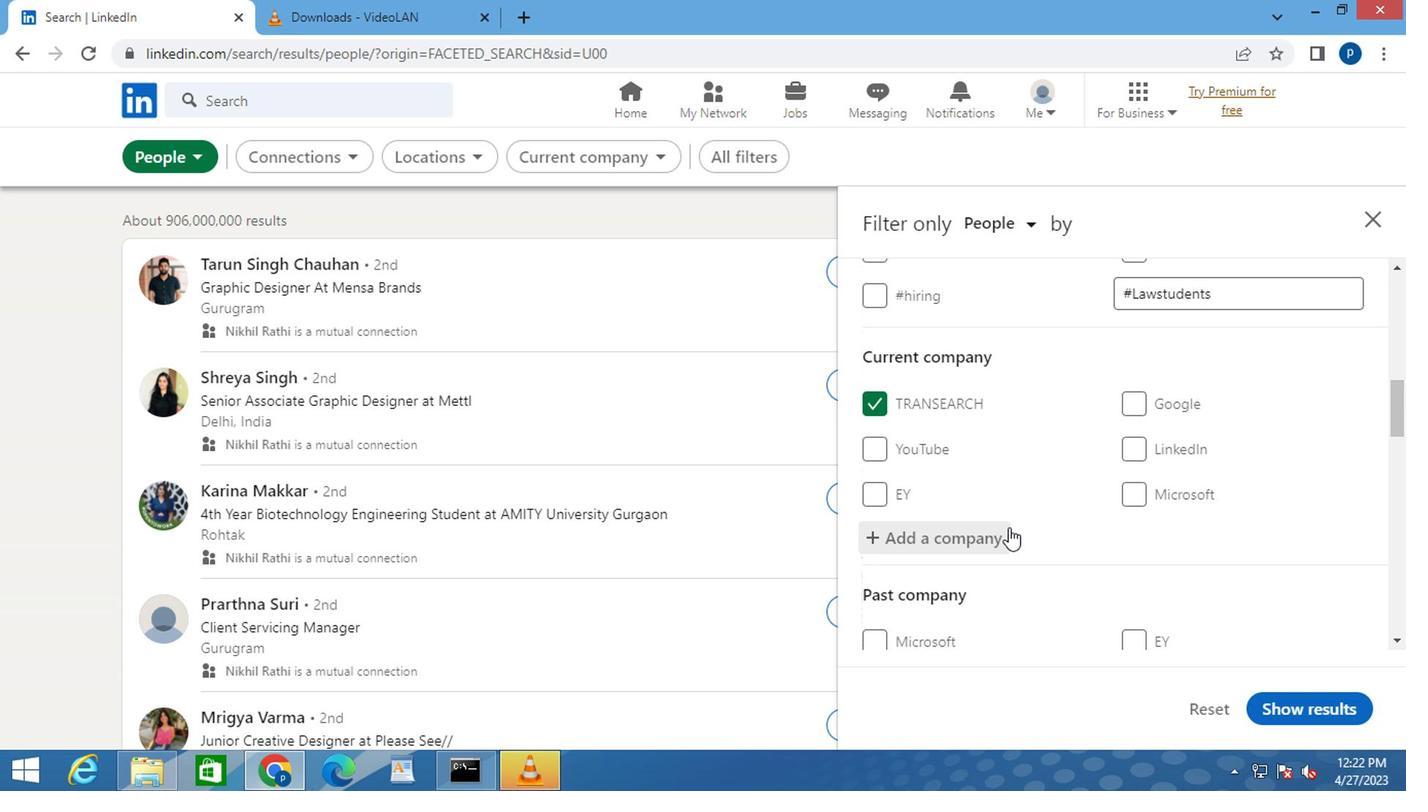 
Action: Mouse scrolled (1013, 537) with delta (0, -1)
Screenshot: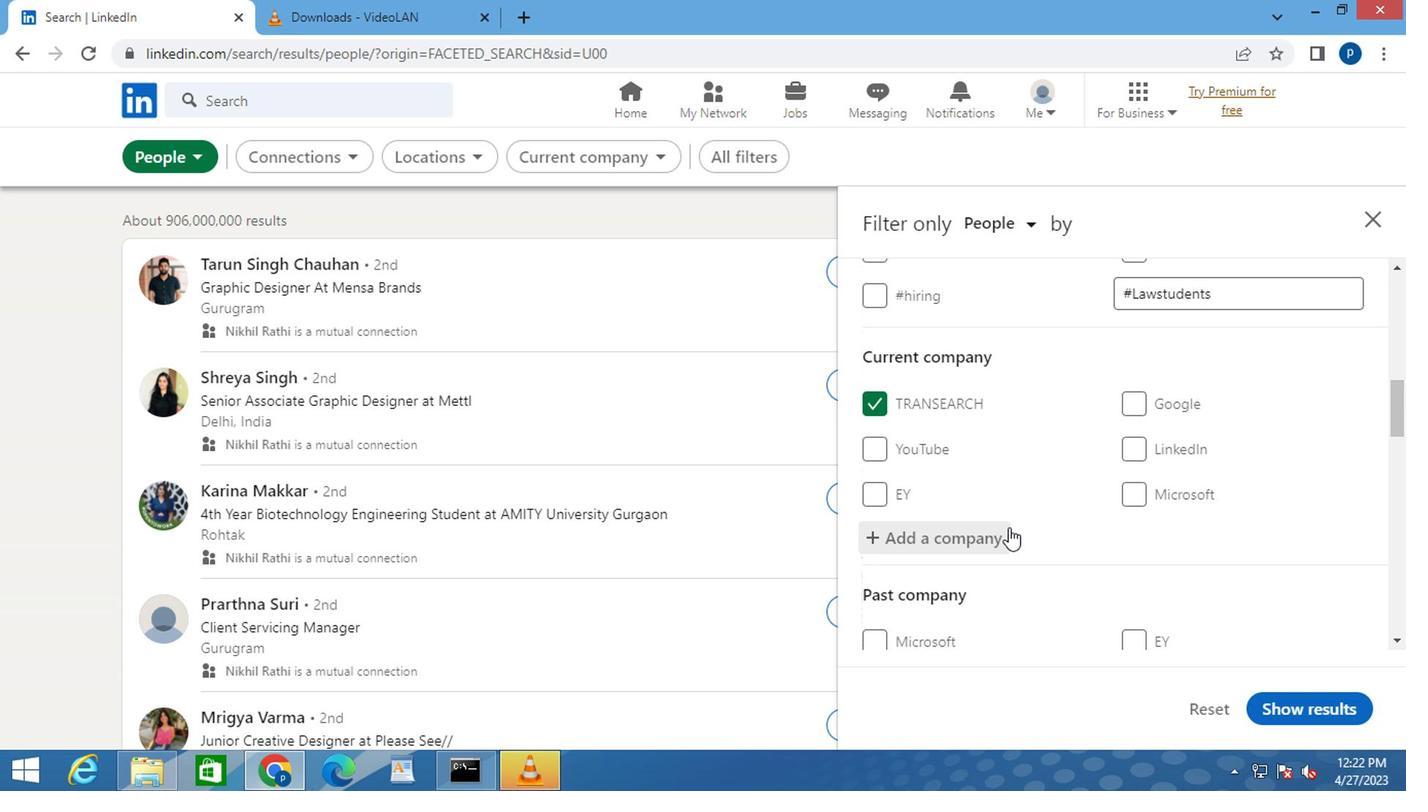 
Action: Mouse moved to (1083, 539)
Screenshot: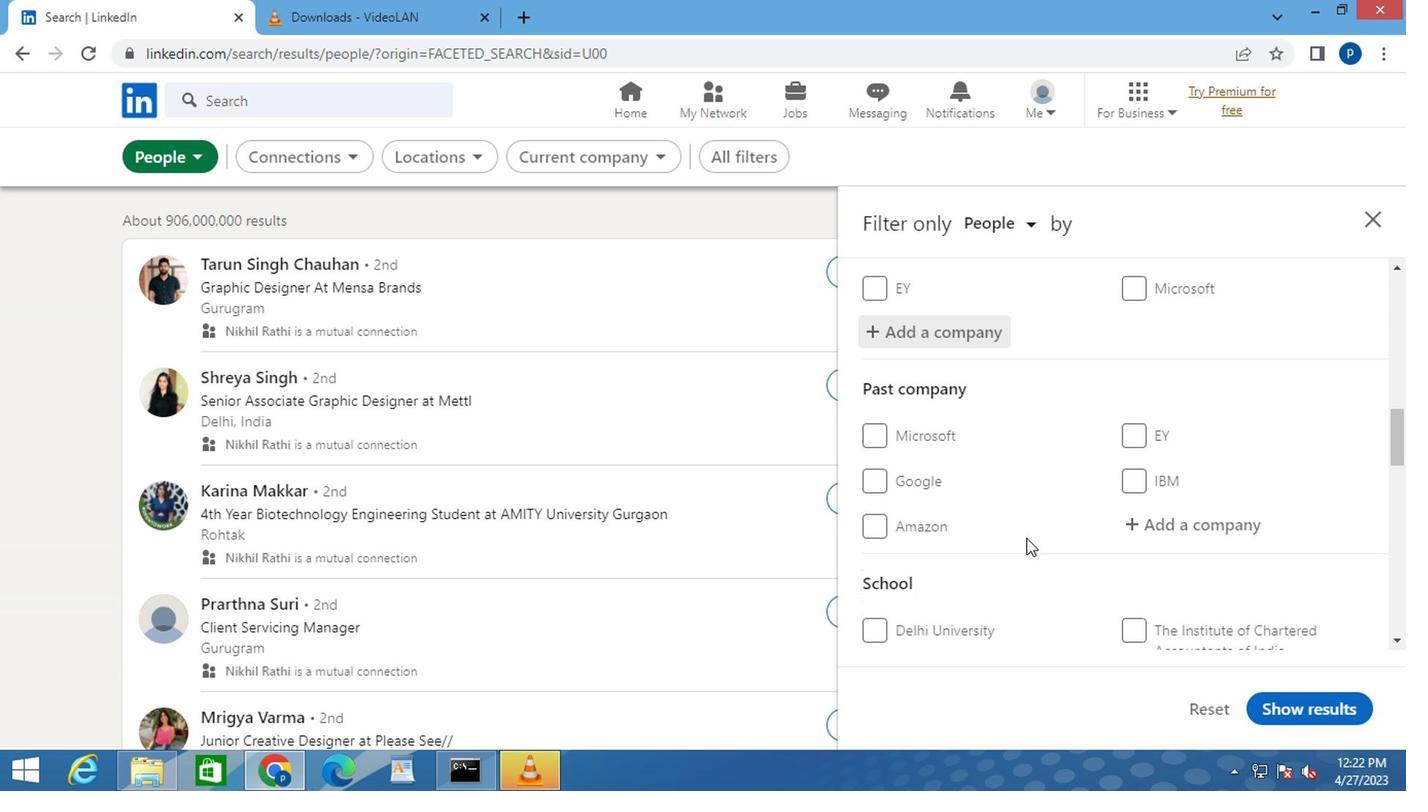 
Action: Mouse scrolled (1083, 539) with delta (0, 0)
Screenshot: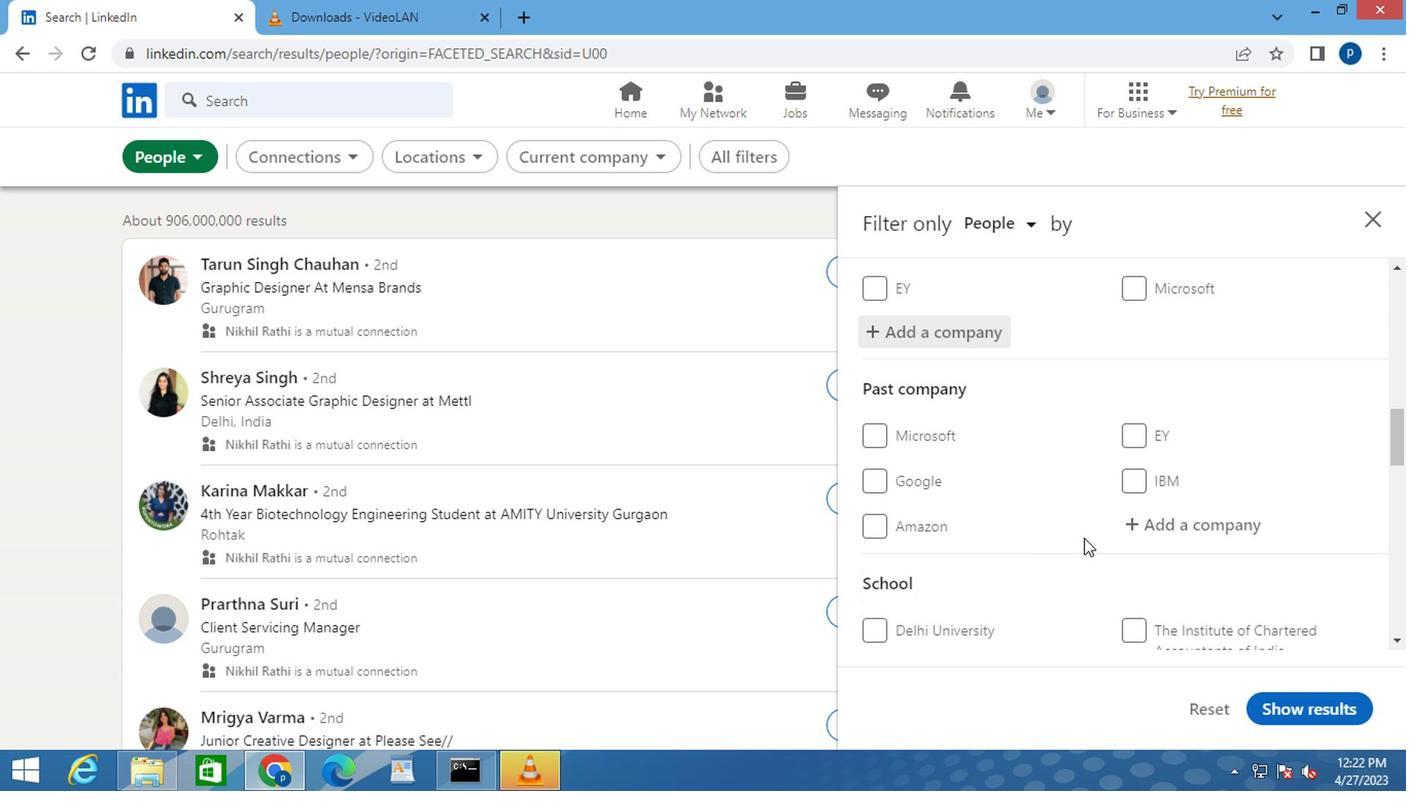 
Action: Mouse scrolled (1083, 539) with delta (0, 0)
Screenshot: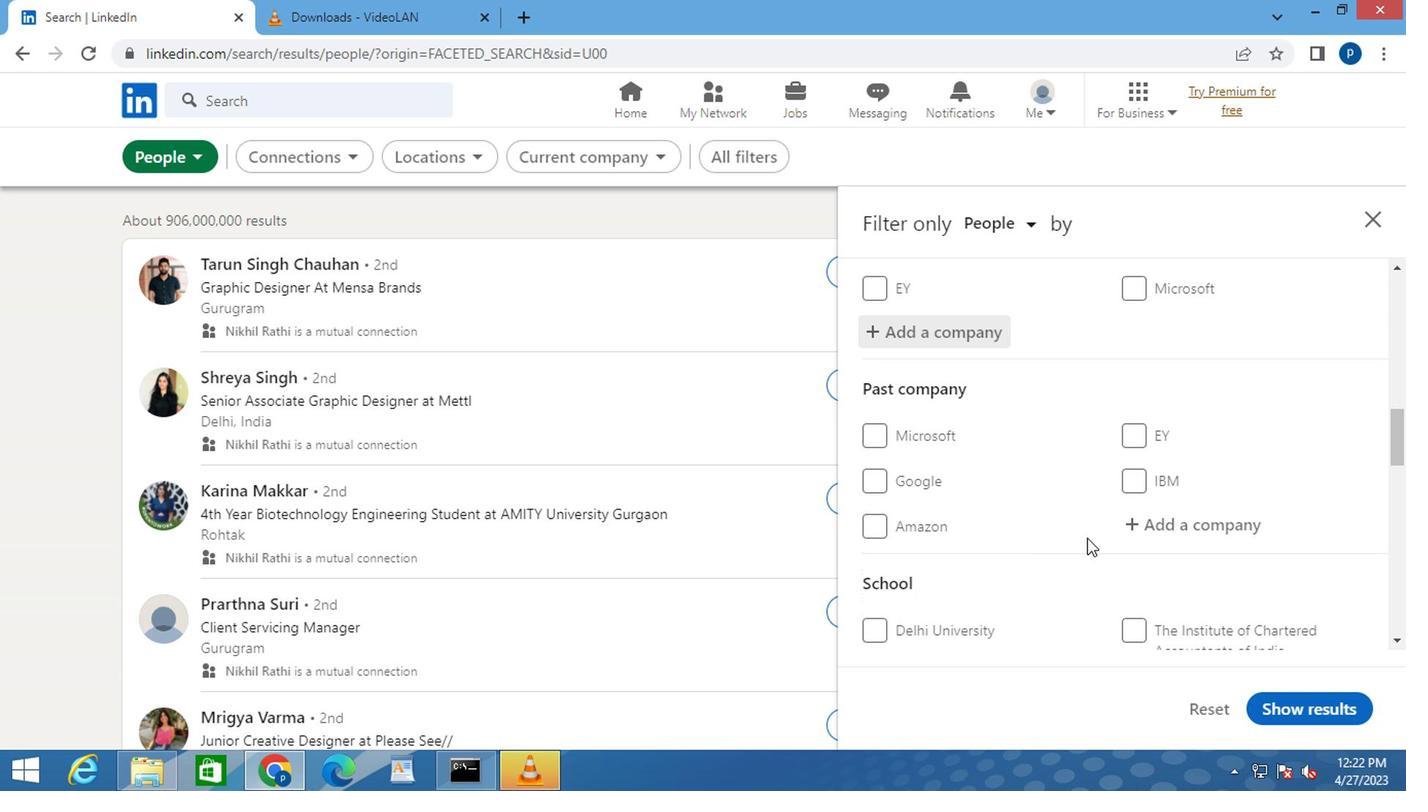 
Action: Mouse moved to (1152, 534)
Screenshot: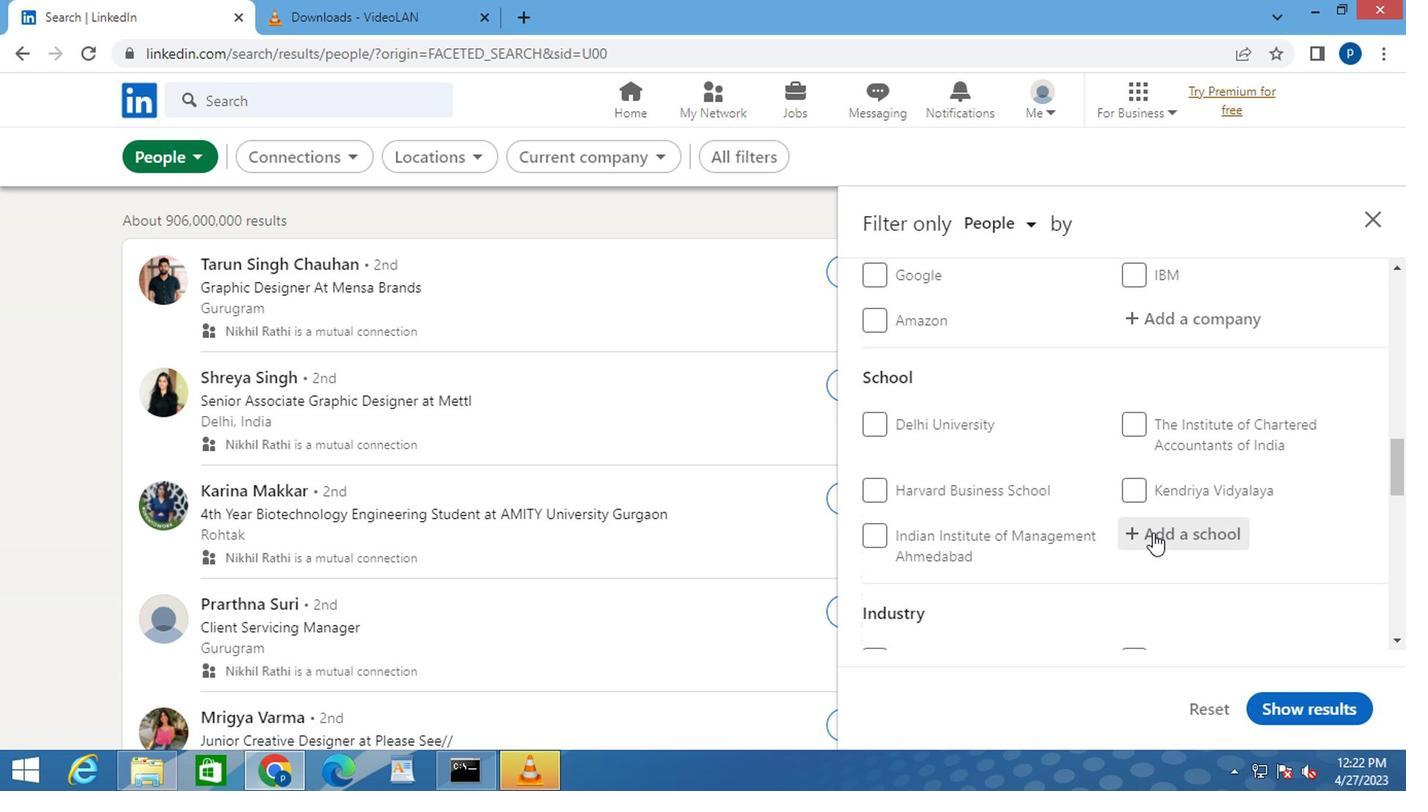 
Action: Mouse pressed left at (1152, 534)
Screenshot: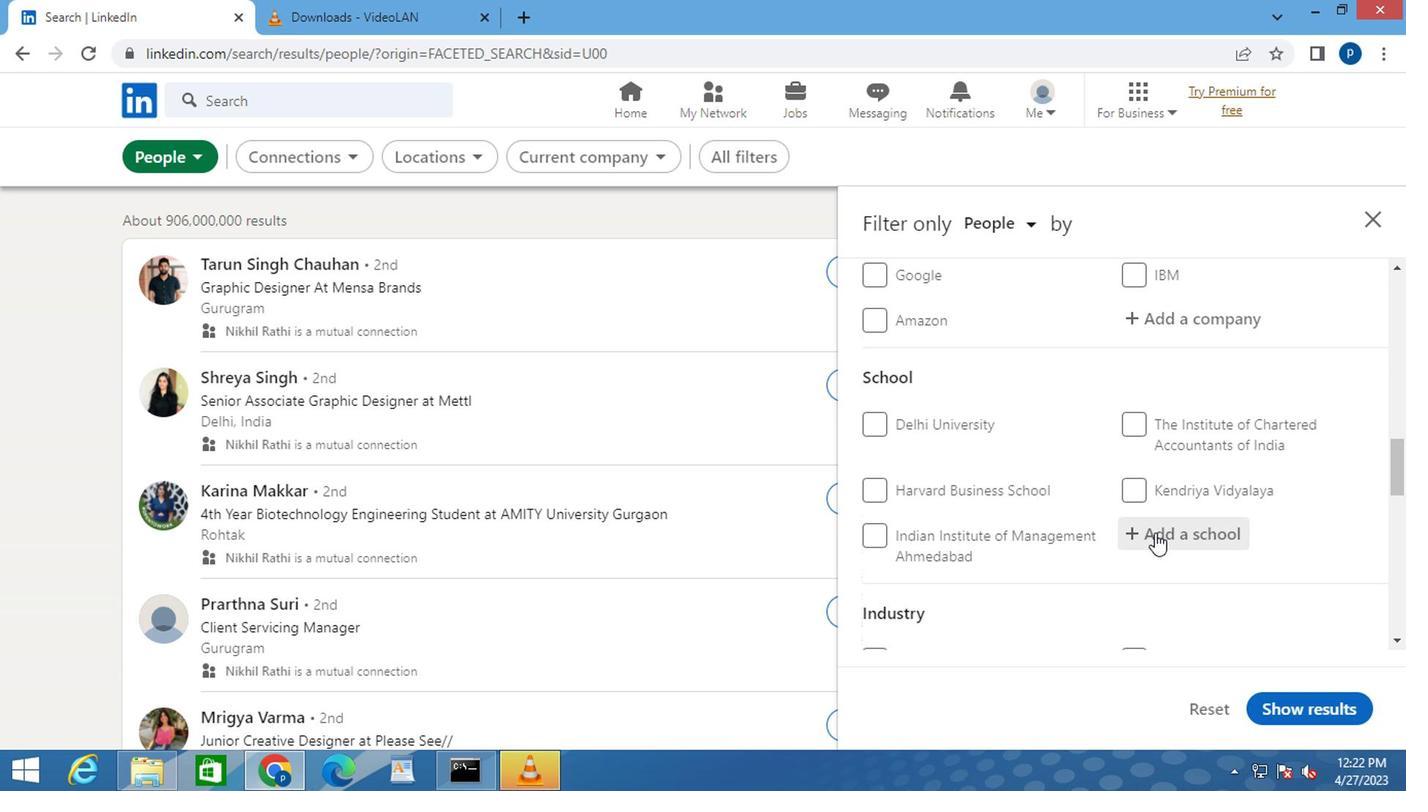
Action: Key pressed BA<Key.backspace><Key.caps_lock>ANARAS<Key.space><Key.caps_lock>H<Key.caps_lock>INDU
Screenshot: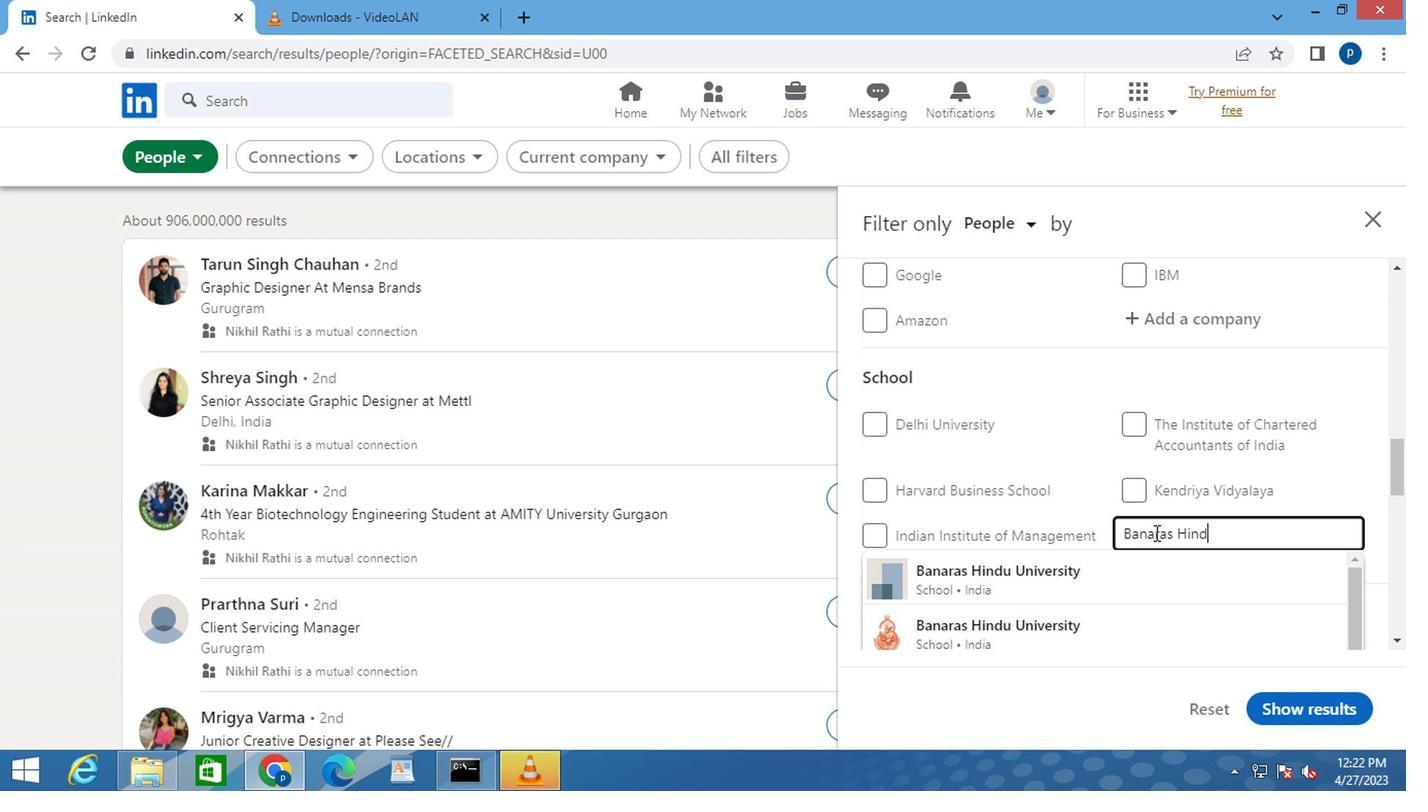 
Action: Mouse moved to (1017, 577)
Screenshot: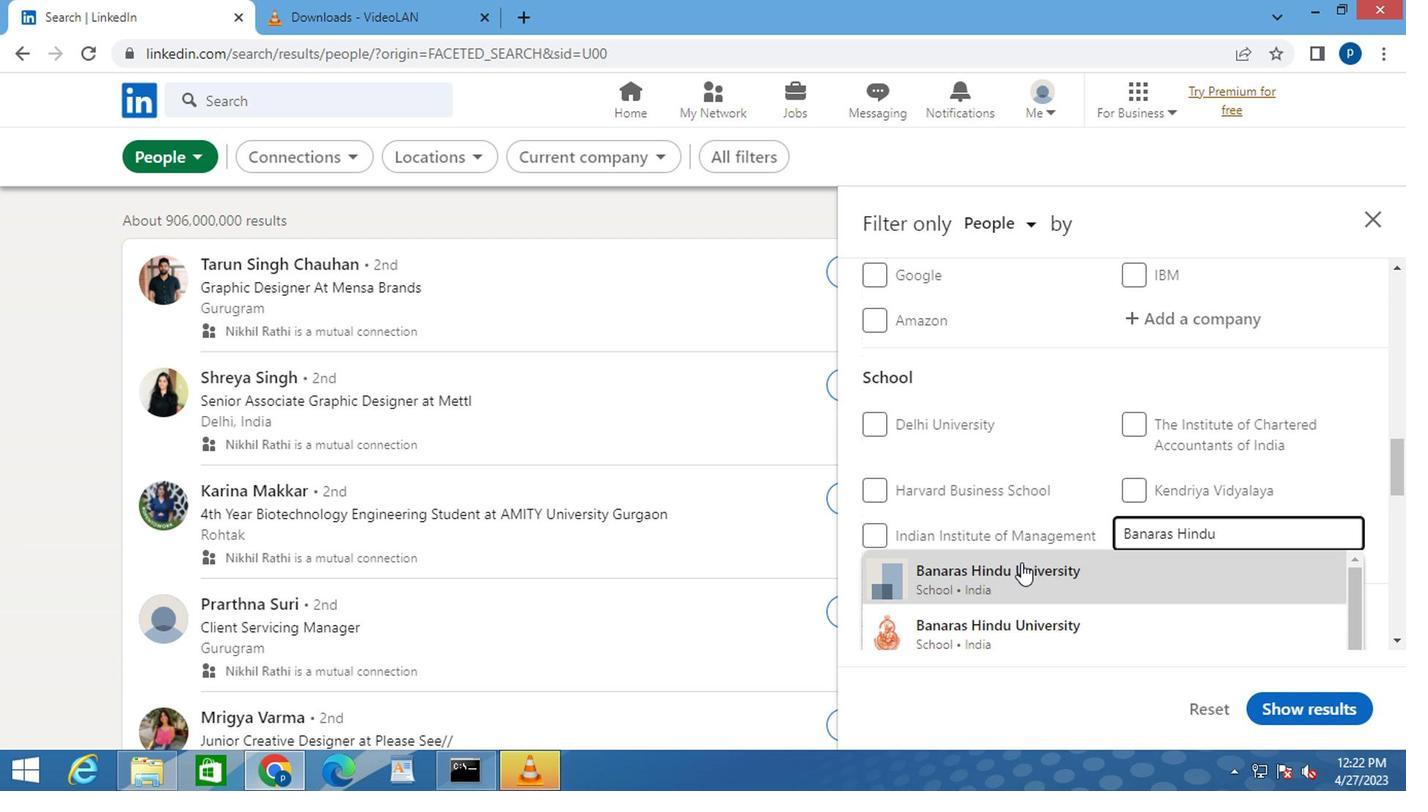 
Action: Mouse scrolled (1017, 575) with delta (0, -1)
Screenshot: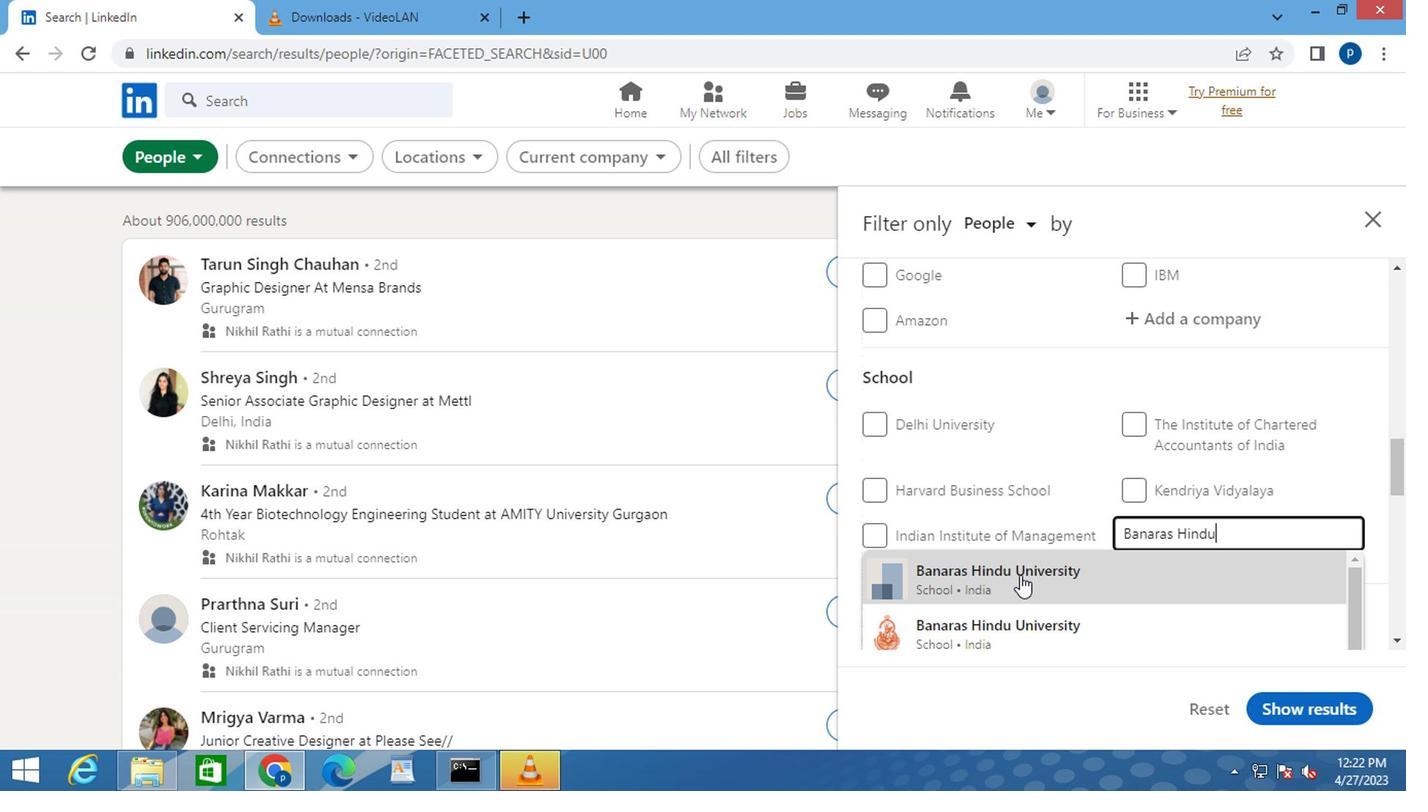 
Action: Mouse moved to (1032, 592)
Screenshot: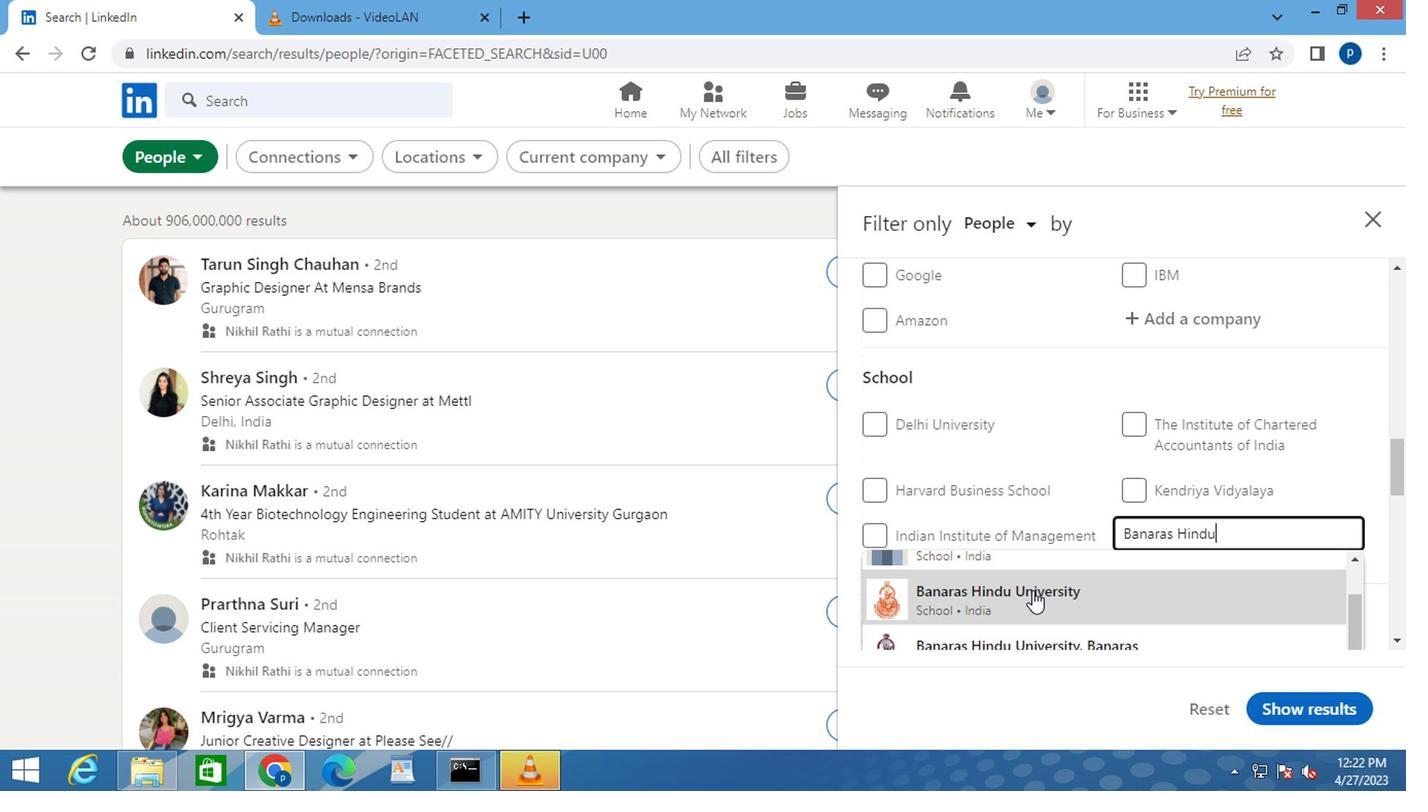 
Action: Mouse scrolled (1032, 591) with delta (0, 0)
Screenshot: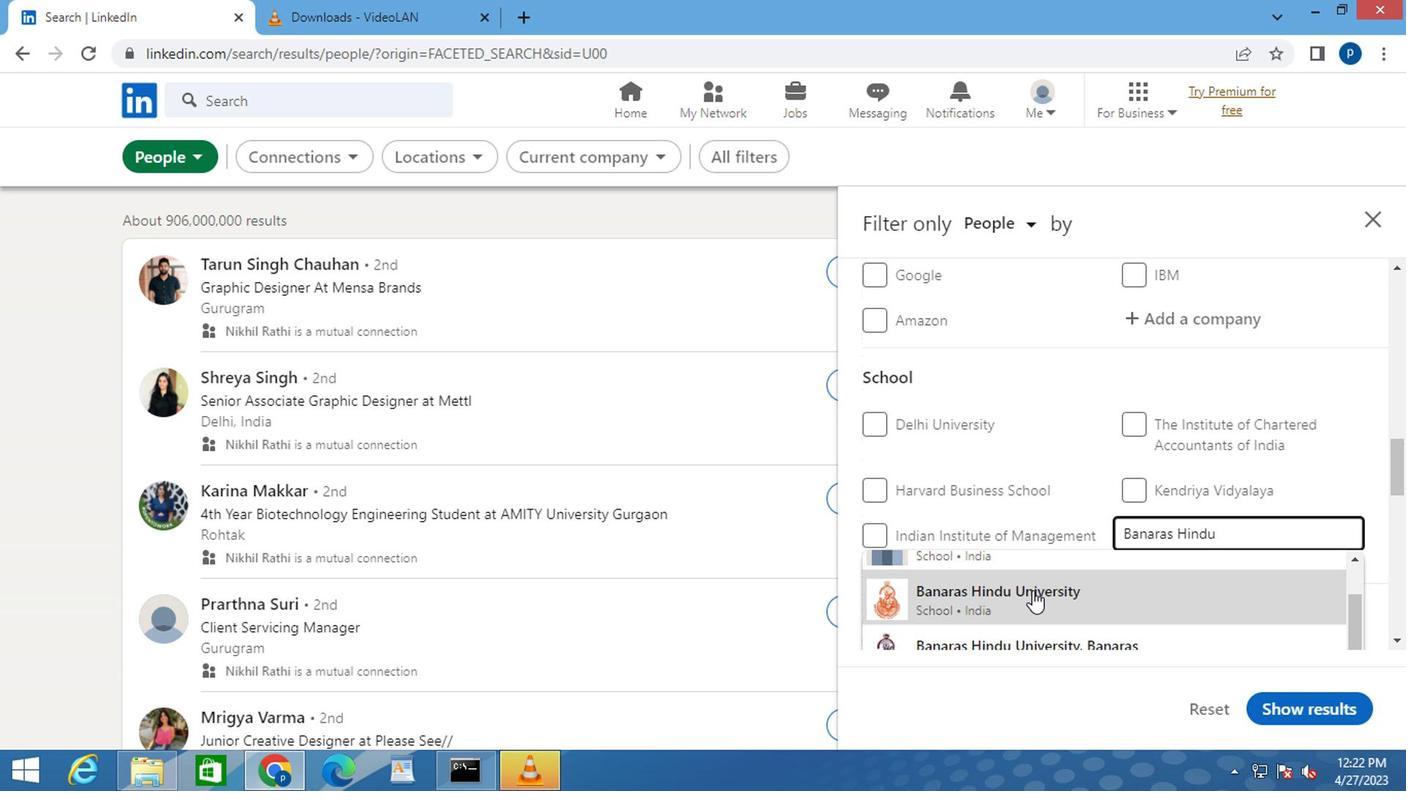 
Action: Mouse moved to (1051, 552)
Screenshot: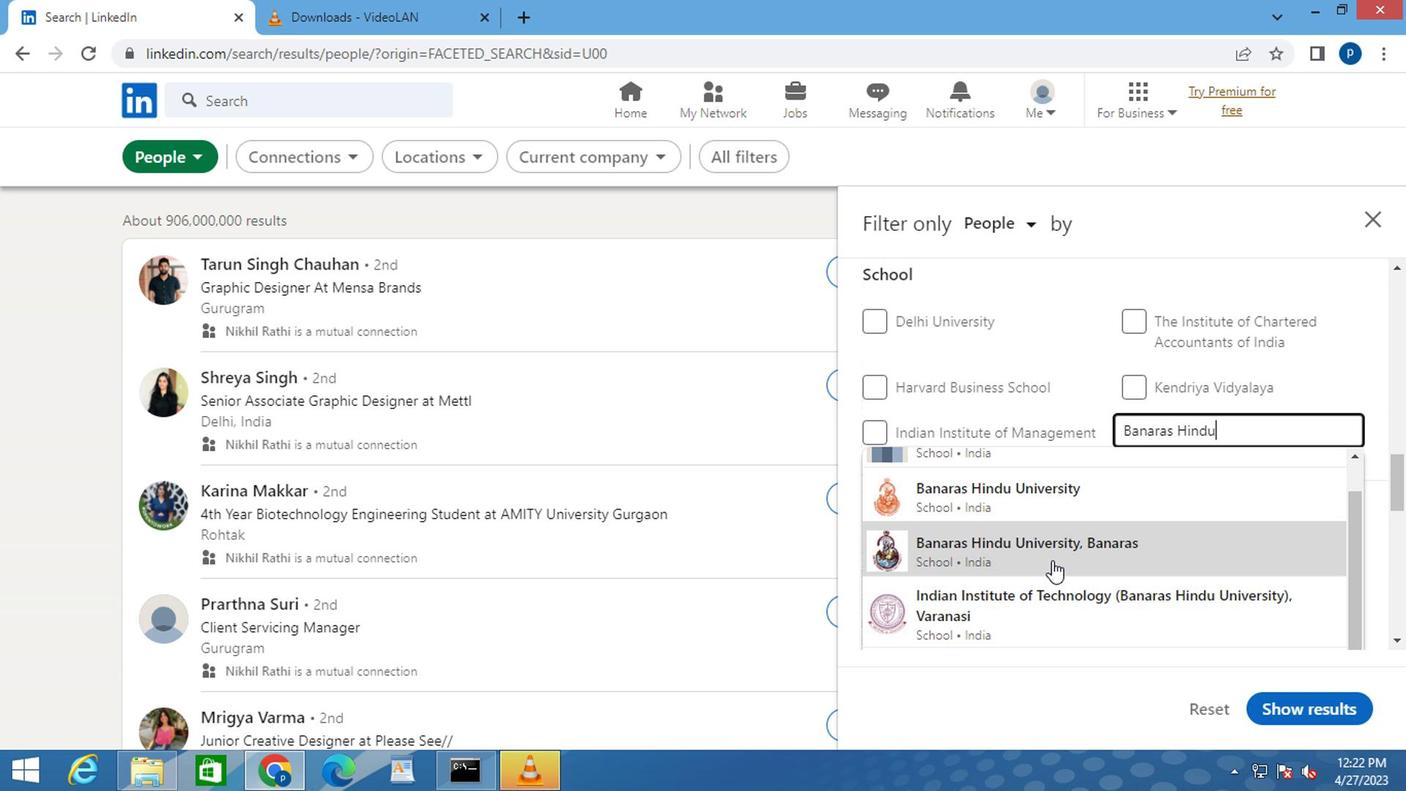 
Action: Mouse pressed left at (1051, 552)
Screenshot: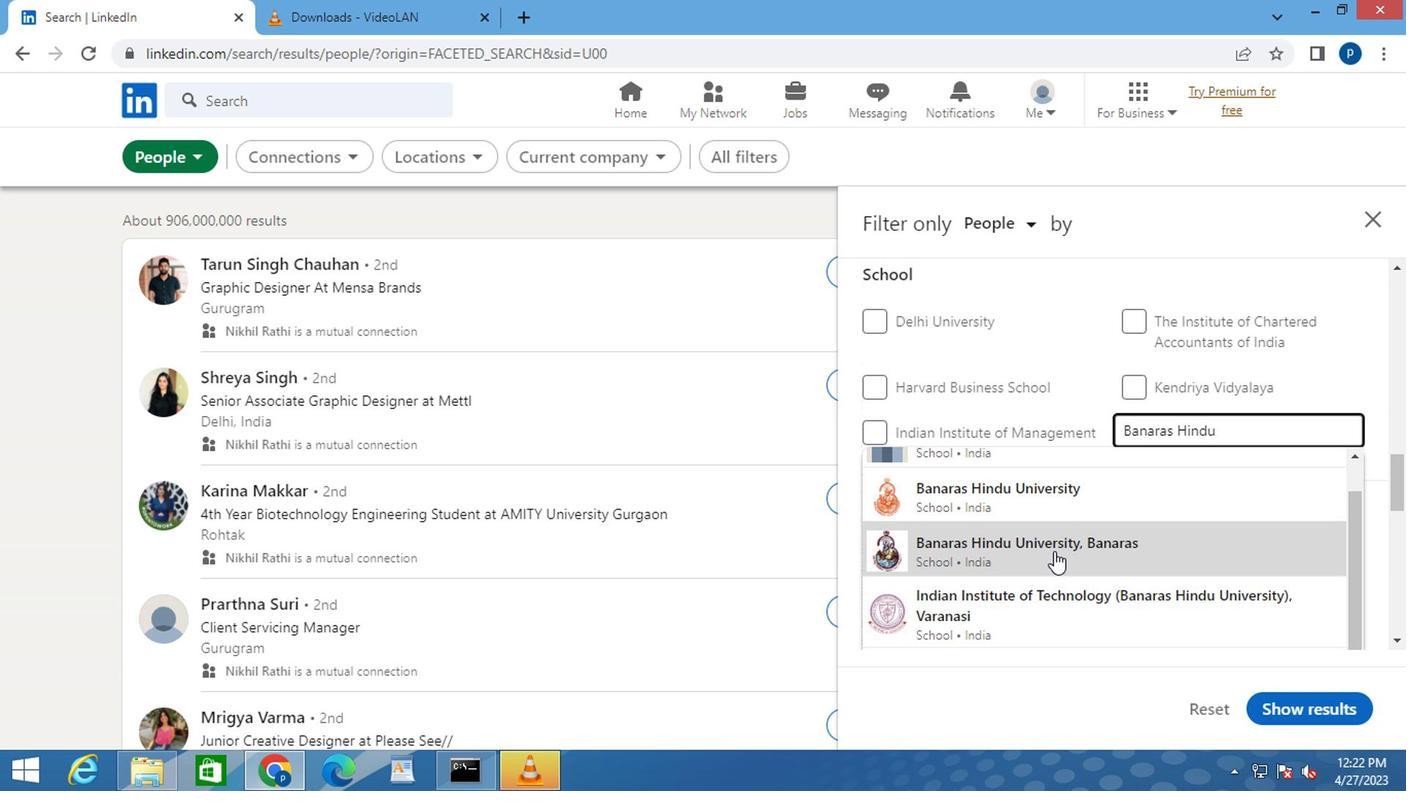 
Action: Mouse moved to (1023, 552)
Screenshot: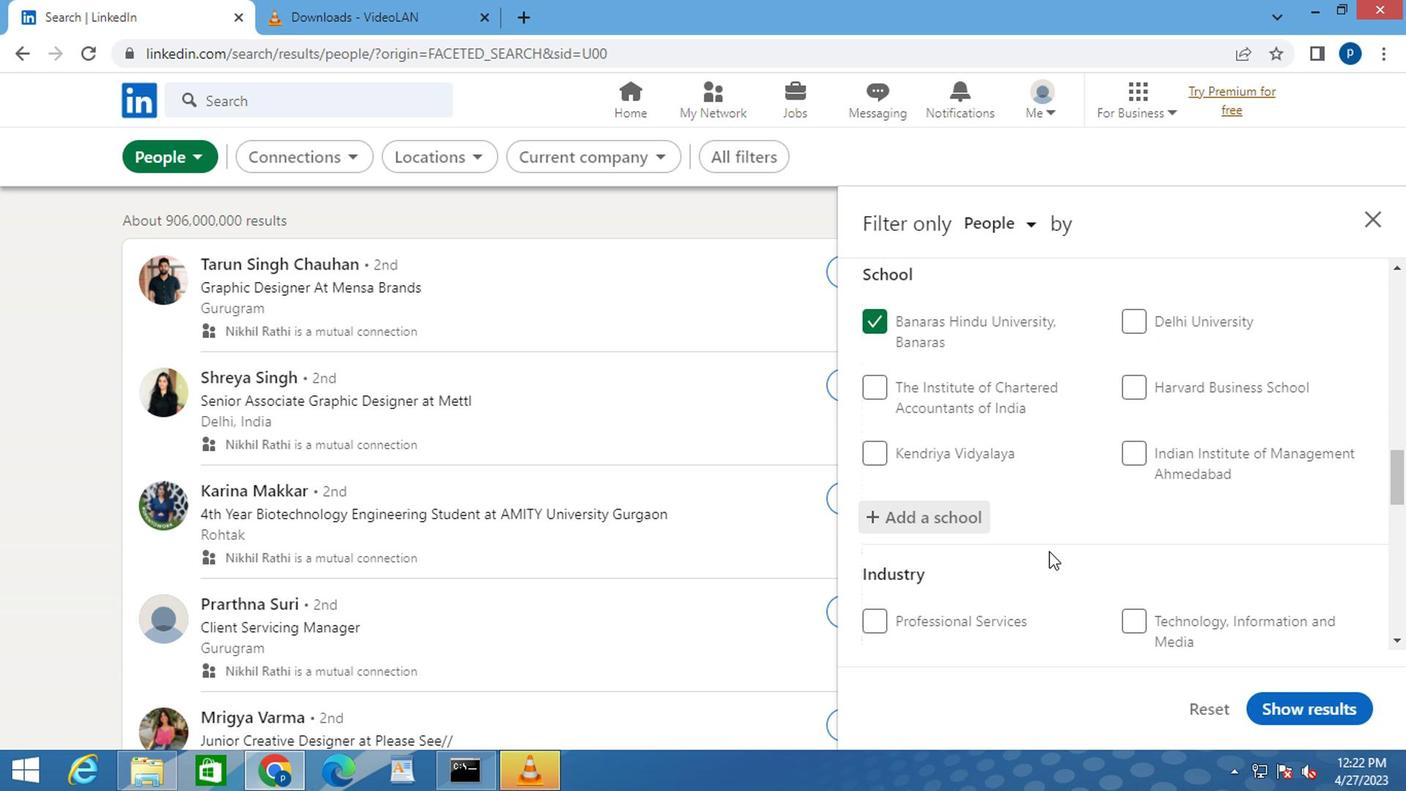 
Action: Mouse scrolled (1023, 552) with delta (0, 0)
Screenshot: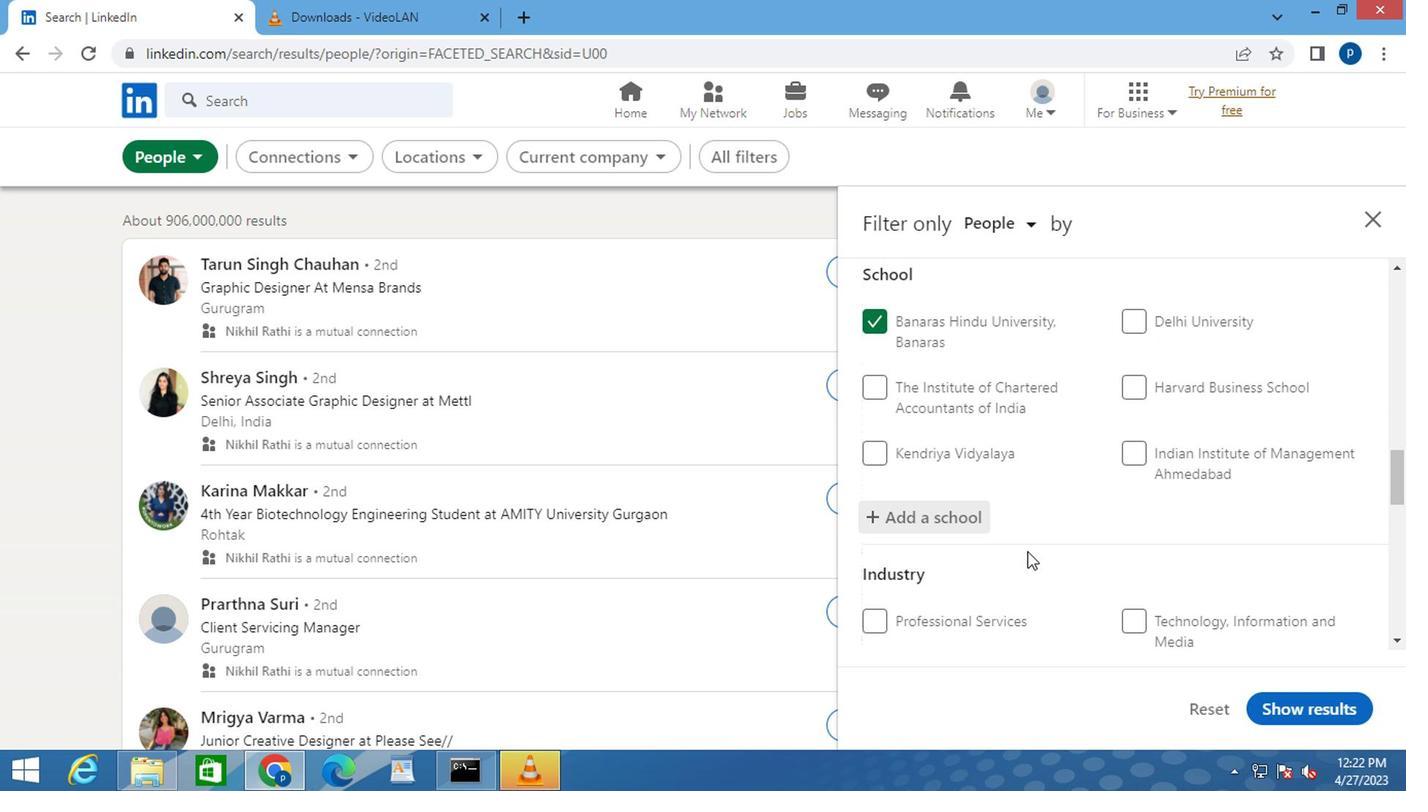 
Action: Mouse scrolled (1023, 552) with delta (0, 0)
Screenshot: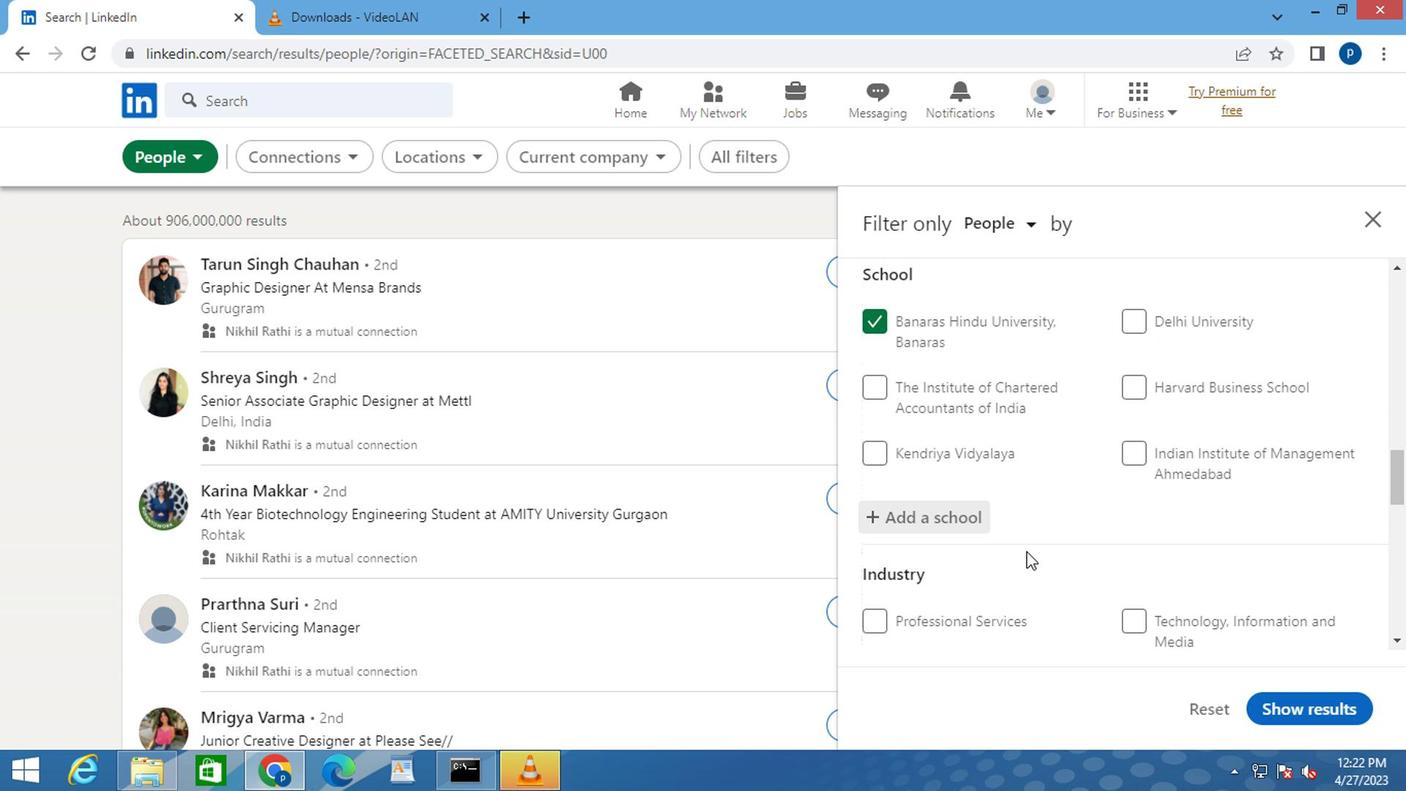 
Action: Mouse moved to (1190, 546)
Screenshot: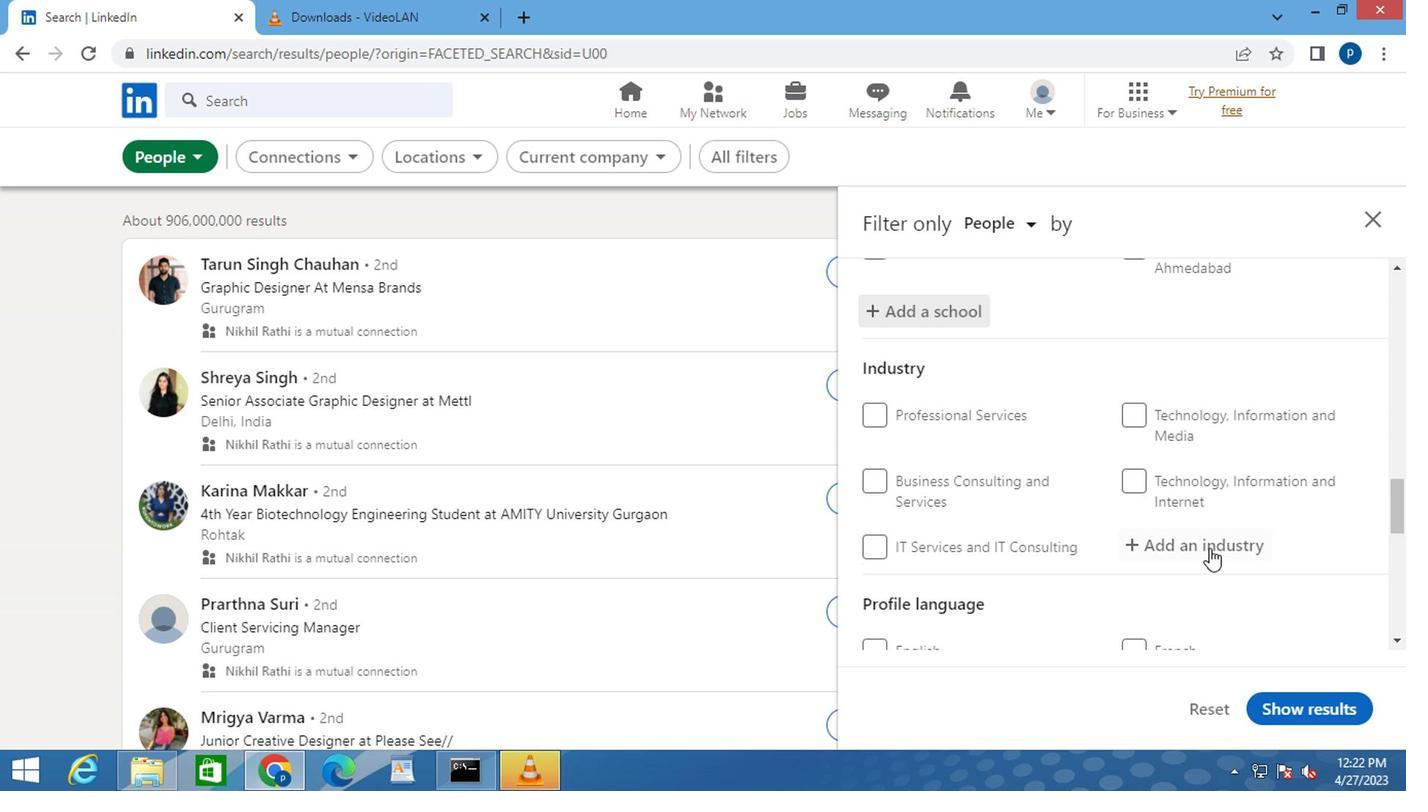 
Action: Mouse pressed left at (1190, 546)
Screenshot: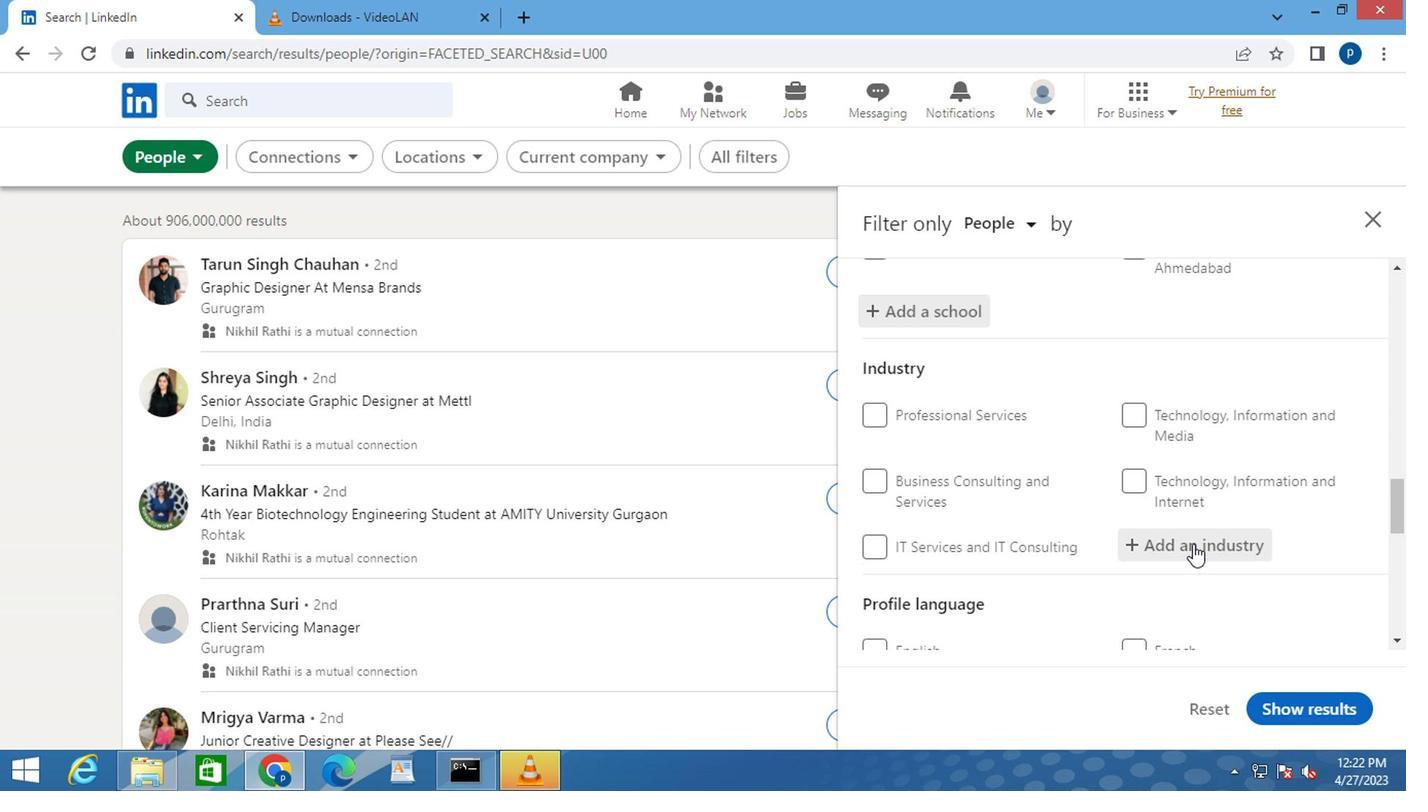 
Action: Mouse moved to (1158, 539)
Screenshot: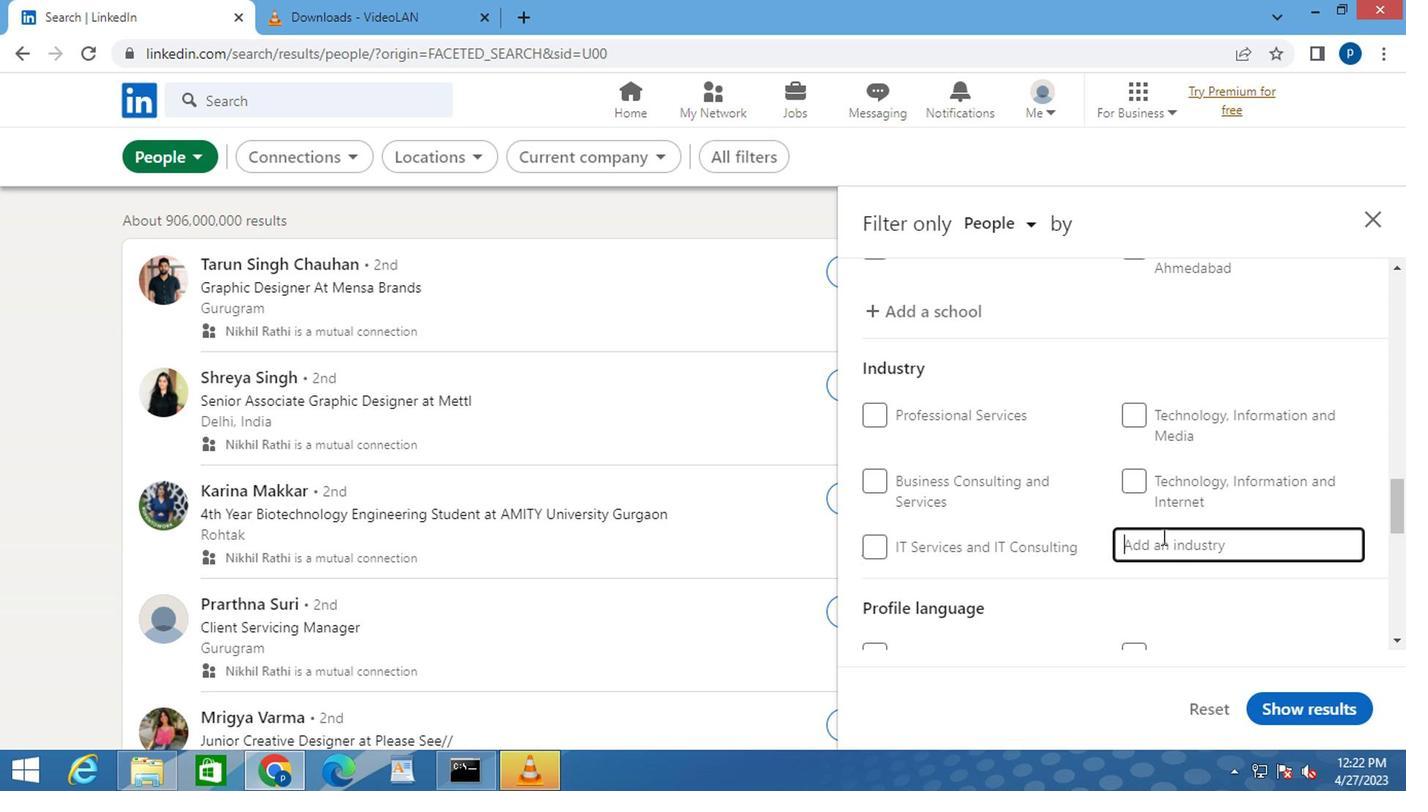 
Action: Mouse pressed left at (1158, 539)
Screenshot: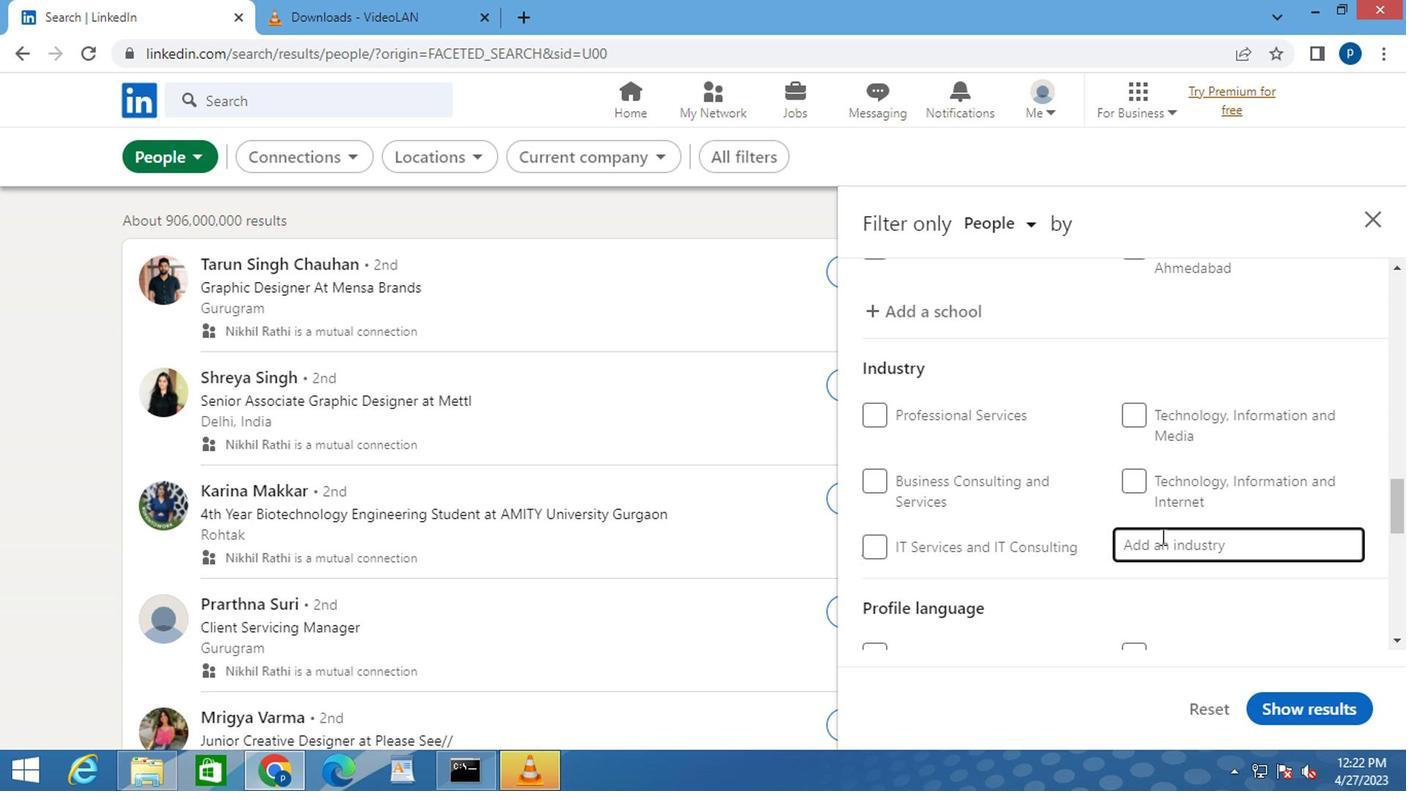 
Action: Key pressed <Key.caps_lock>F<Key.caps_lock>ORESTOR<Key.backspace><Key.backspace>
Screenshot: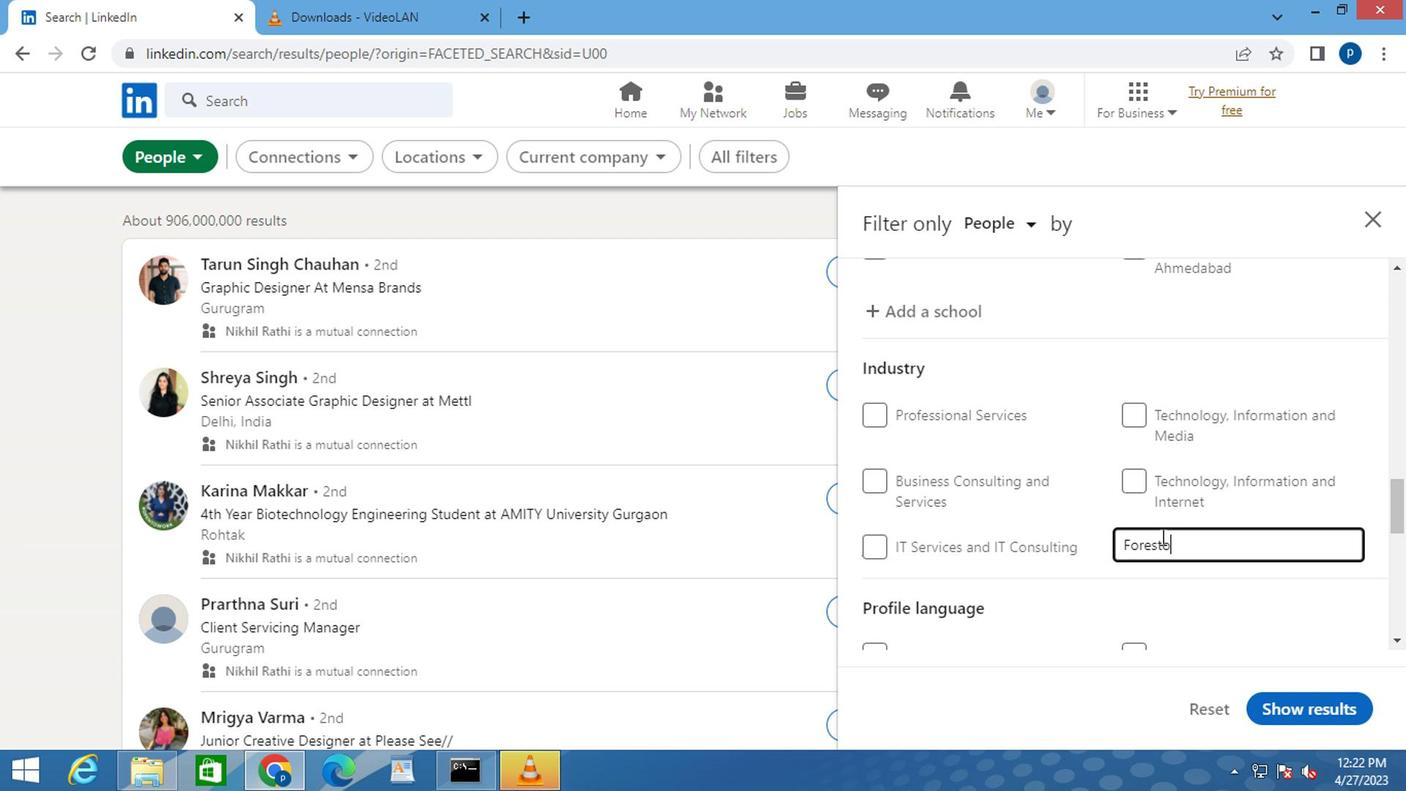 
Action: Mouse moved to (1086, 561)
Screenshot: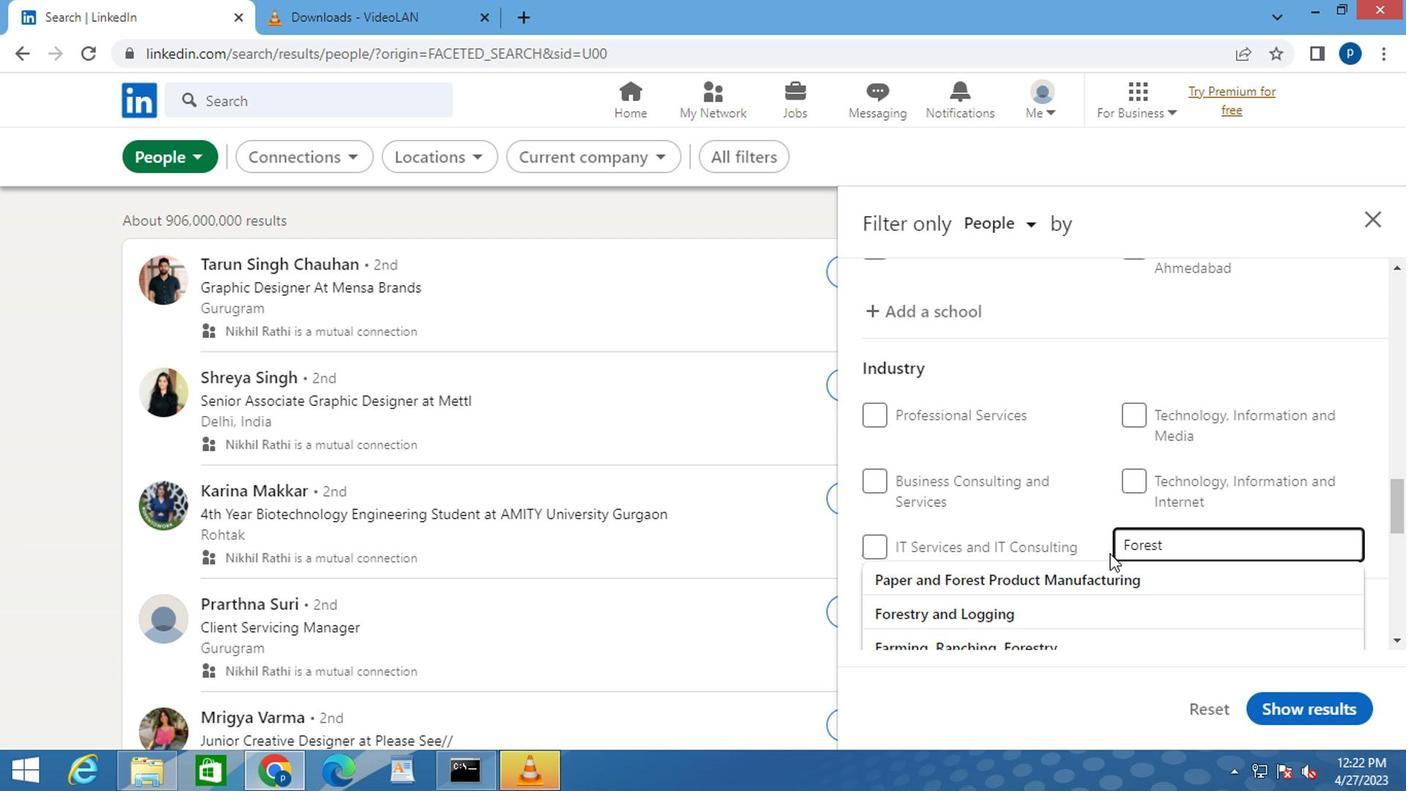 
Action: Mouse scrolled (1086, 560) with delta (0, -1)
Screenshot: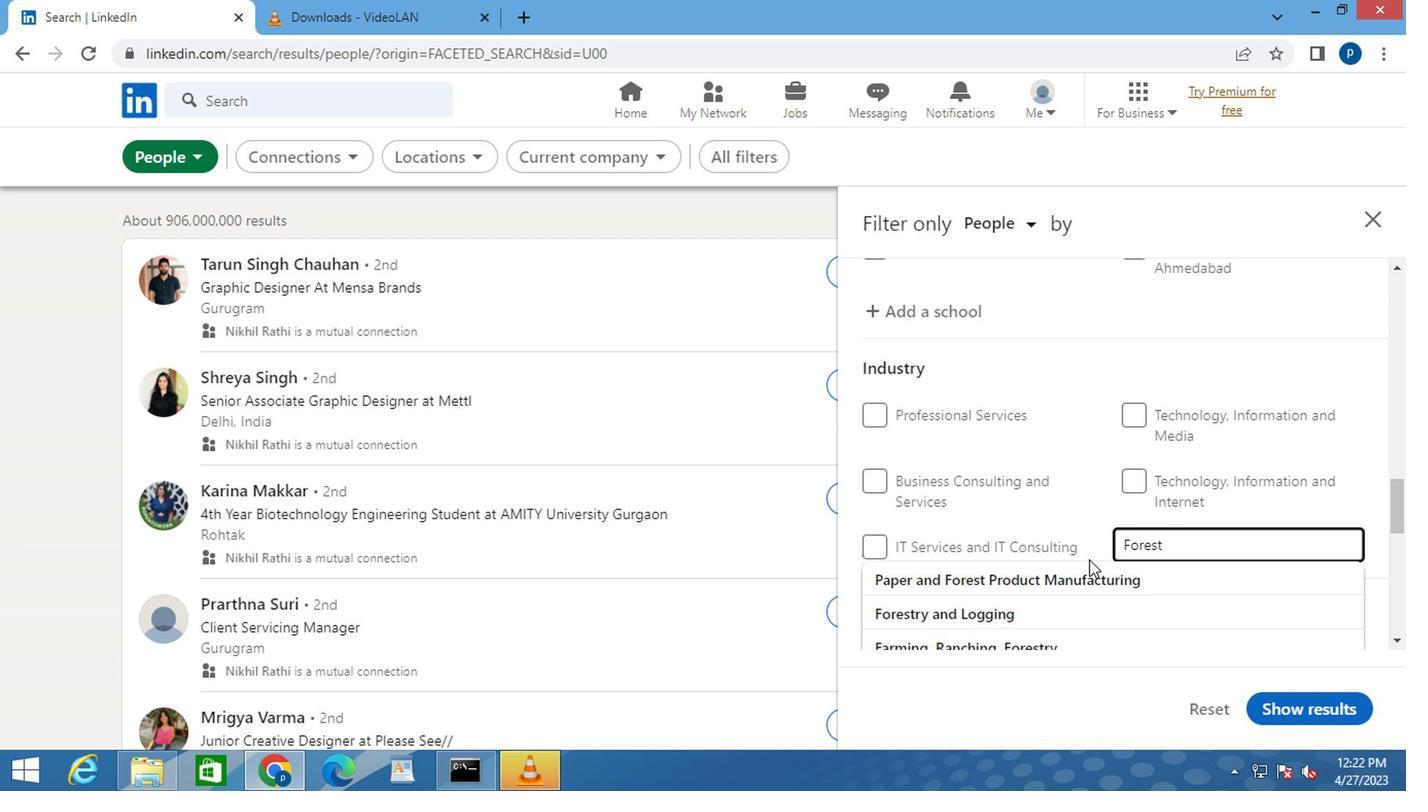 
Action: Mouse moved to (1089, 511)
Screenshot: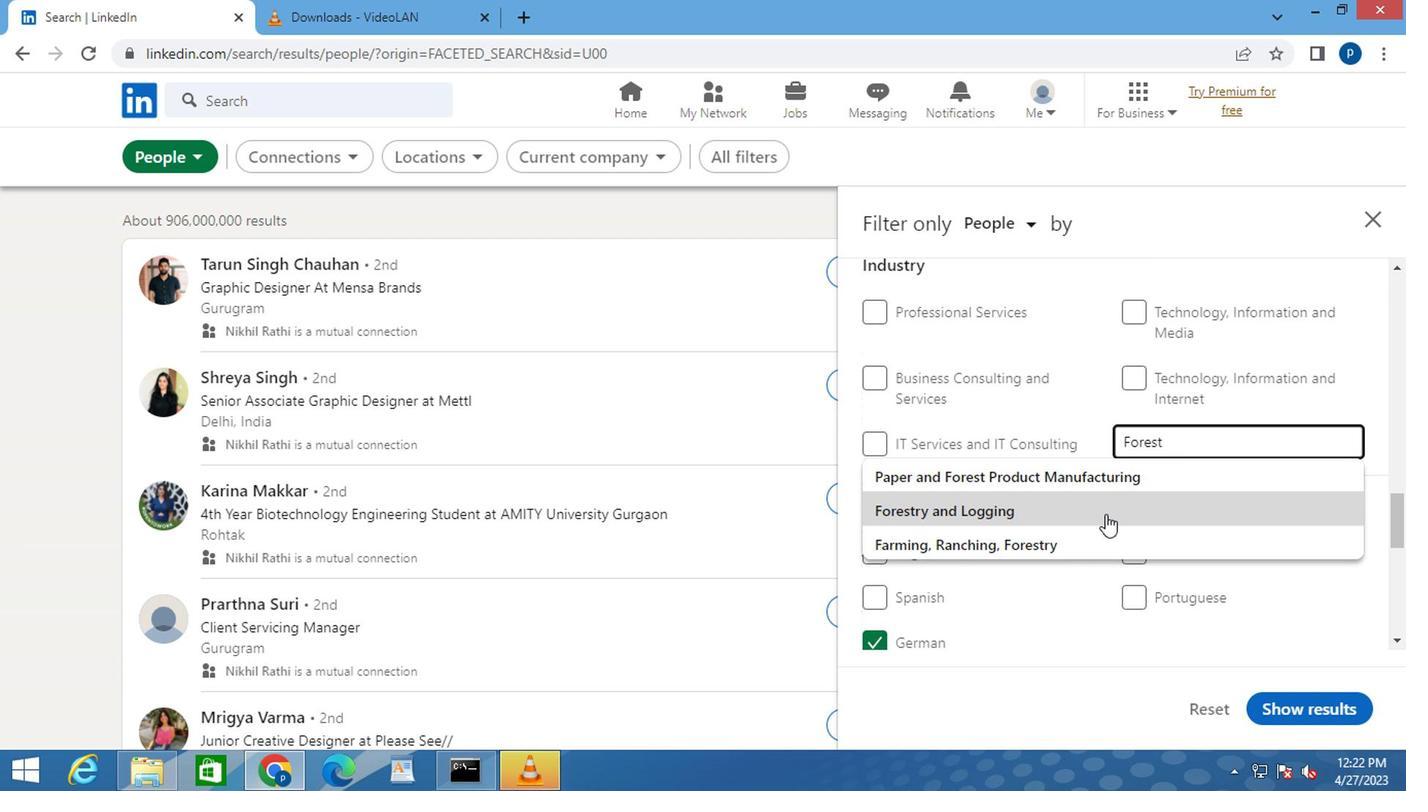 
Action: Mouse pressed left at (1089, 511)
Screenshot: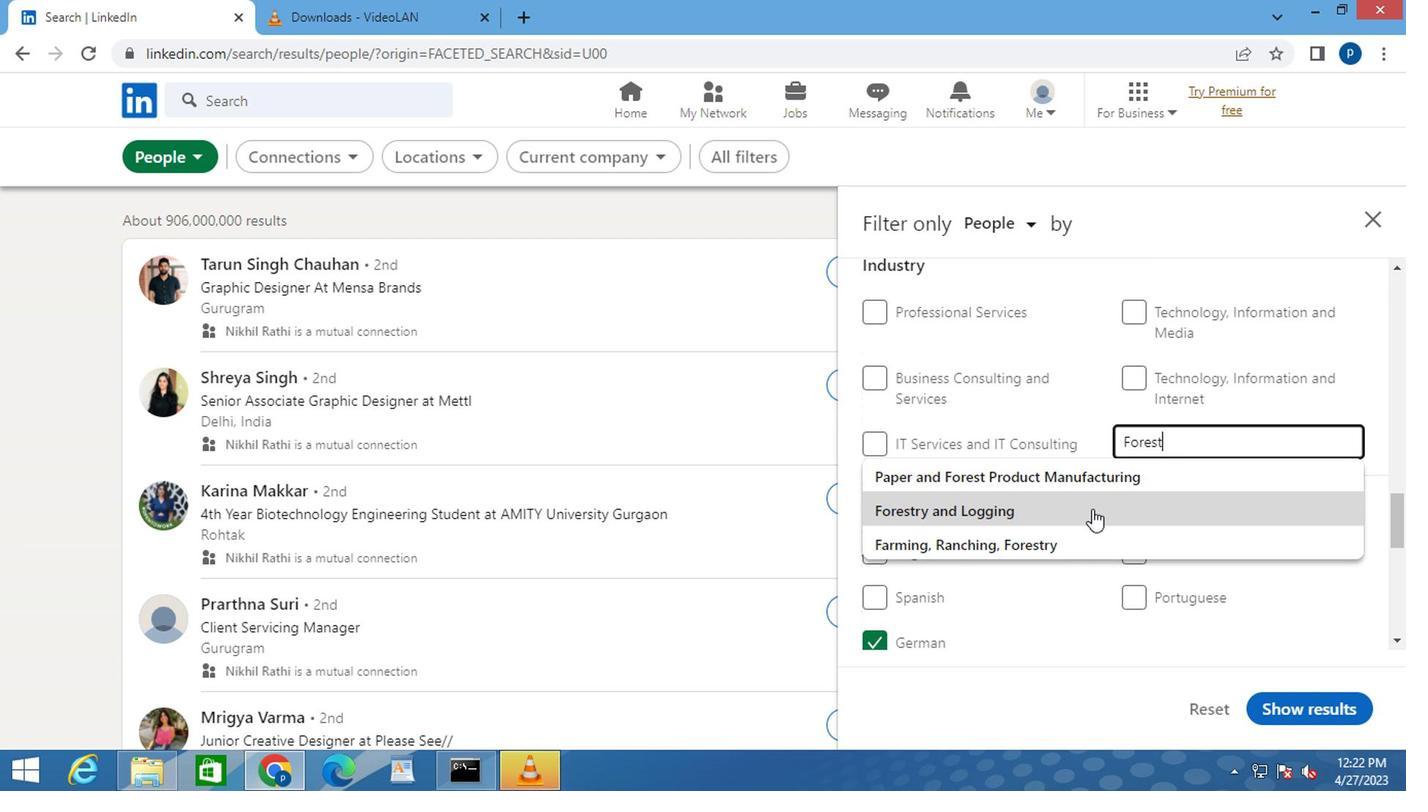
Action: Mouse moved to (1061, 514)
Screenshot: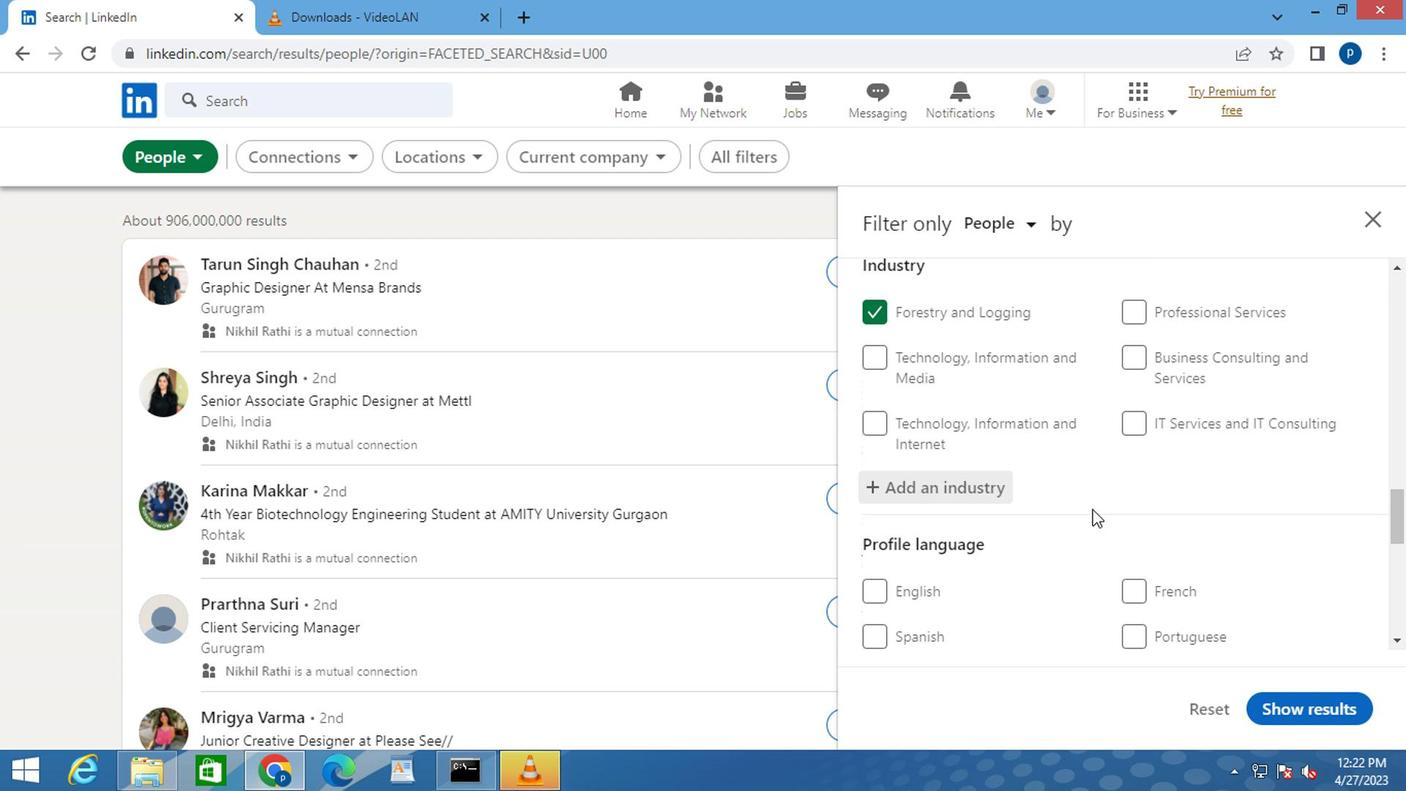 
Action: Mouse scrolled (1061, 512) with delta (0, -1)
Screenshot: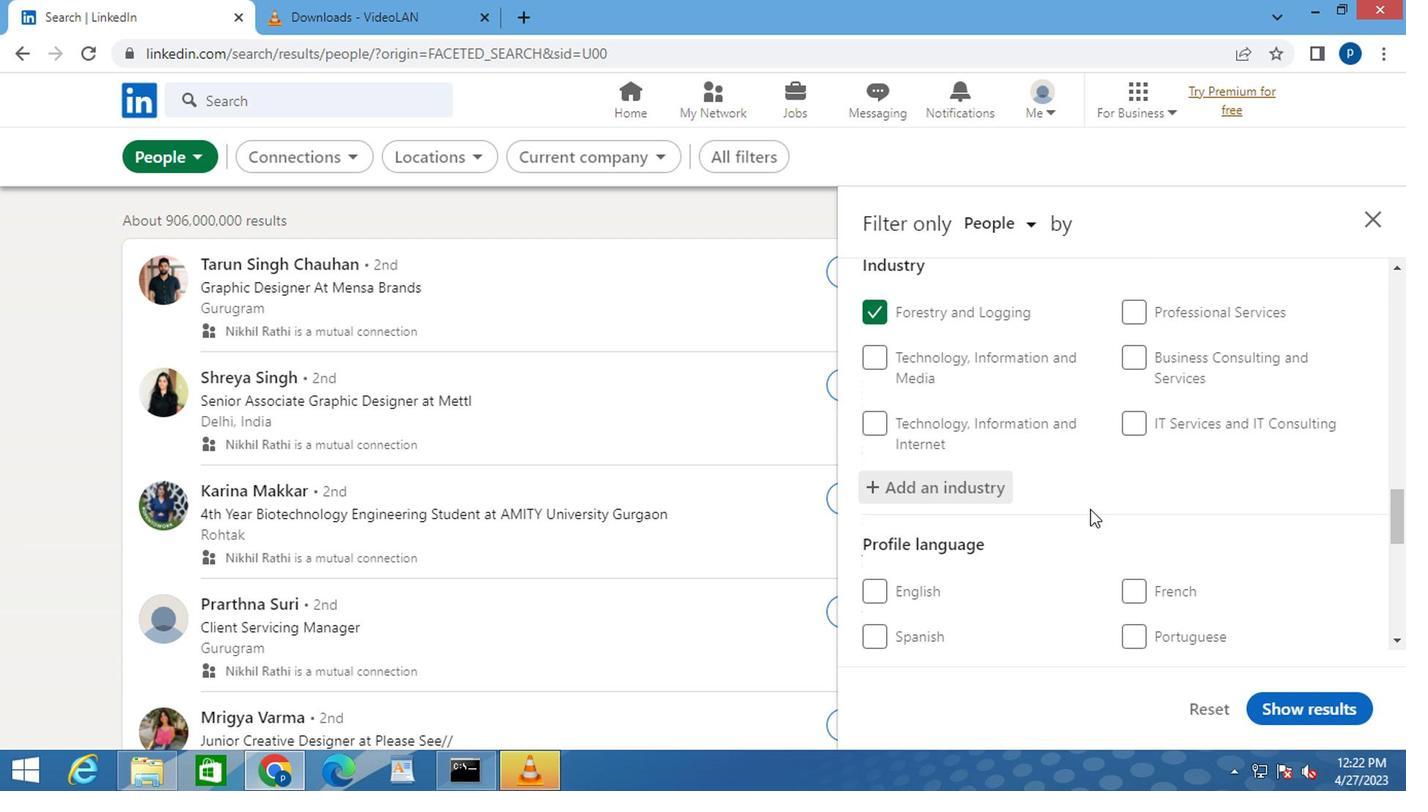 
Action: Mouse moved to (1022, 574)
Screenshot: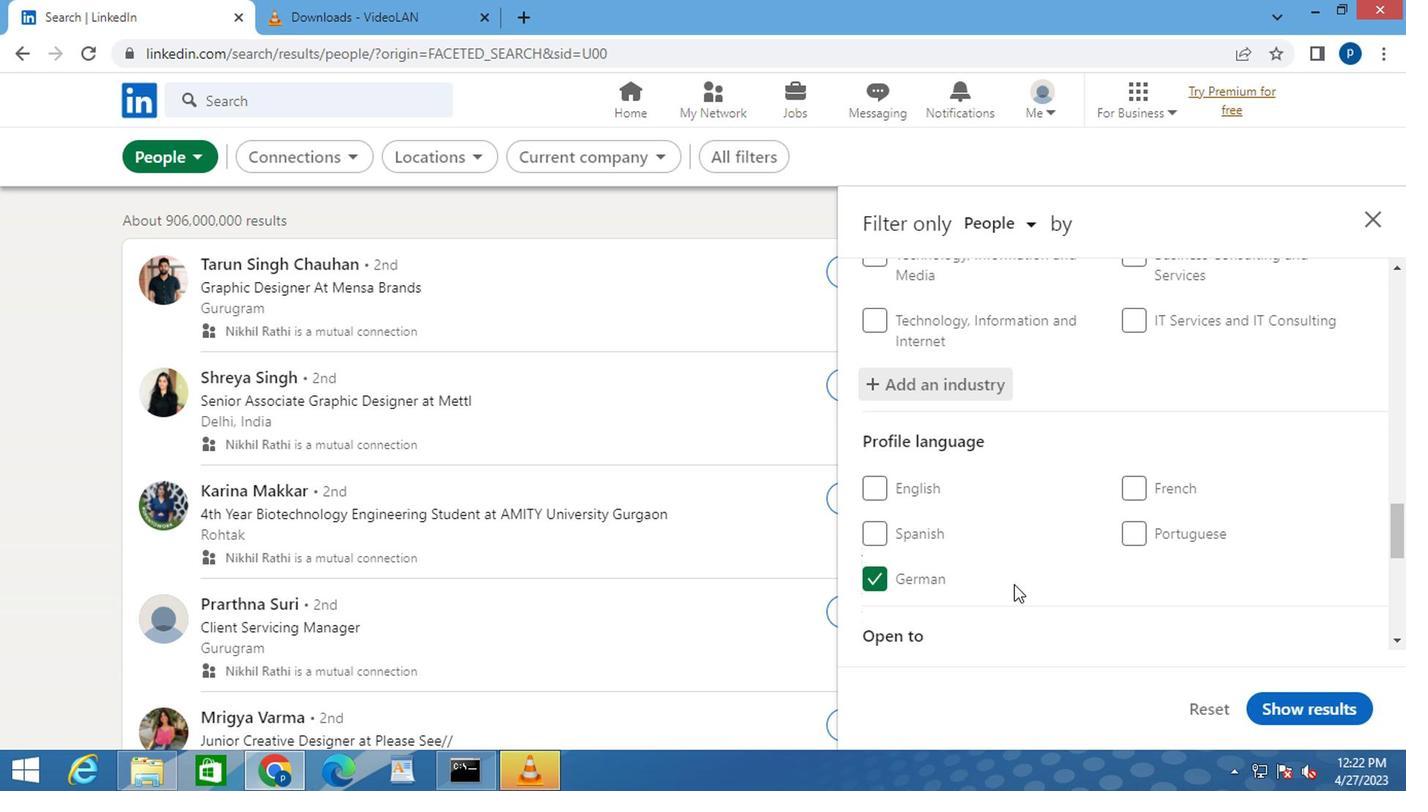 
Action: Mouse scrolled (1010, 583) with delta (0, -1)
Screenshot: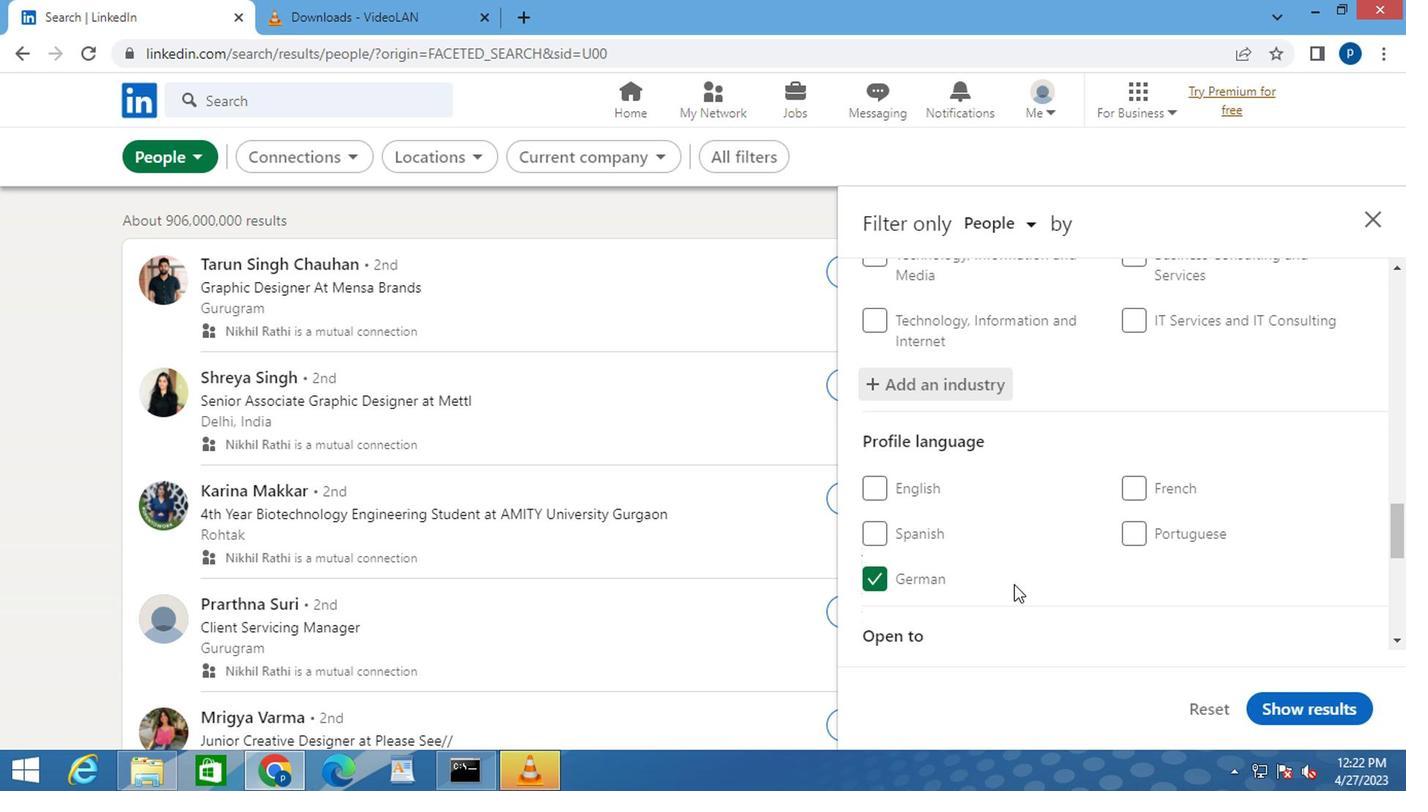 
Action: Mouse moved to (1031, 560)
Screenshot: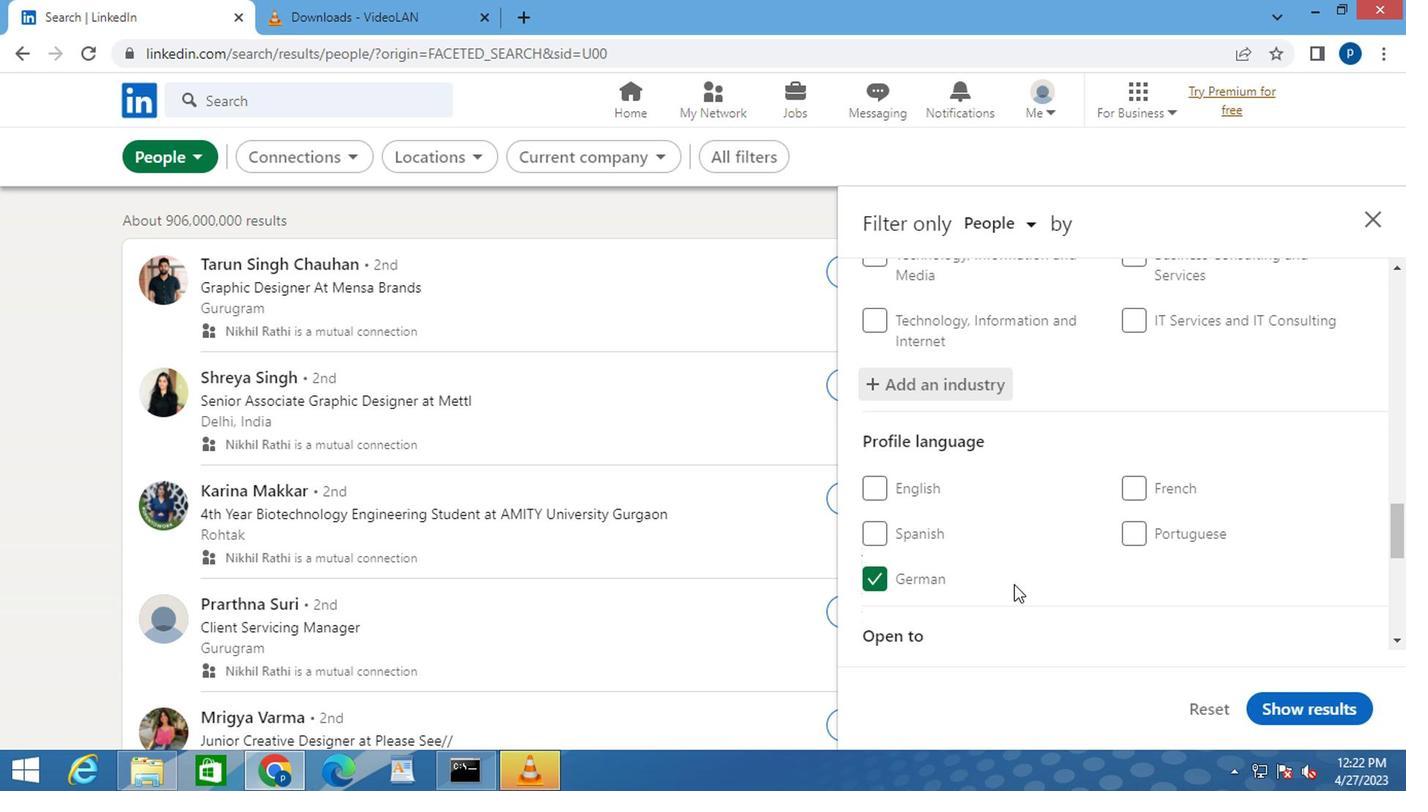 
Action: Mouse scrolled (1031, 559) with delta (0, 0)
Screenshot: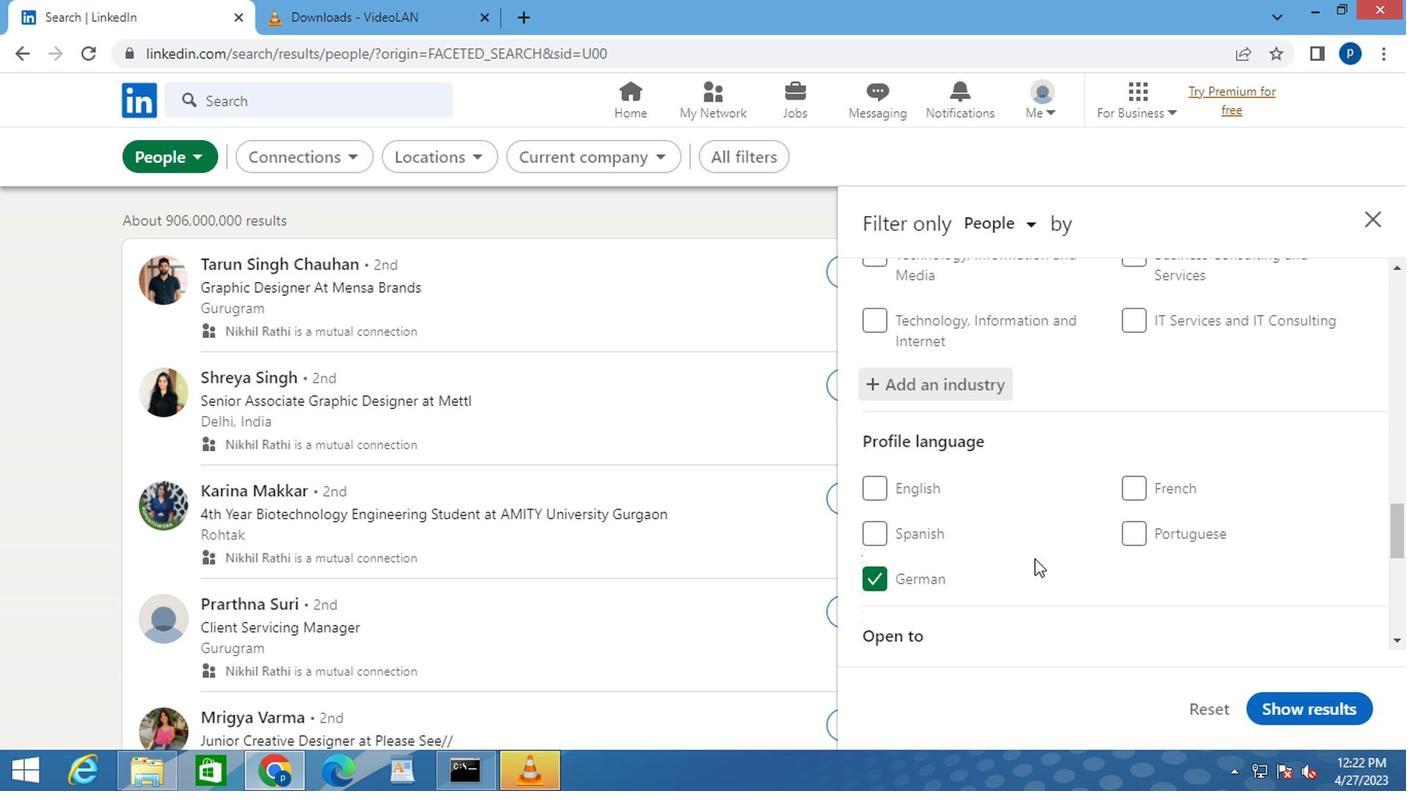 
Action: Mouse scrolled (1031, 559) with delta (0, 0)
Screenshot: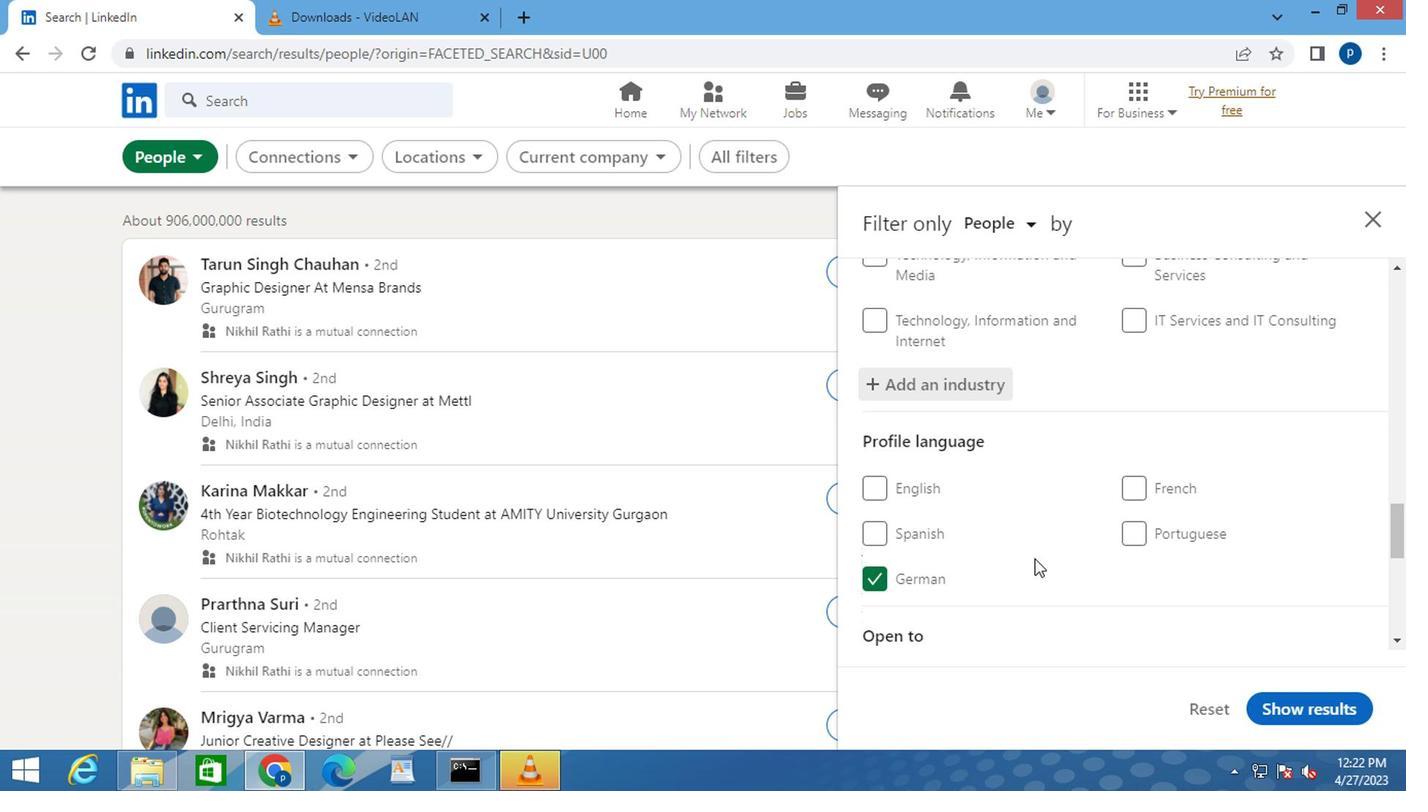 
Action: Mouse moved to (1042, 536)
Screenshot: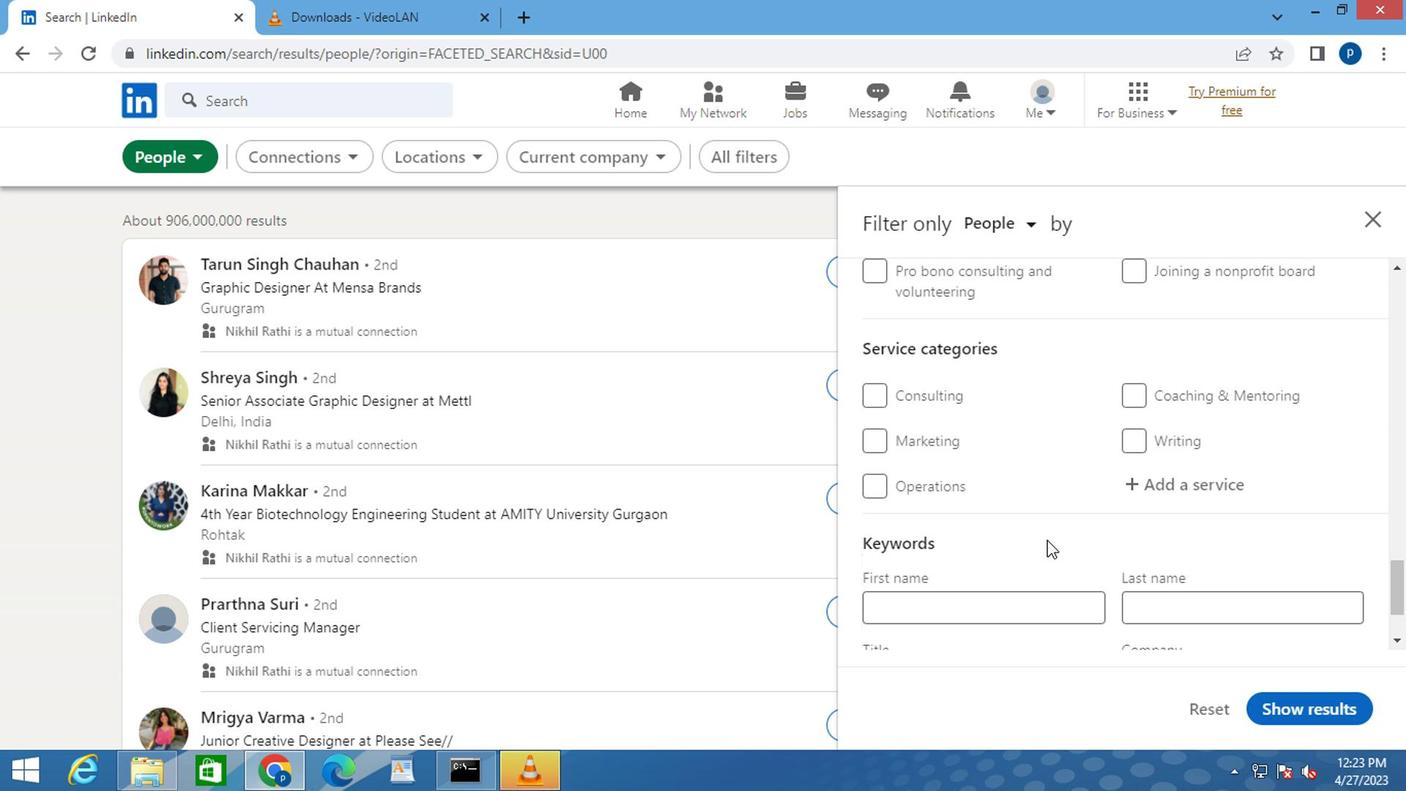 
Action: Mouse scrolled (1043, 541) with delta (0, 0)
Screenshot: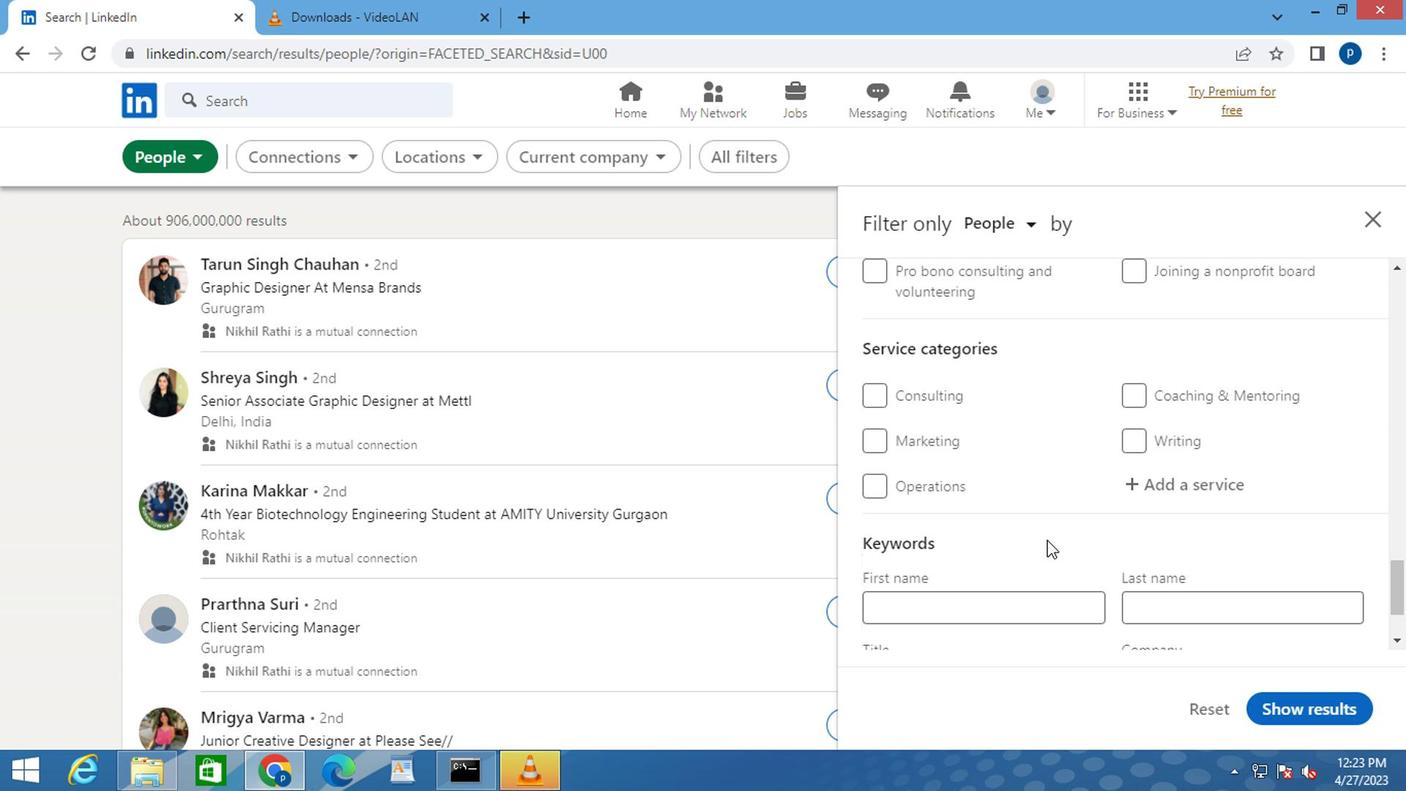 
Action: Mouse moved to (1184, 342)
Screenshot: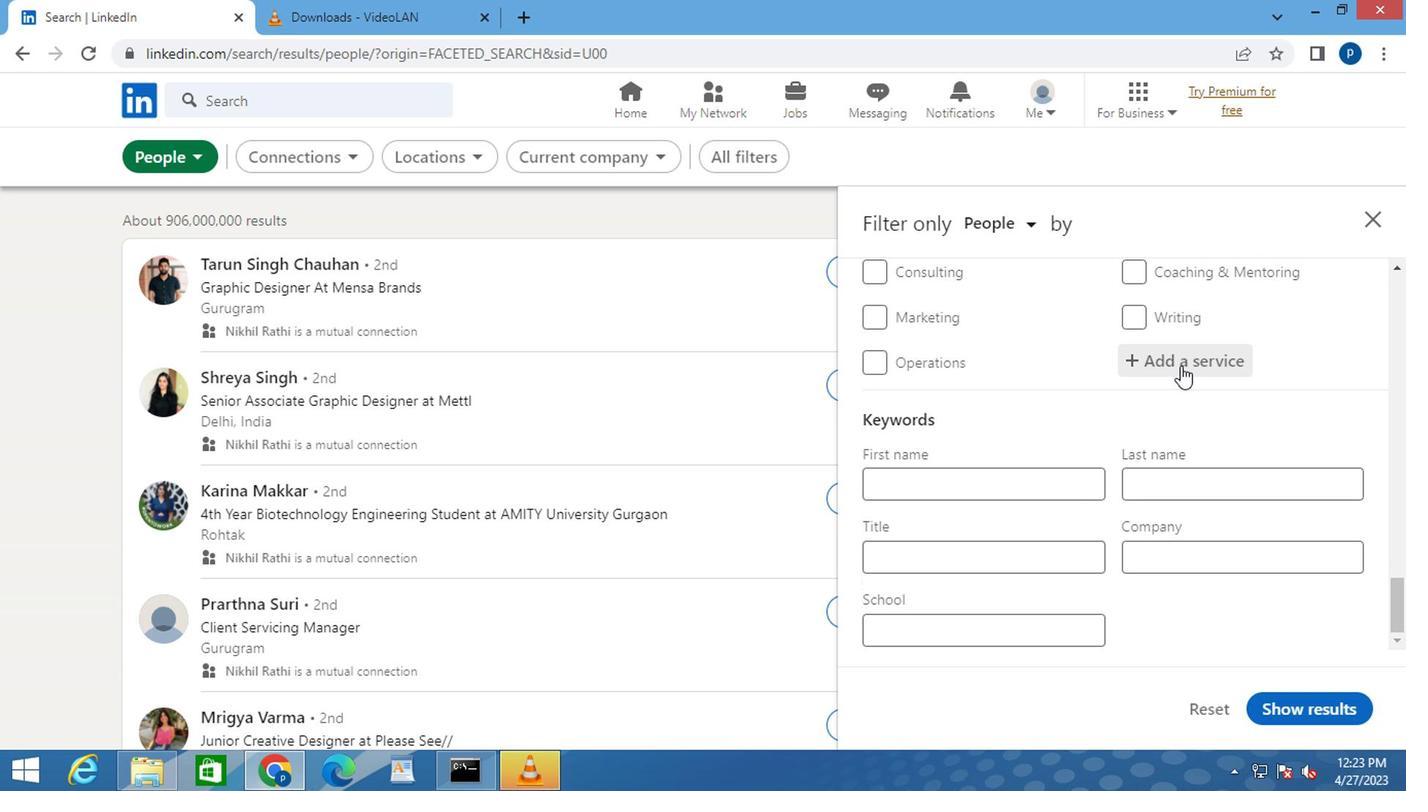 
Action: Mouse pressed left at (1184, 342)
Screenshot: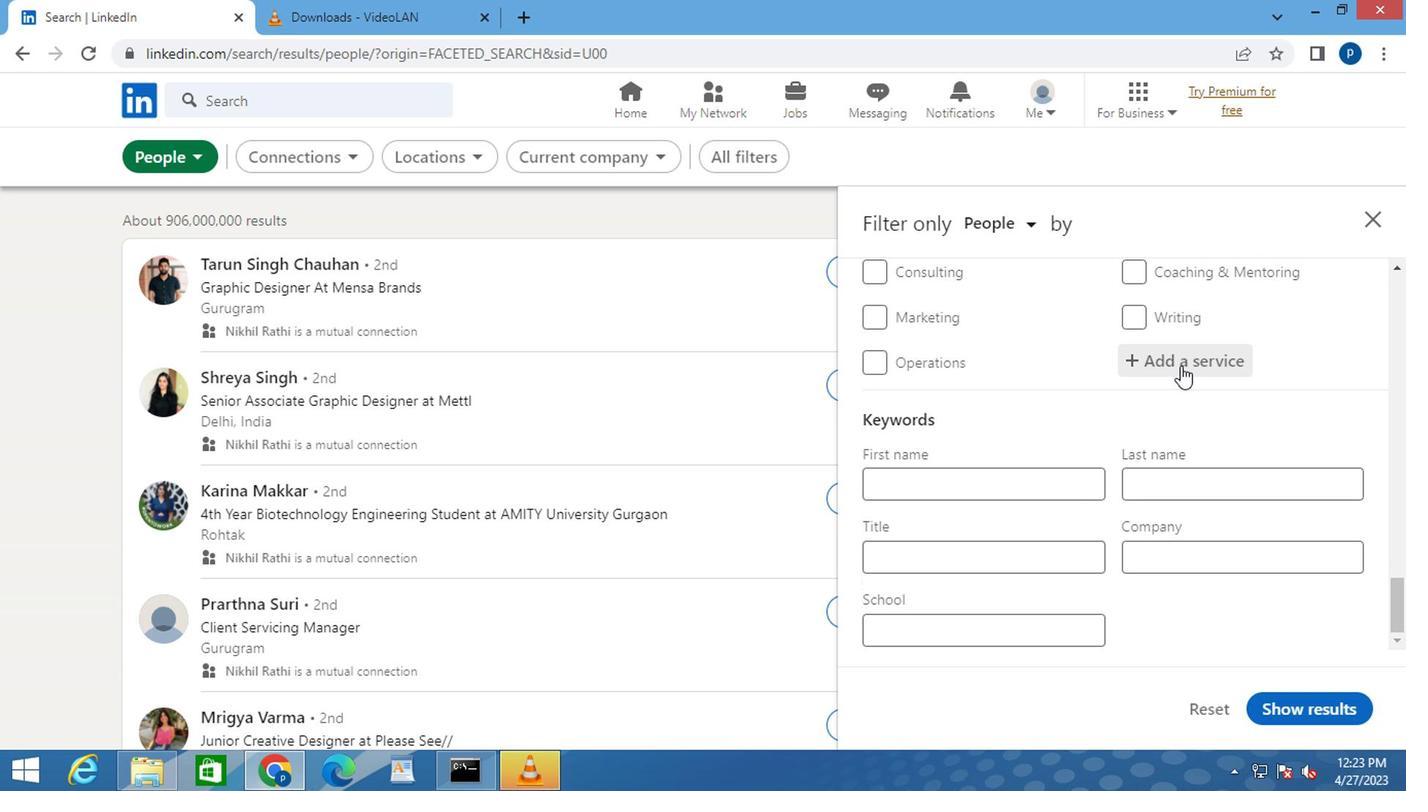 
Action: Mouse moved to (1175, 368)
Screenshot: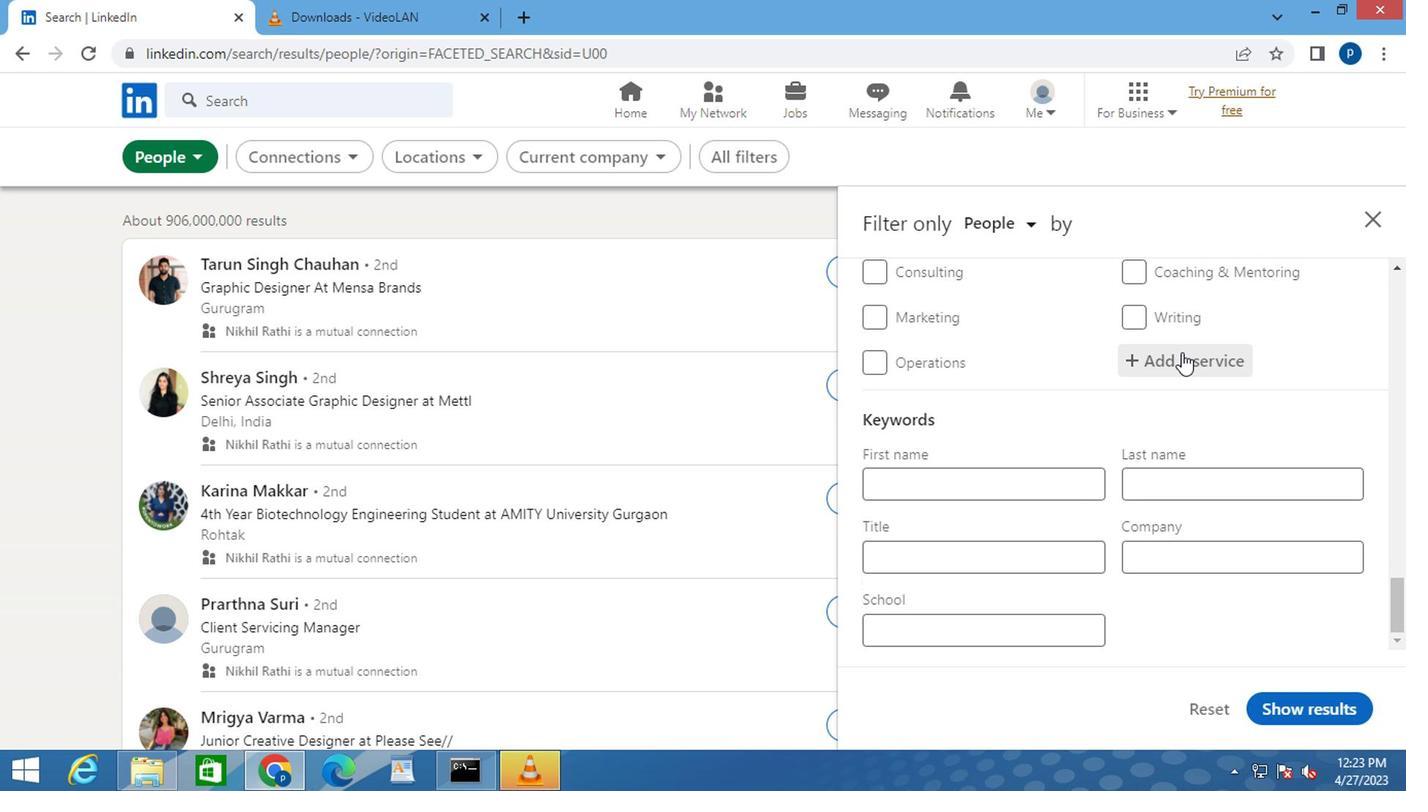 
Action: Mouse pressed left at (1175, 368)
Screenshot: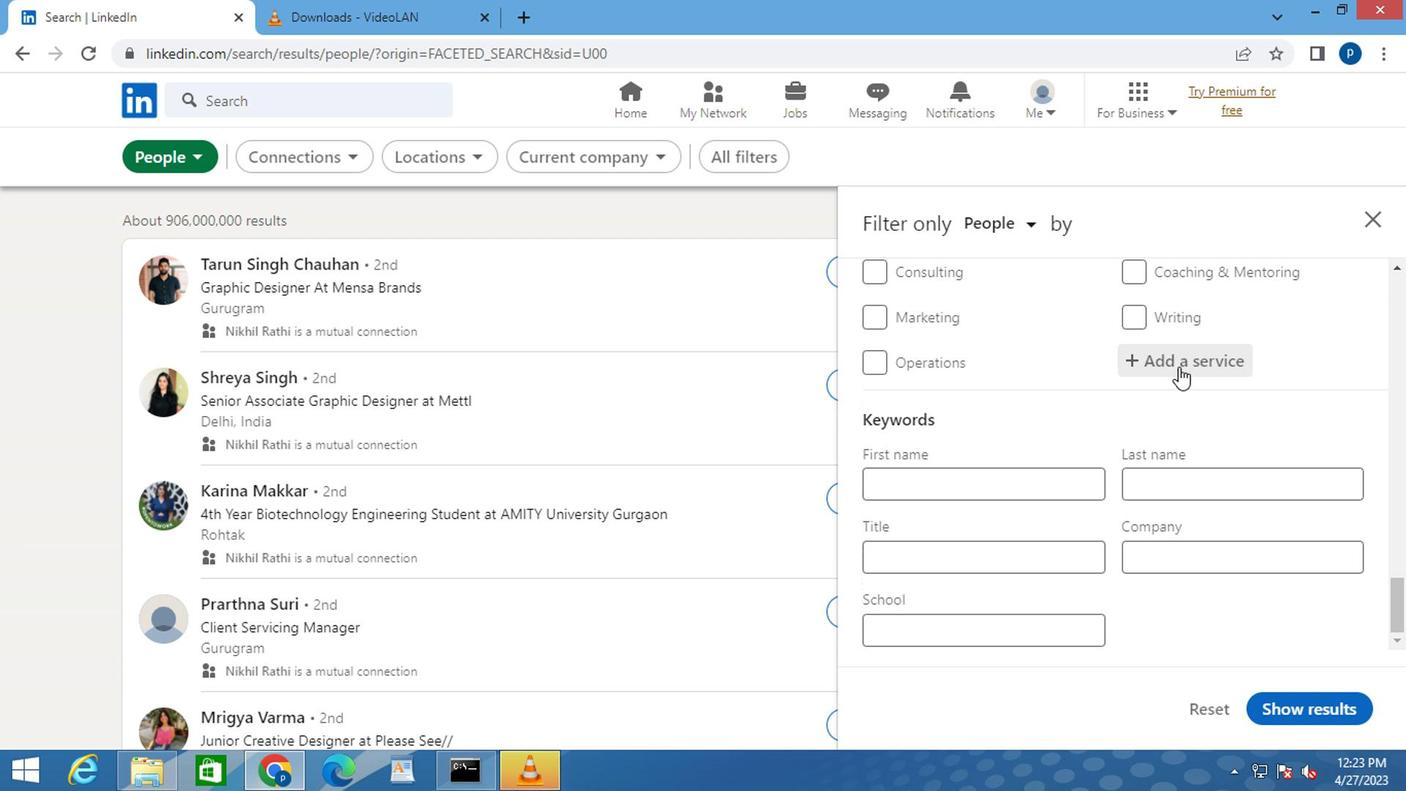 
Action: Key pressed <Key.caps_lock>P<Key.caps_lock>ACKAGING
Screenshot: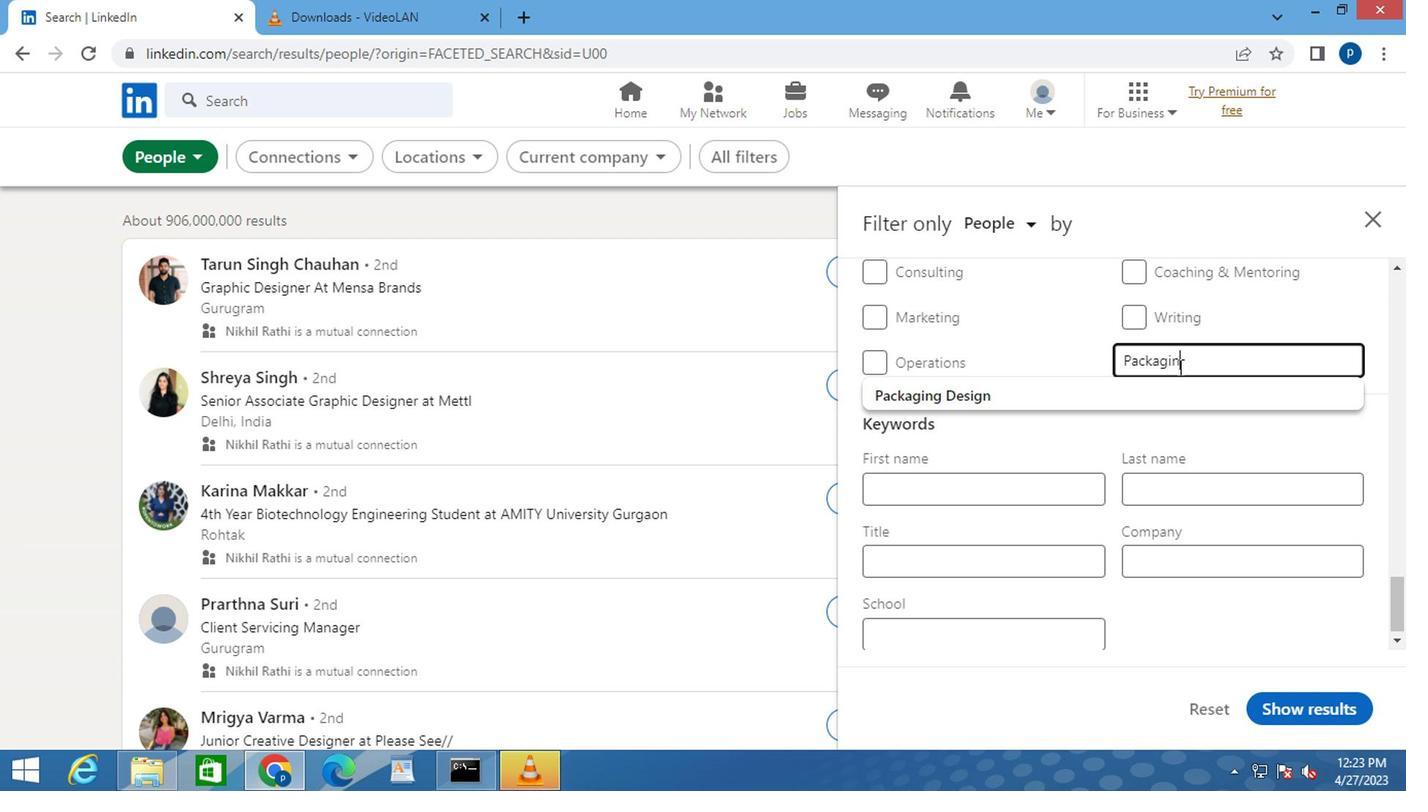 
Action: Mouse moved to (946, 391)
Screenshot: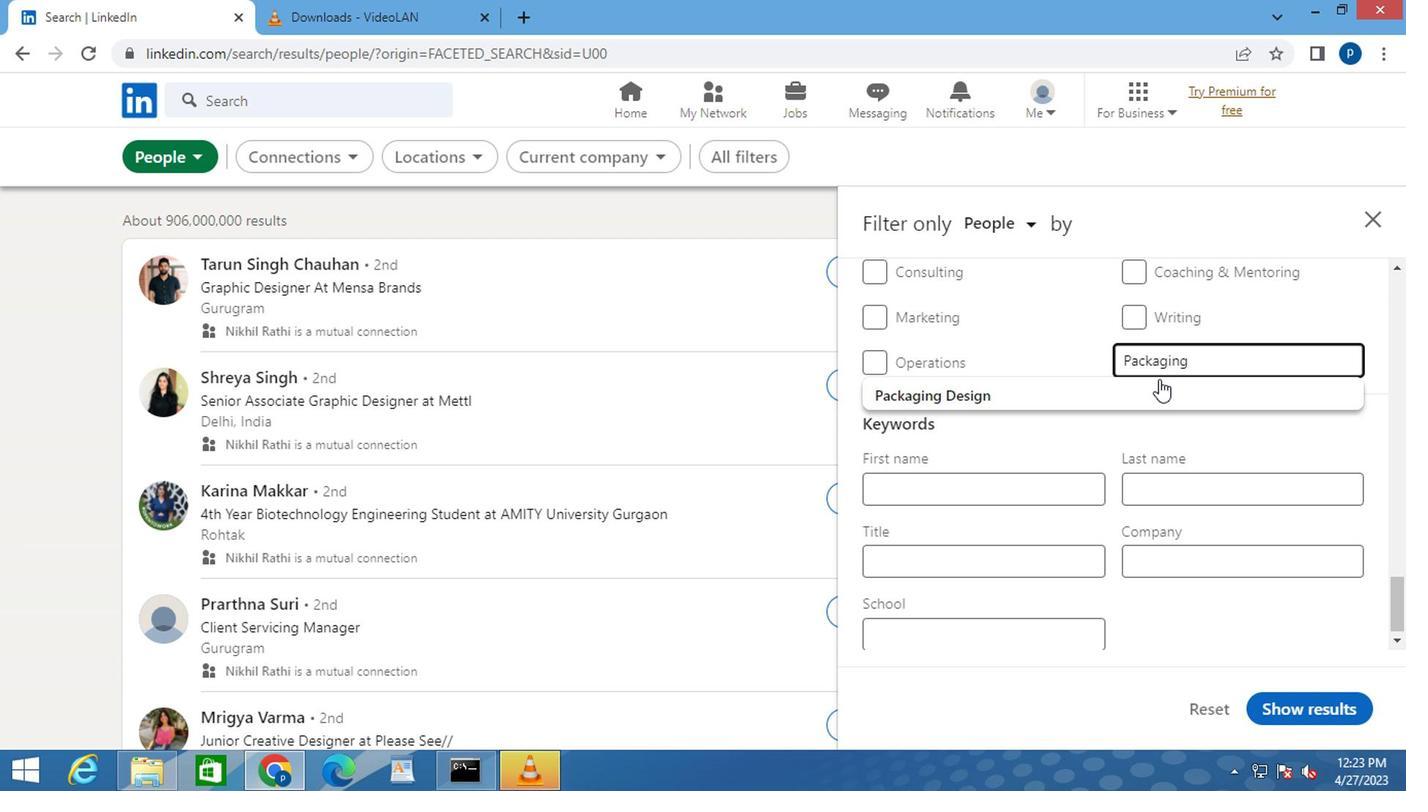 
Action: Mouse pressed left at (946, 391)
Screenshot: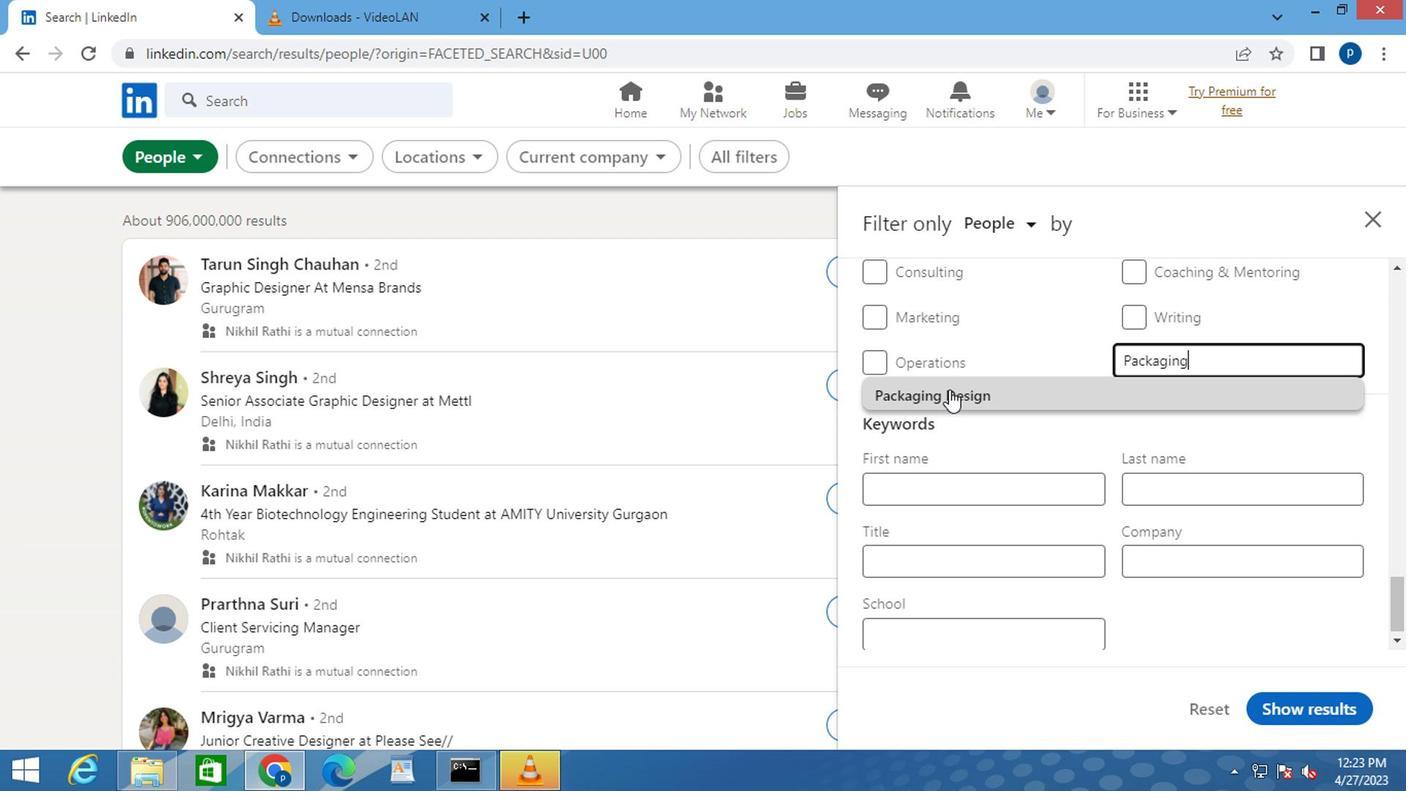 
Action: Mouse moved to (1015, 539)
Screenshot: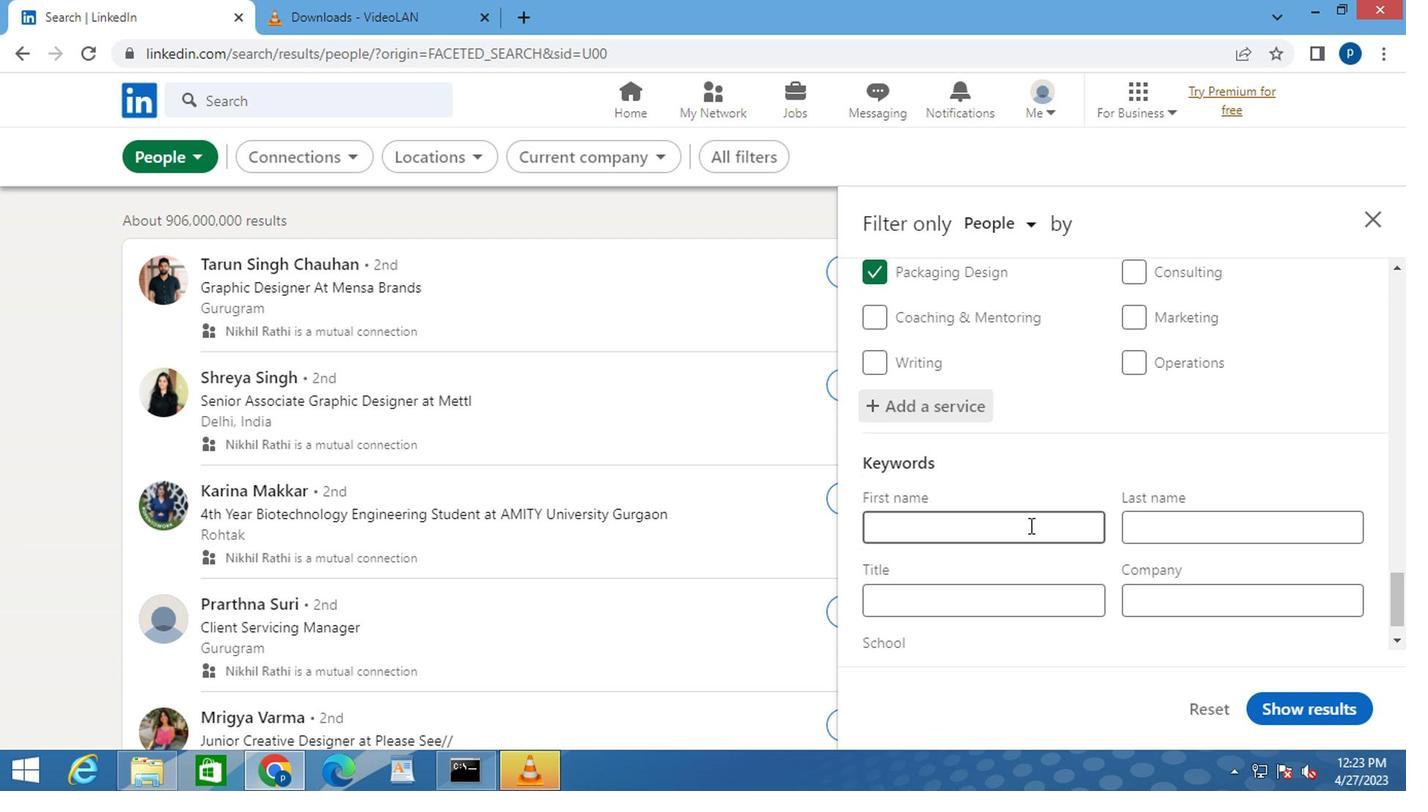 
Action: Mouse scrolled (1015, 539) with delta (0, 0)
Screenshot: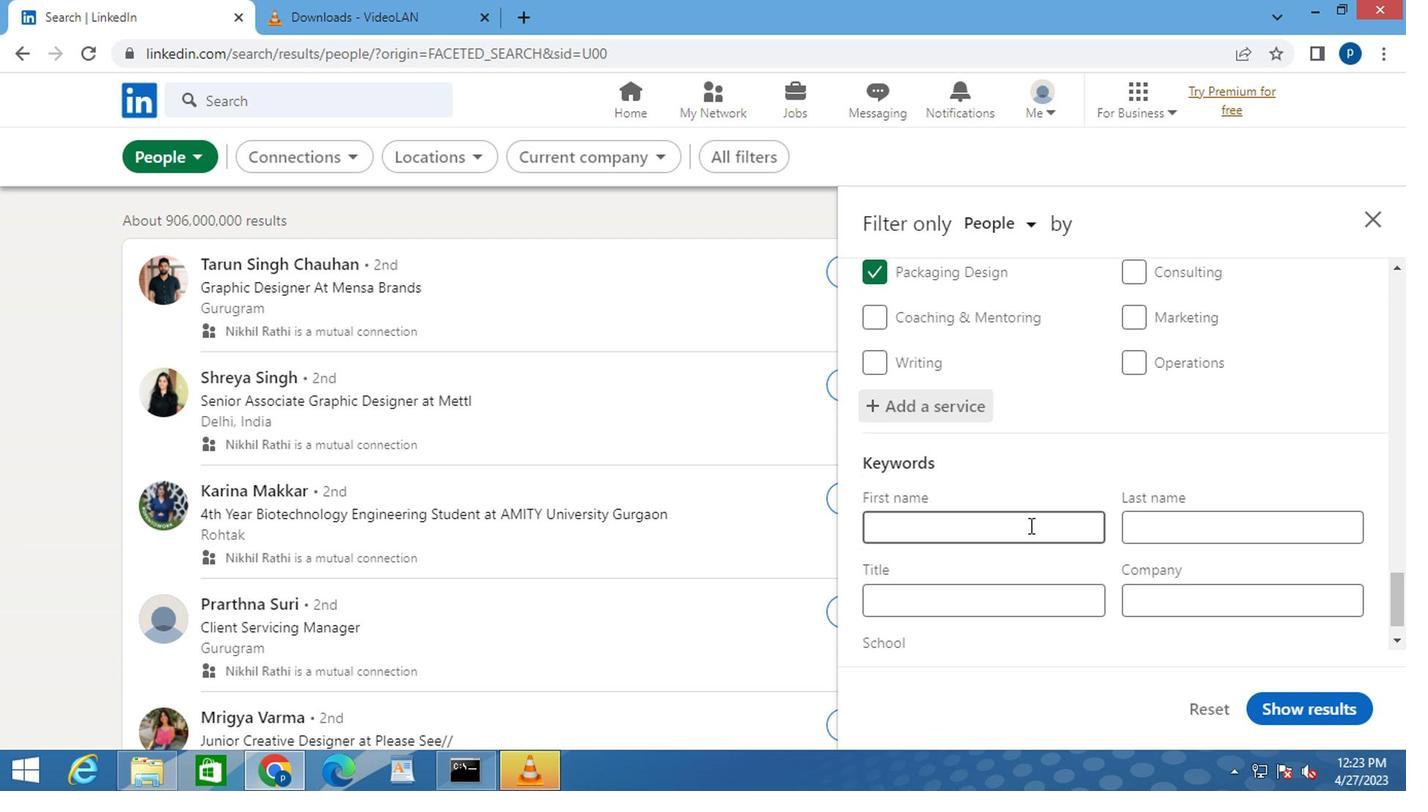 
Action: Mouse moved to (1013, 541)
Screenshot: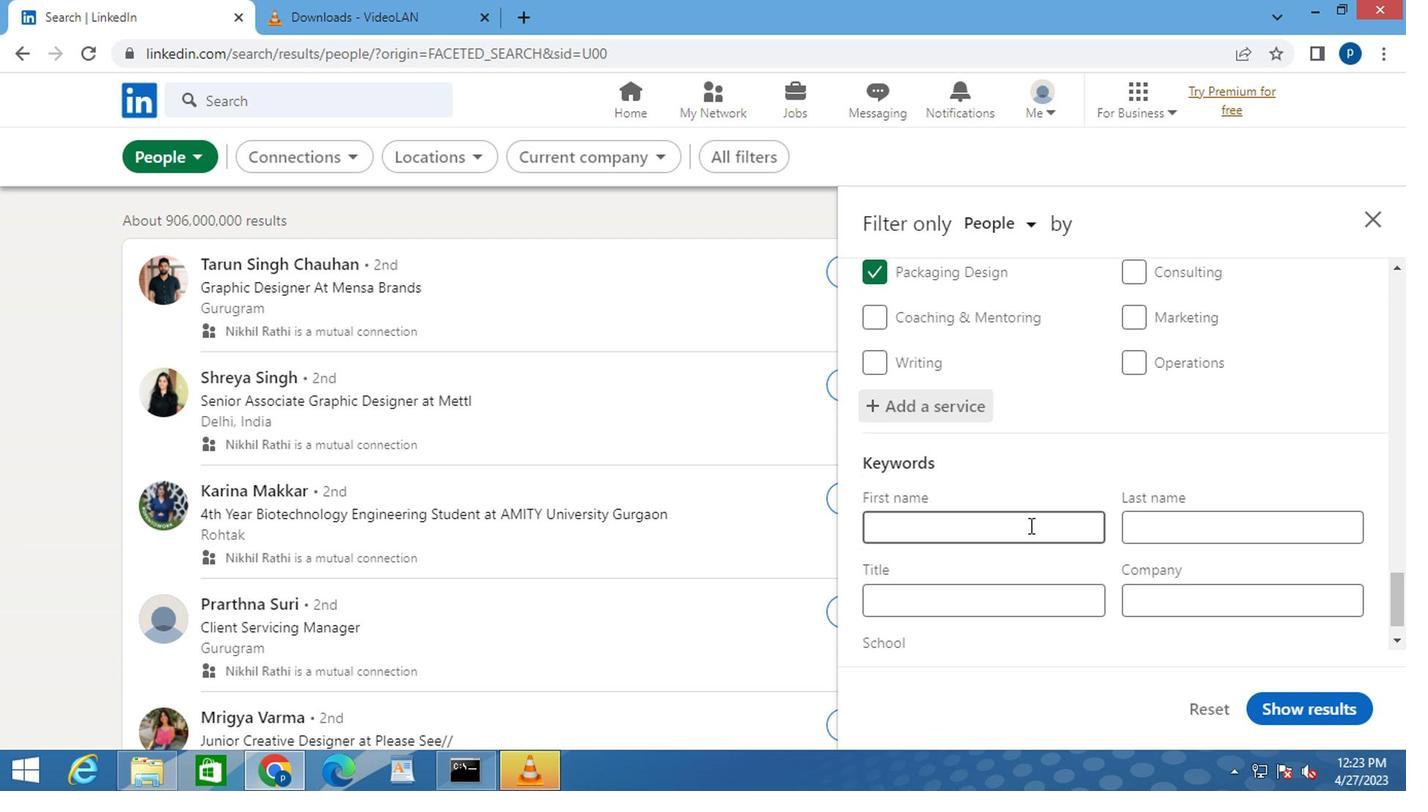 
Action: Mouse scrolled (1013, 539) with delta (0, -1)
Screenshot: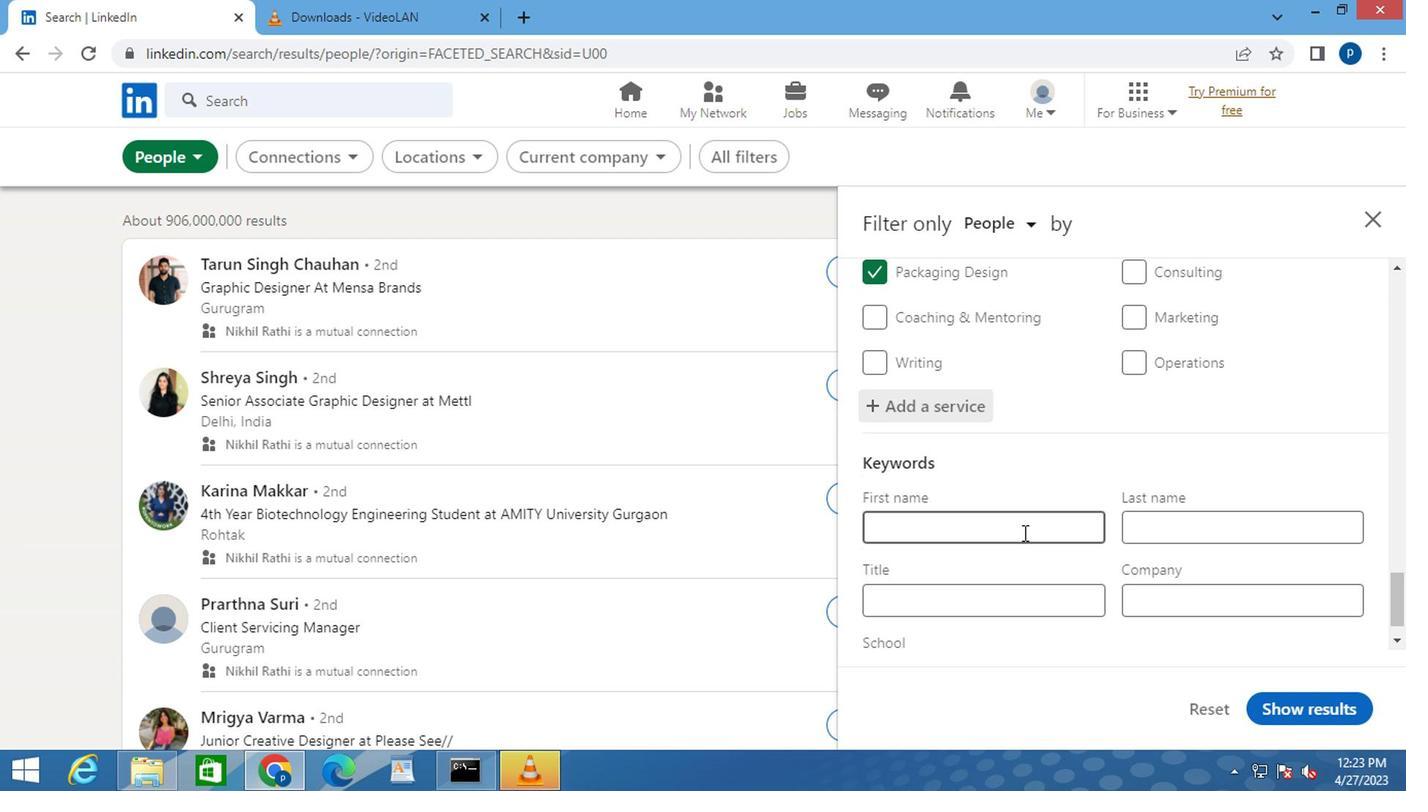 
Action: Mouse moved to (919, 552)
Screenshot: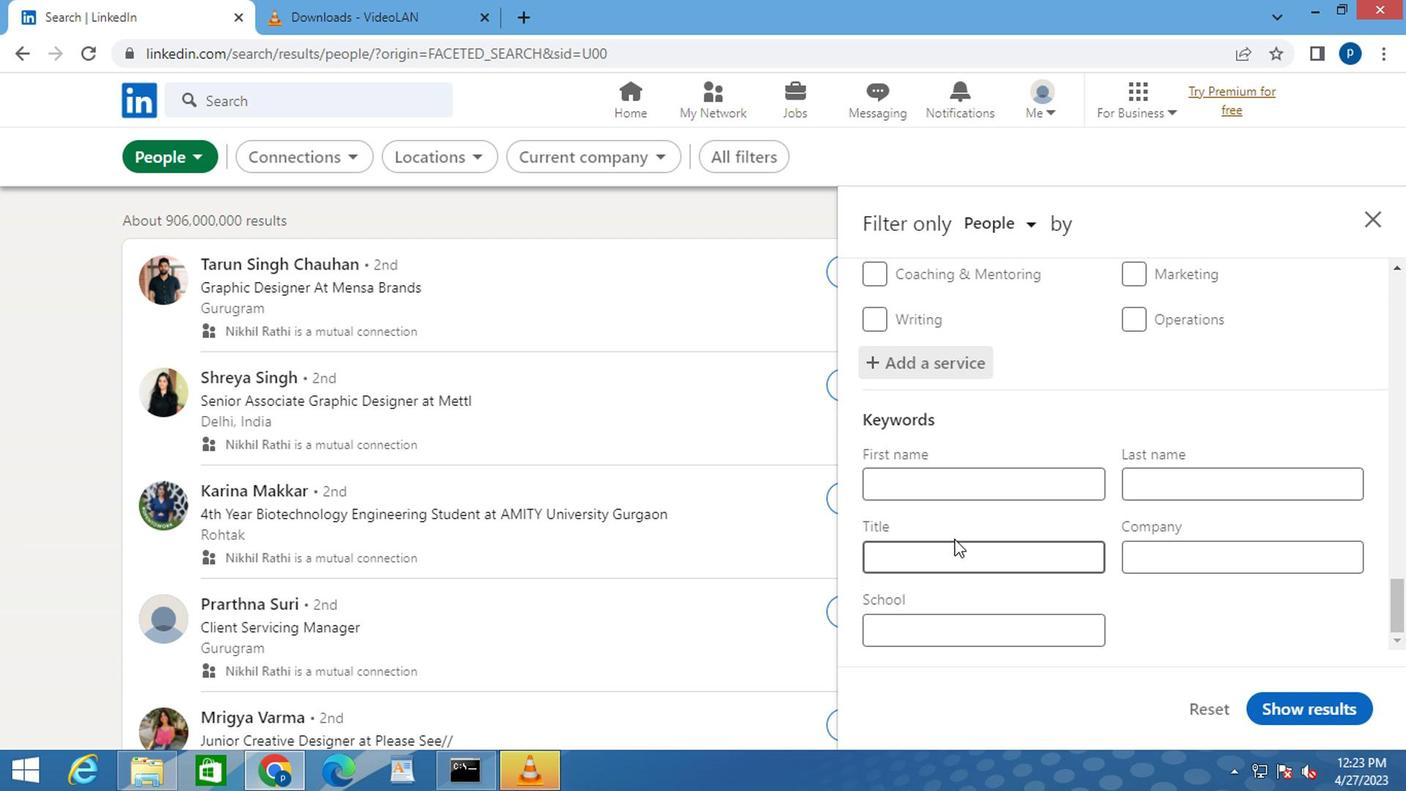 
Action: Mouse pressed left at (919, 552)
Screenshot: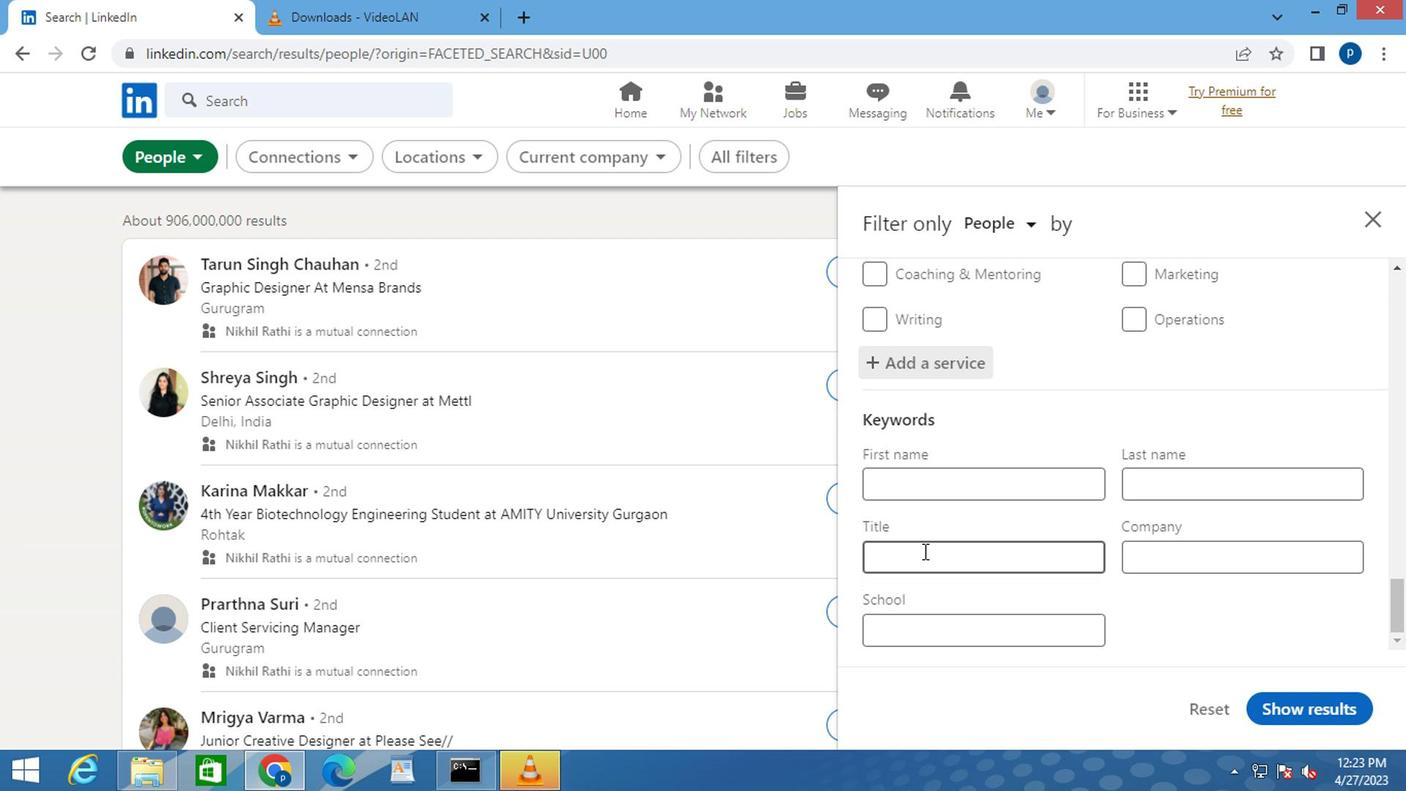 
Action: Key pressed <Key.caps_lock>B<Key.caps_lock>RAND<Key.space><Key.caps_lock>M<Key.caps_lock>ANAGER<Key.space>
Screenshot: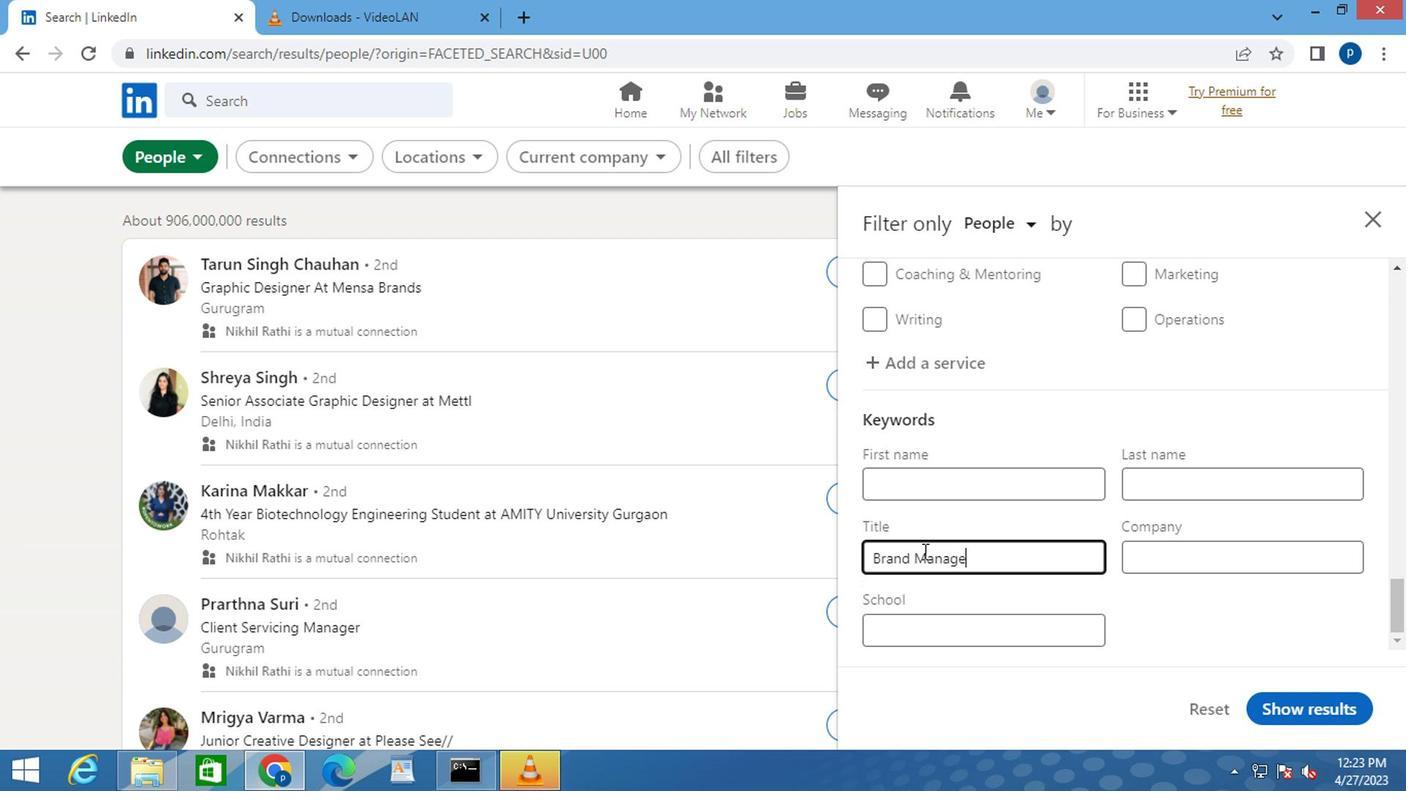 
Action: Mouse moved to (1311, 714)
Screenshot: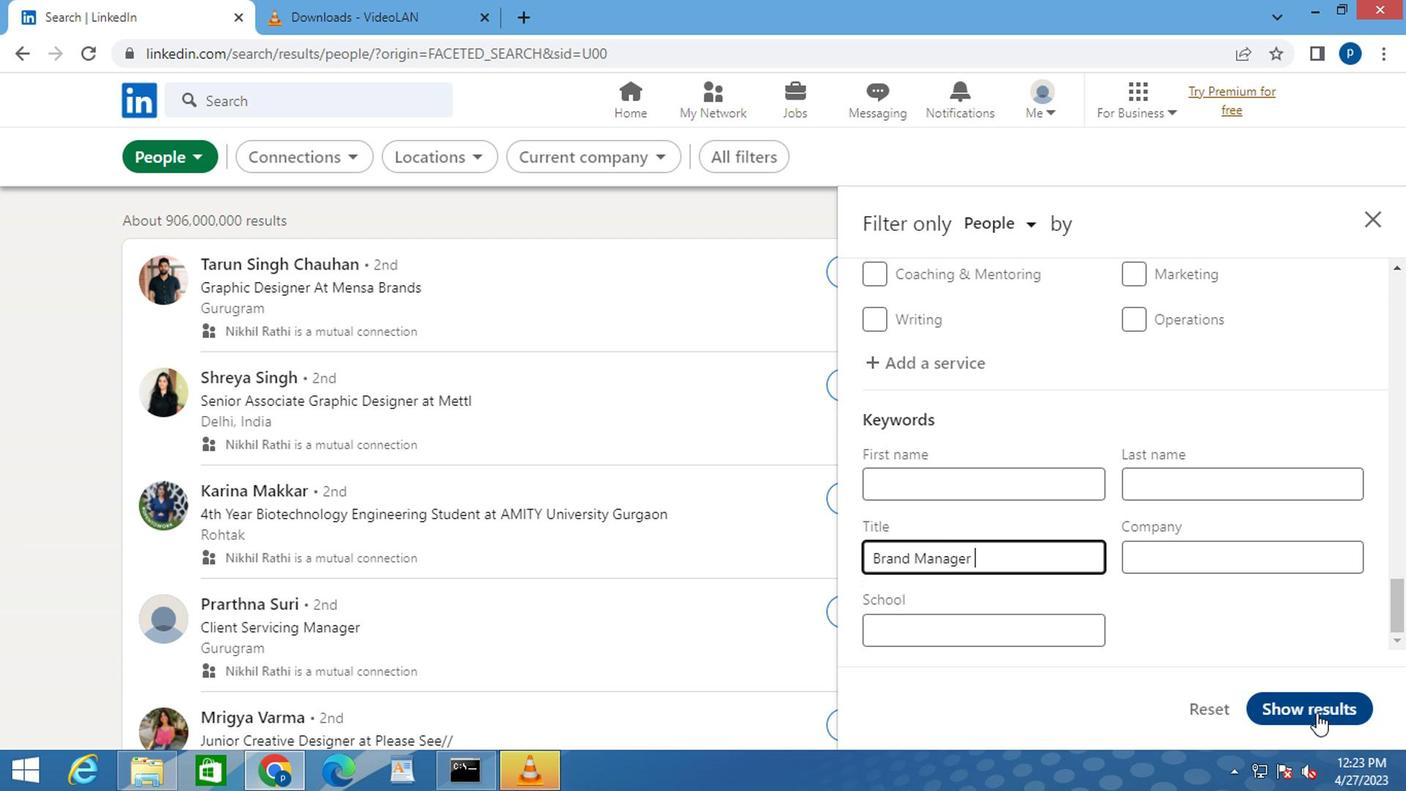 
Action: Mouse pressed left at (1311, 714)
Screenshot: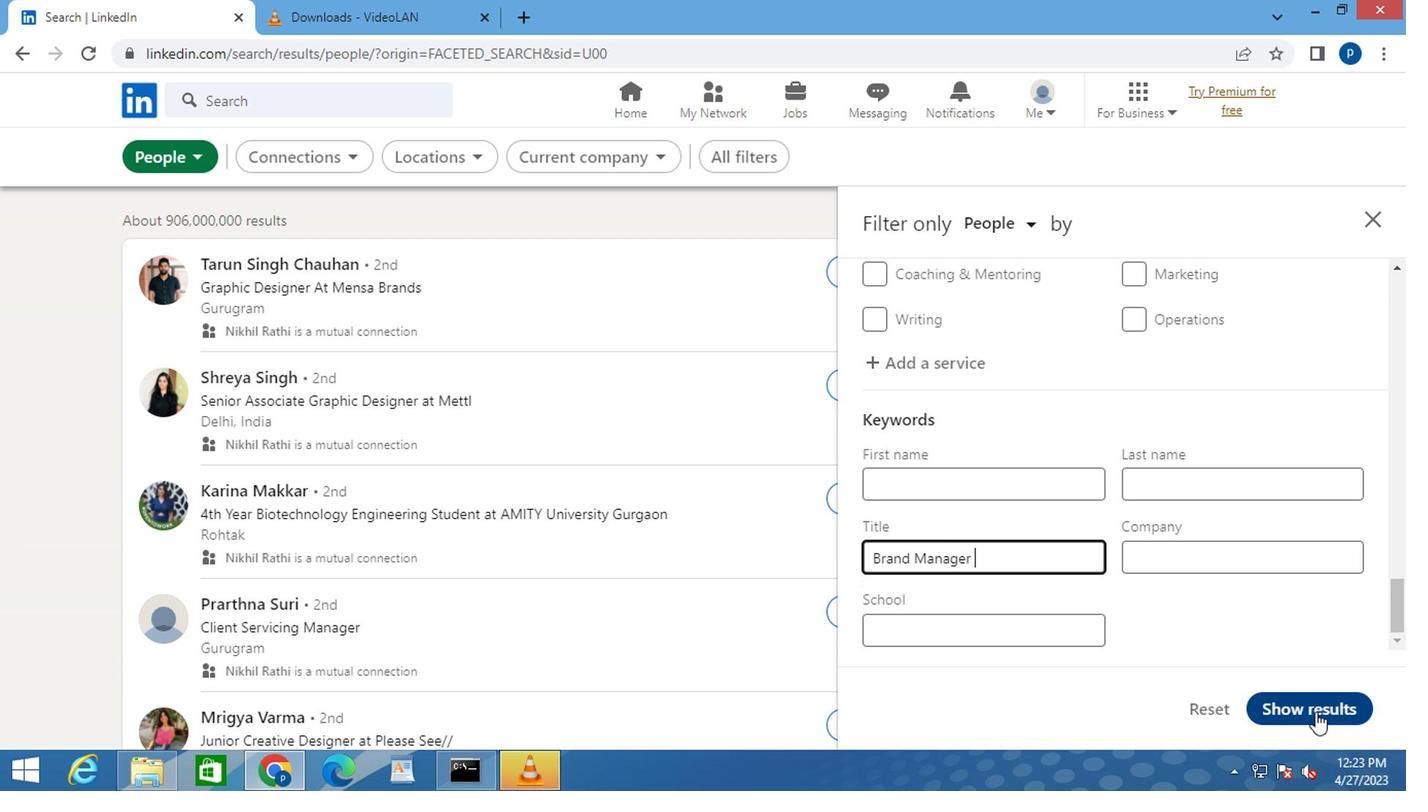 
